 Task: Find connections with filter location Bādāmi with filter topic #property with filter profile language Spanish with filter current company Merkle Sokrati with filter school Mata Gujri College, Fatehgarh Sahib with filter industry Rubber Products Manufacturing with filter service category Personal Injury Law with filter keywords title Scrum Master
Action: Mouse moved to (583, 73)
Screenshot: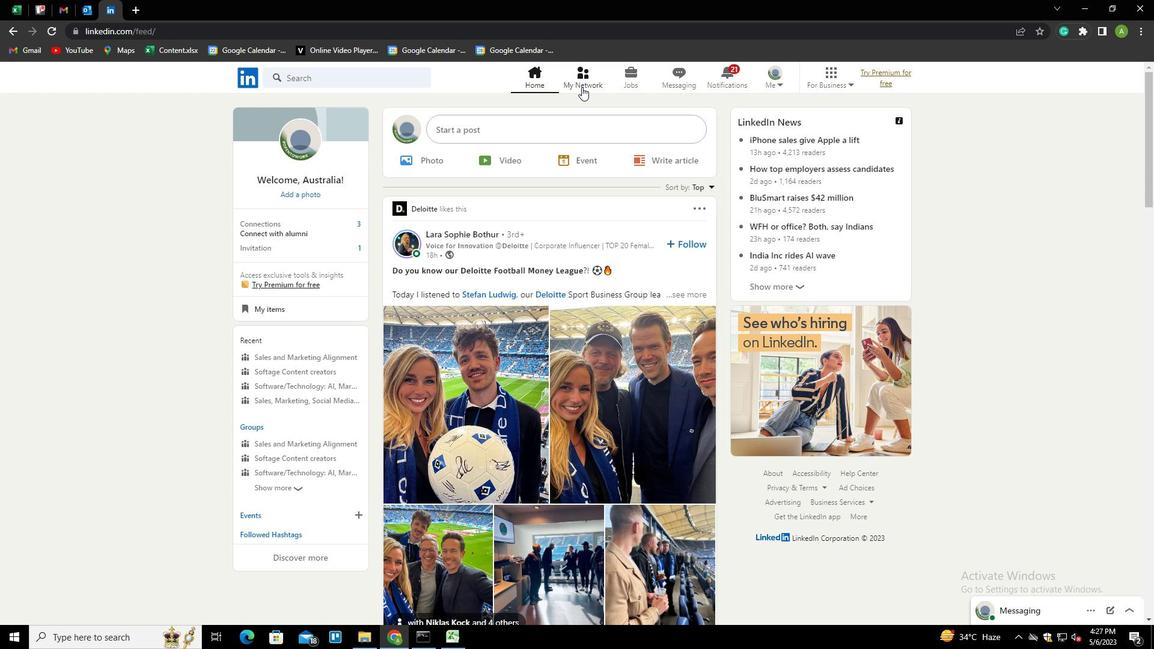 
Action: Mouse pressed left at (583, 73)
Screenshot: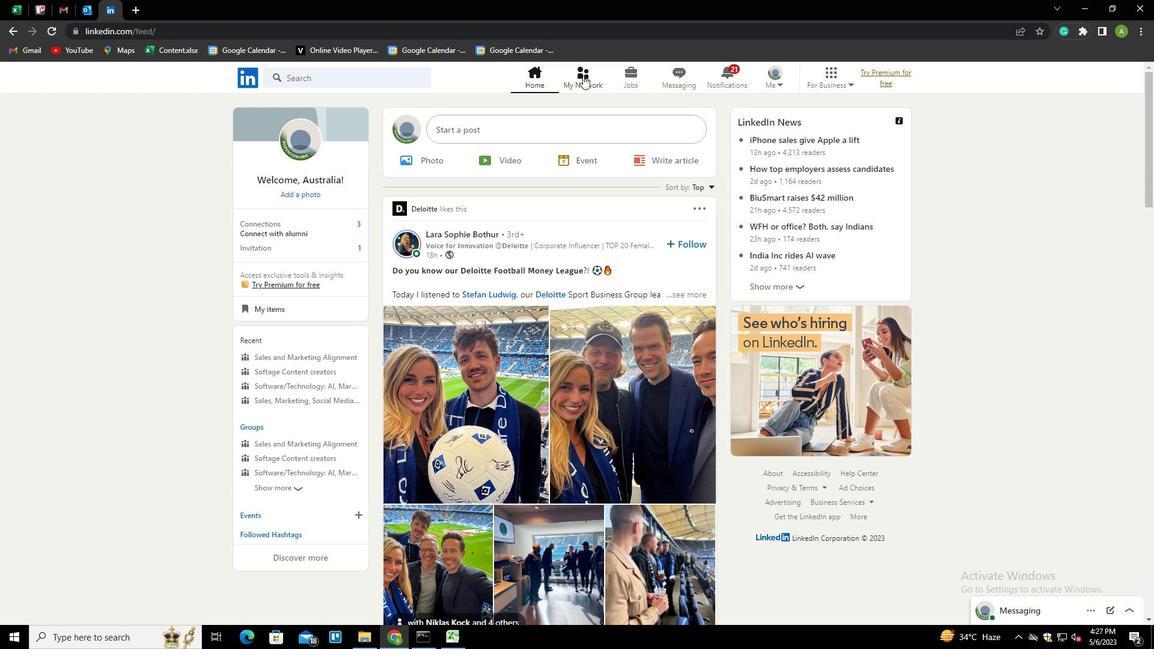 
Action: Mouse moved to (305, 141)
Screenshot: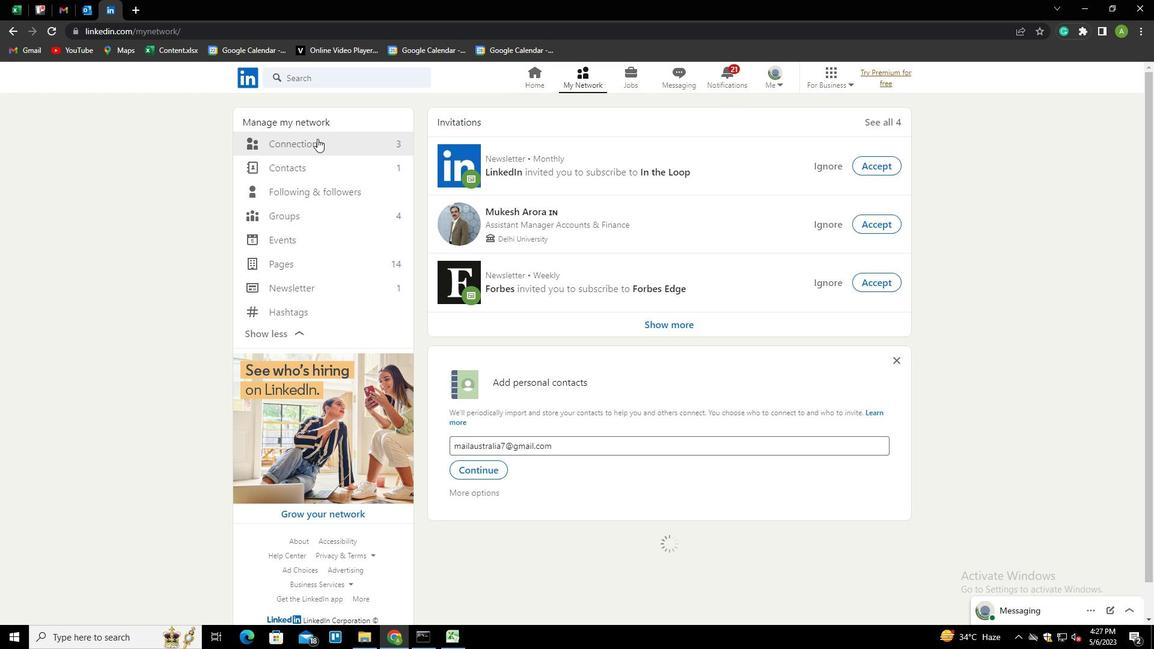 
Action: Mouse pressed left at (305, 141)
Screenshot: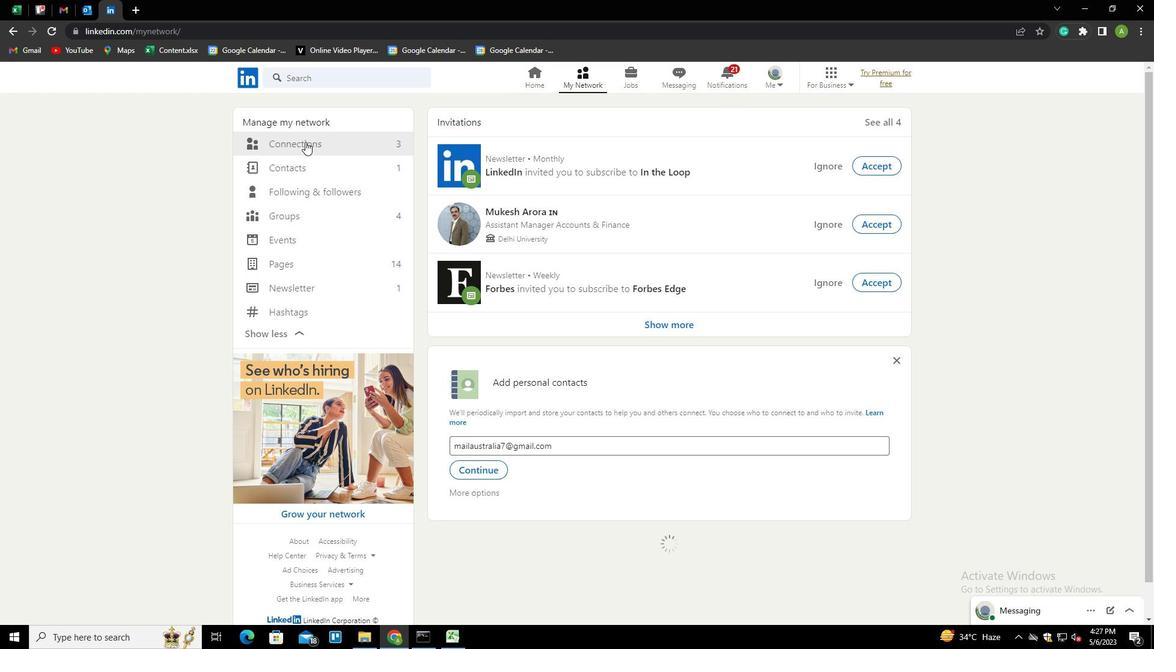 
Action: Mouse moved to (641, 144)
Screenshot: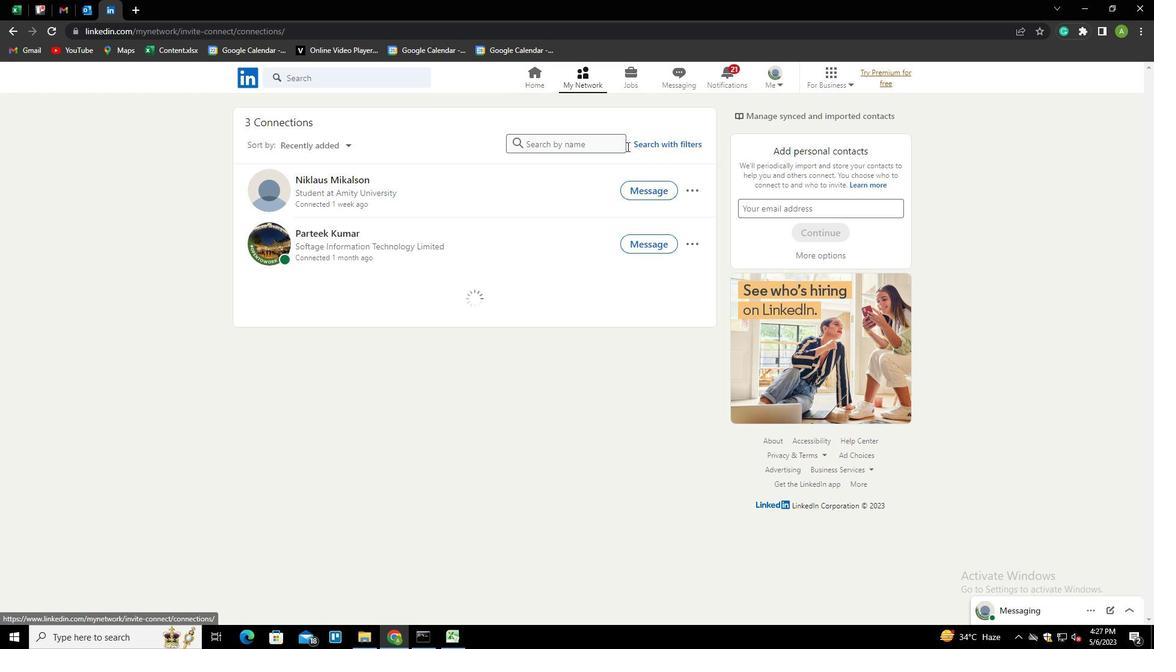 
Action: Mouse pressed left at (641, 144)
Screenshot: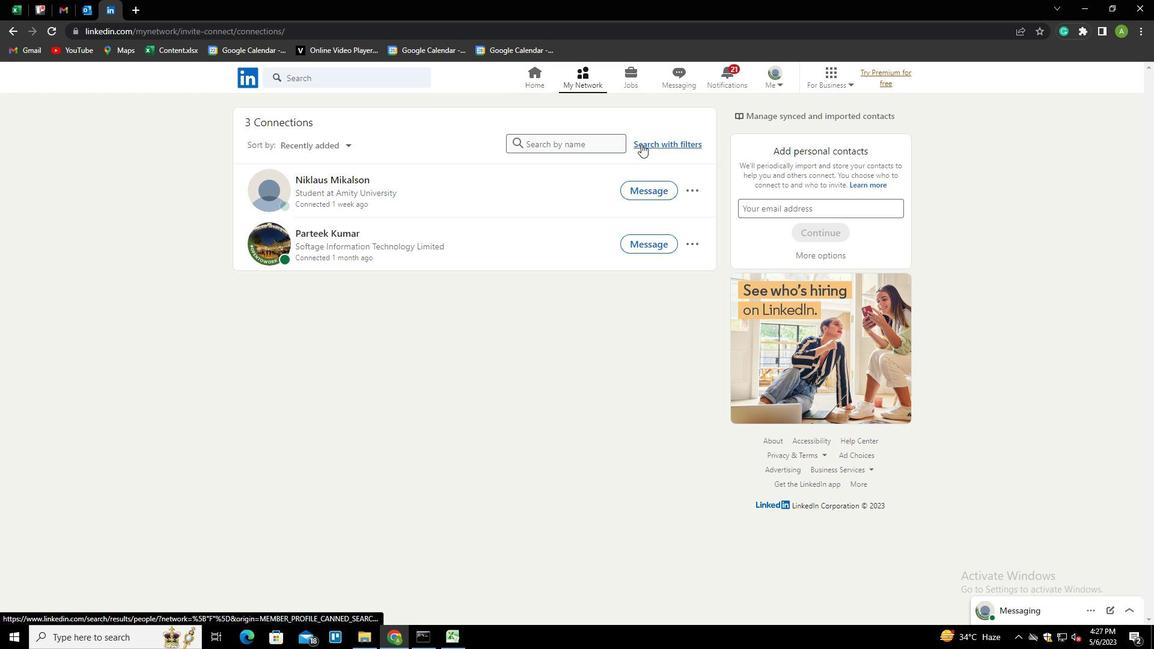 
Action: Mouse moved to (612, 108)
Screenshot: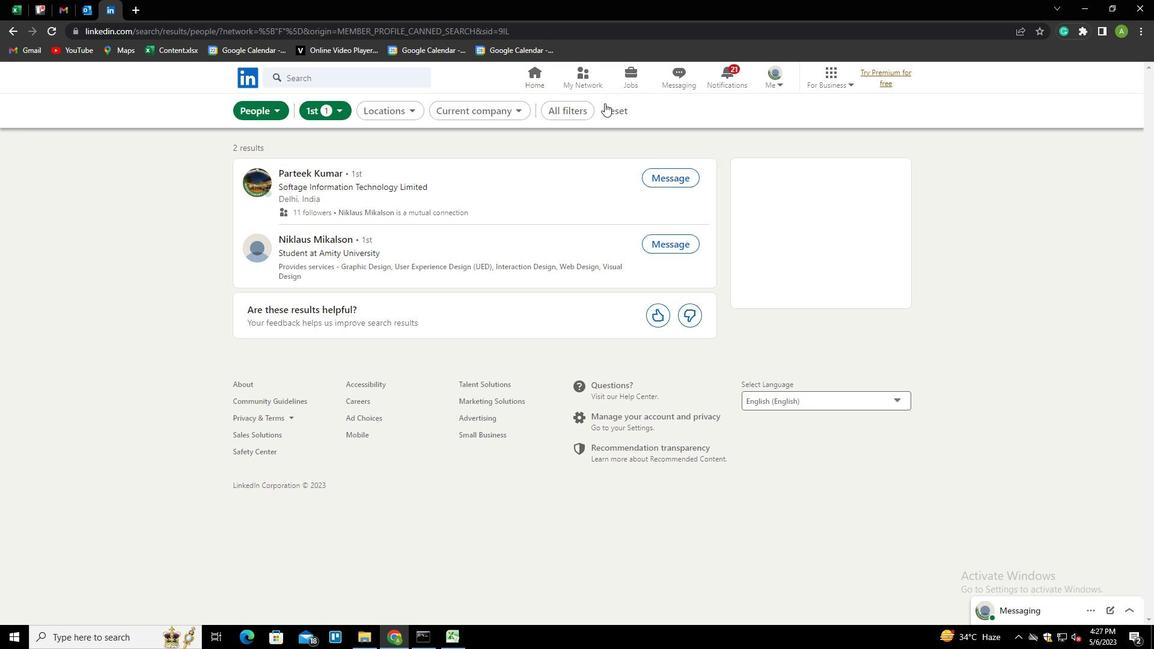
Action: Mouse pressed left at (612, 108)
Screenshot: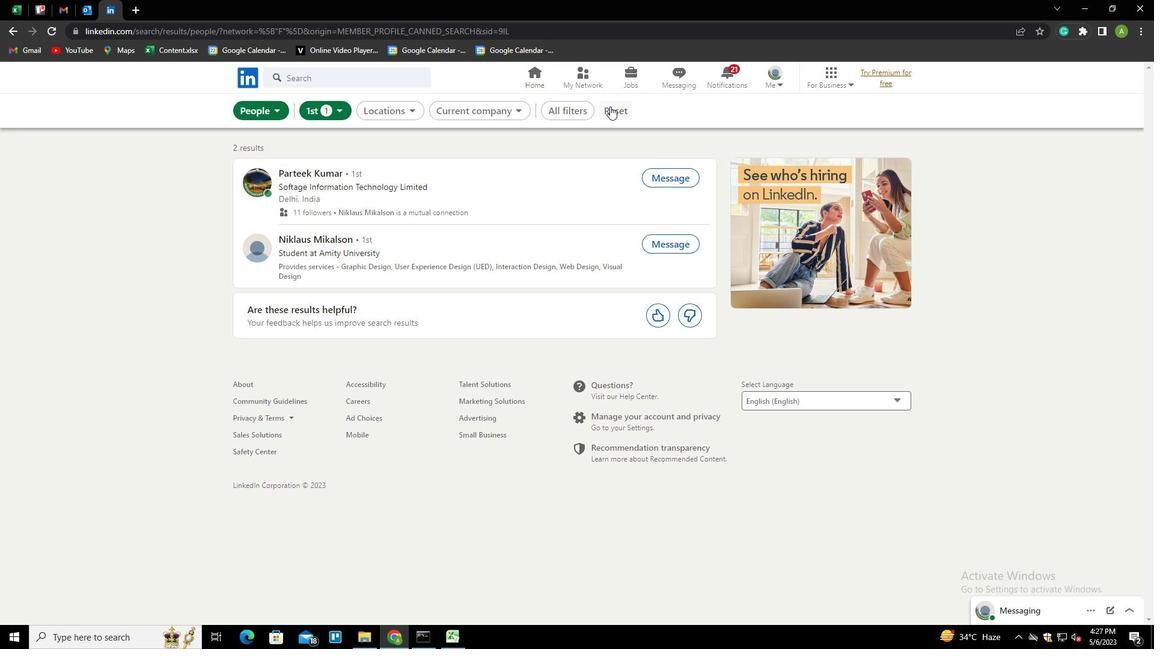 
Action: Mouse moved to (598, 107)
Screenshot: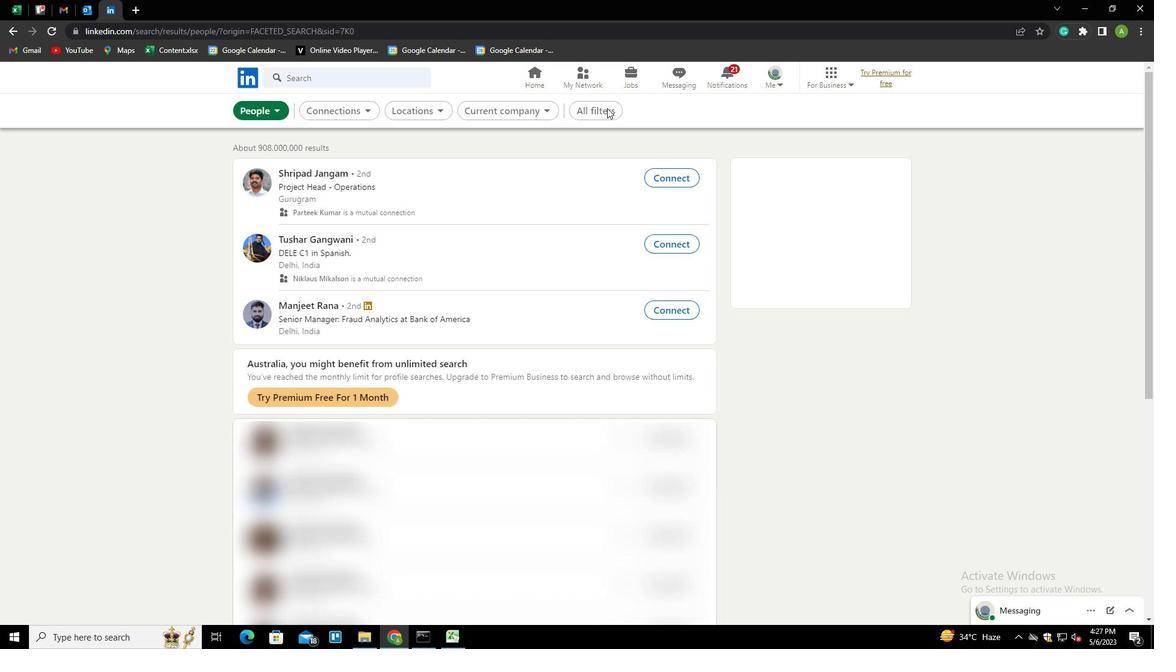 
Action: Mouse pressed left at (598, 107)
Screenshot: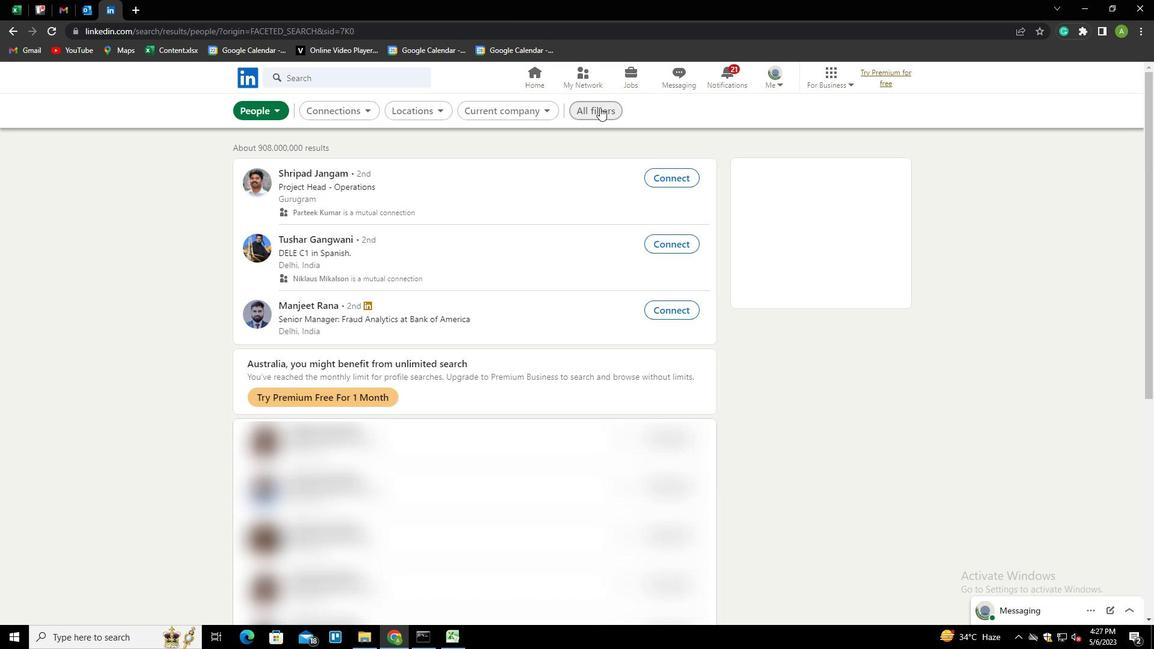 
Action: Mouse moved to (1022, 360)
Screenshot: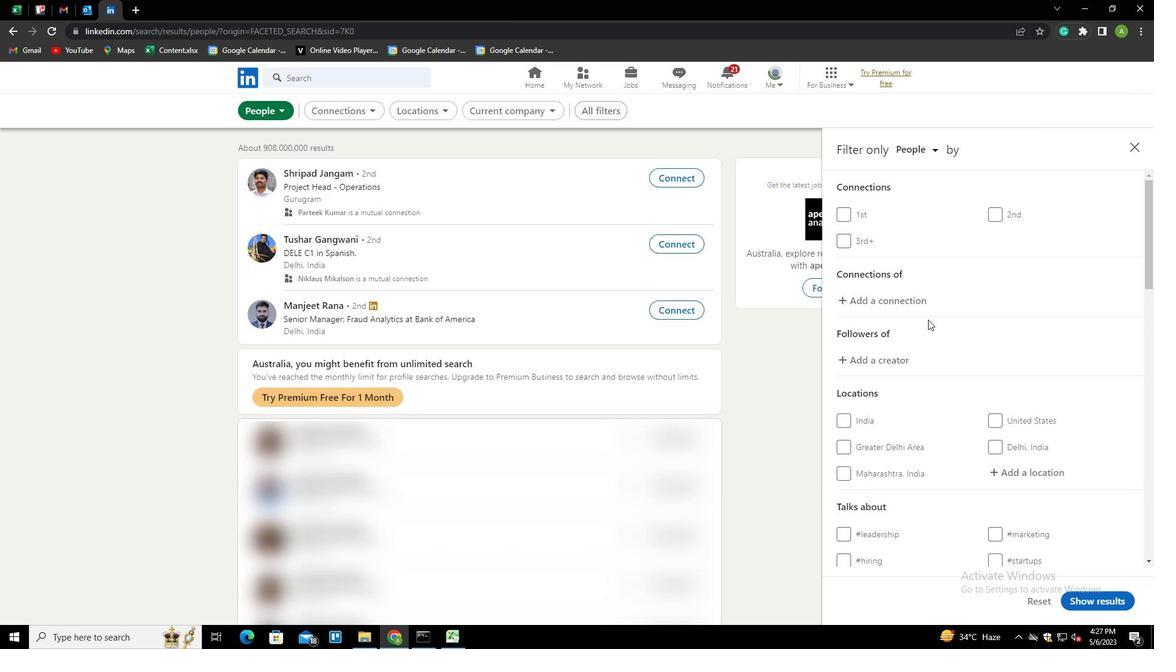 
Action: Mouse scrolled (1022, 359) with delta (0, 0)
Screenshot: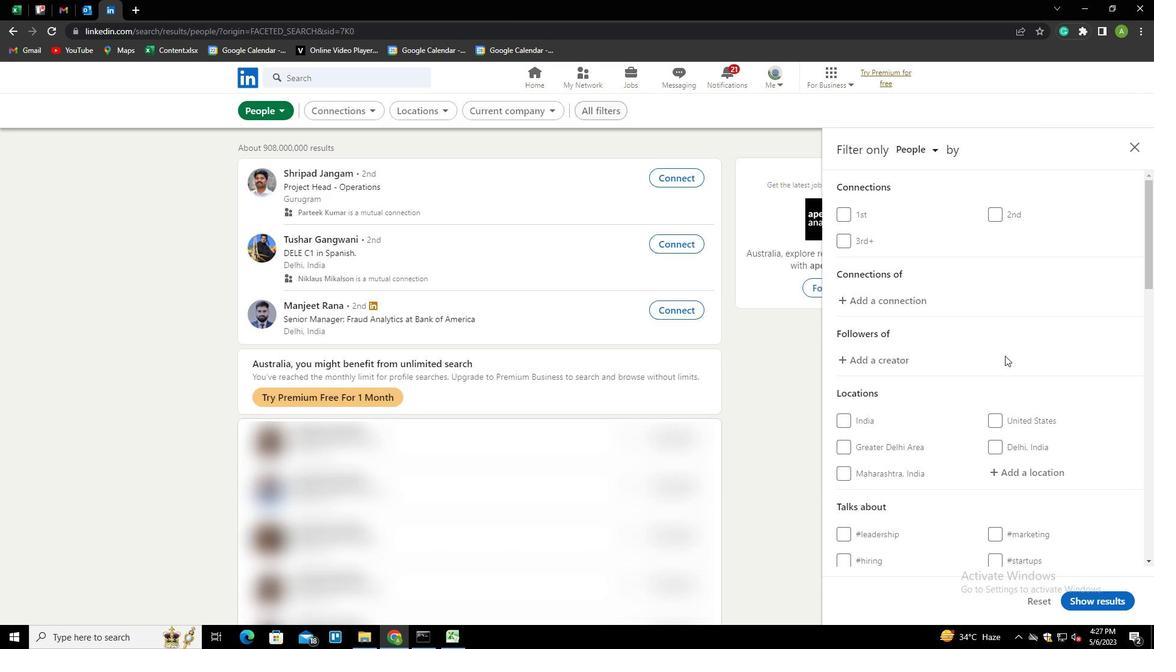 
Action: Mouse scrolled (1022, 359) with delta (0, 0)
Screenshot: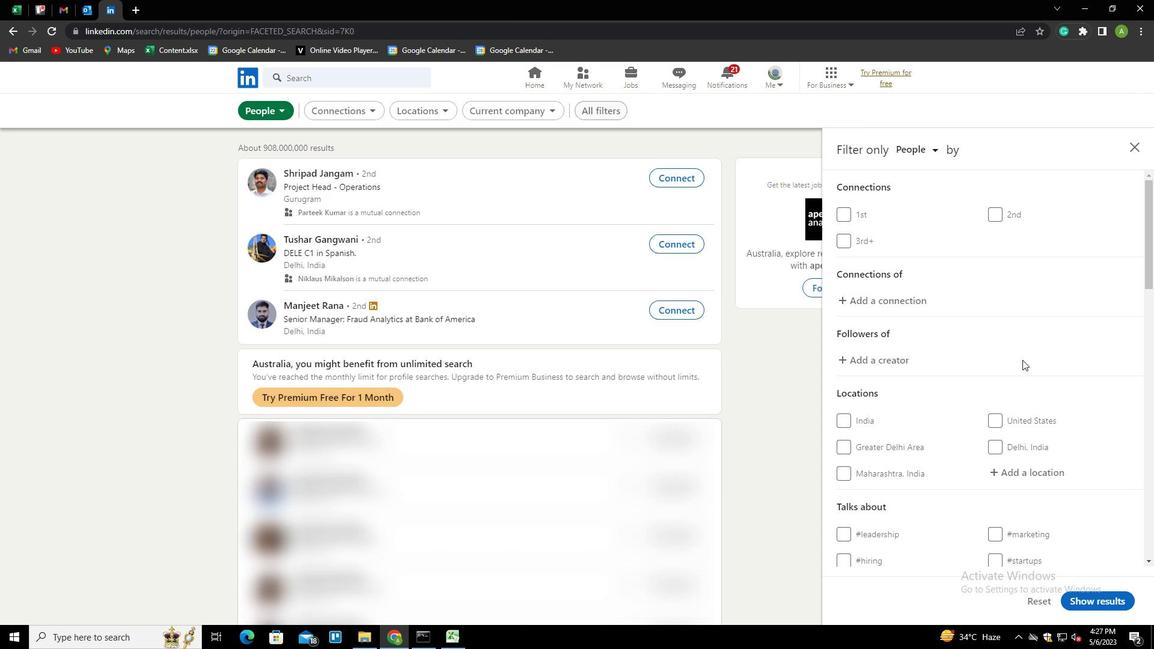 
Action: Mouse moved to (1018, 353)
Screenshot: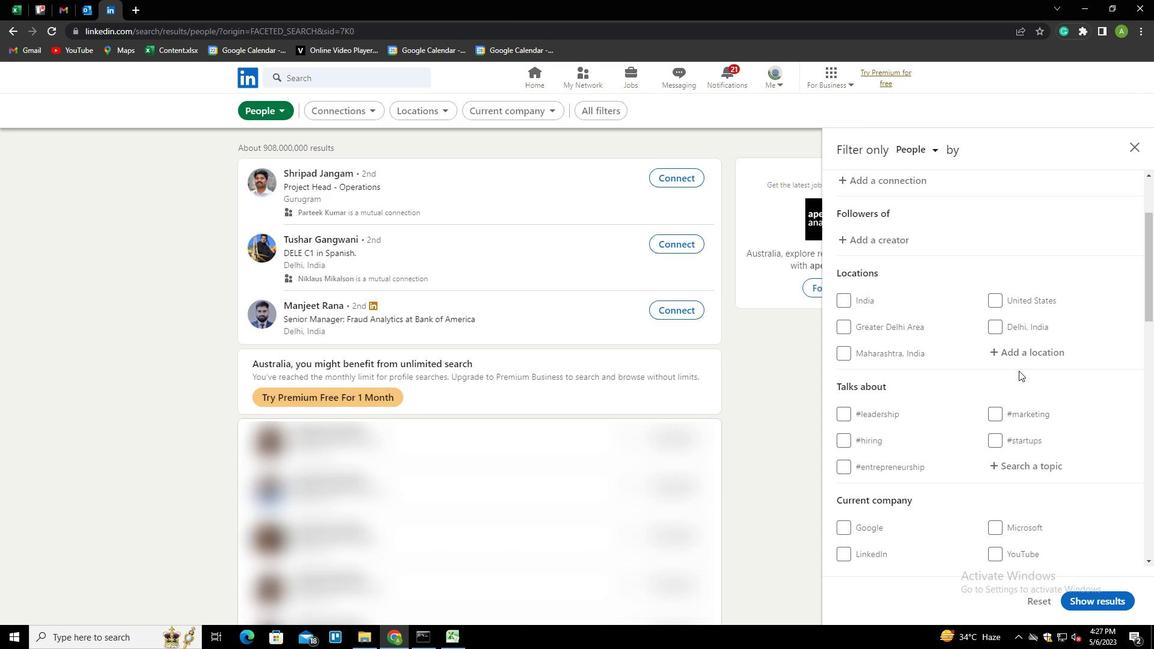 
Action: Mouse pressed left at (1018, 353)
Screenshot: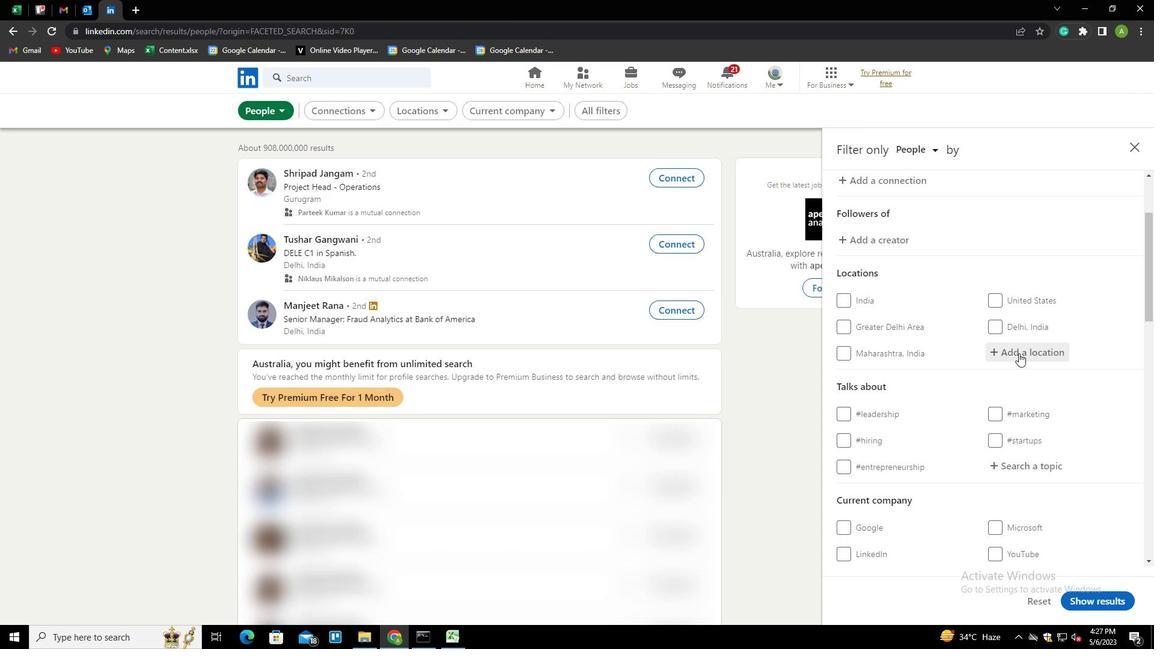 
Action: Mouse moved to (1022, 351)
Screenshot: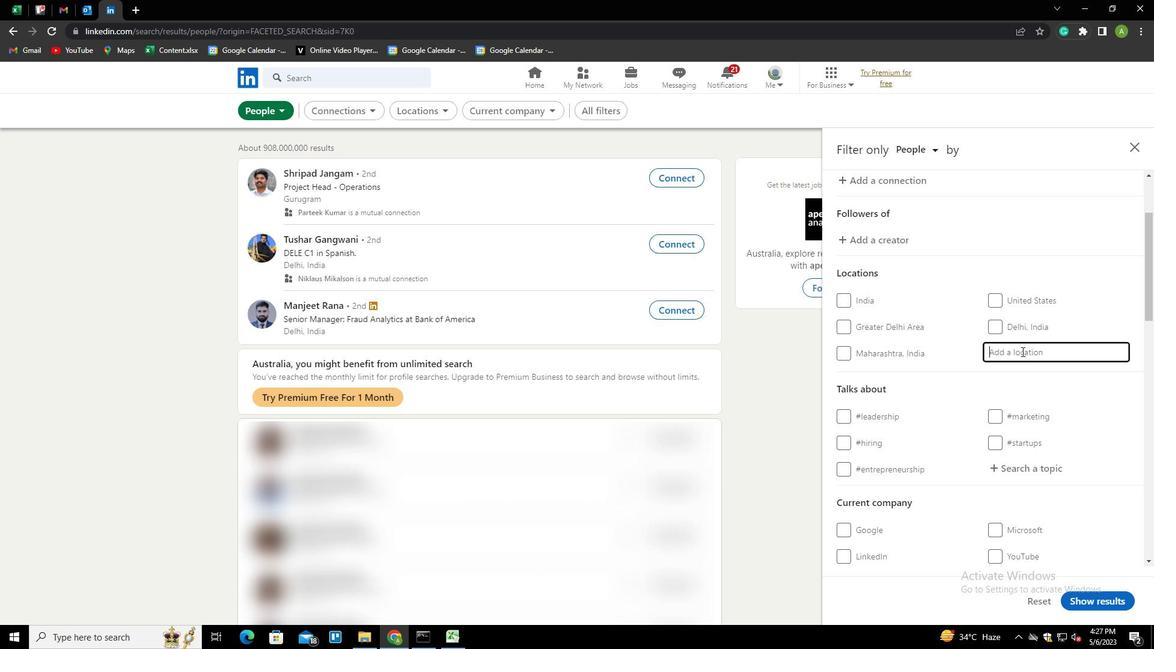 
Action: Key pressed <Key.shift><Key.shift><Key.shift><Key.shift><Key.shift><Key.shift><Key.shift><Key.shift><Key.shift><Key.shift><Key.shift><Key.shift><Key.shift><Key.shift><Key.shift><Key.shift><Key.shift><Key.shift><Key.shift><Key.shift><Key.shift><Key.shift><Key.shift><Key.shift><Key.shift><Key.shift><Key.shift><Key.shift><Key.shift><Key.shift><Key.shift>BADAMI<Key.down><Key.enter>
Screenshot: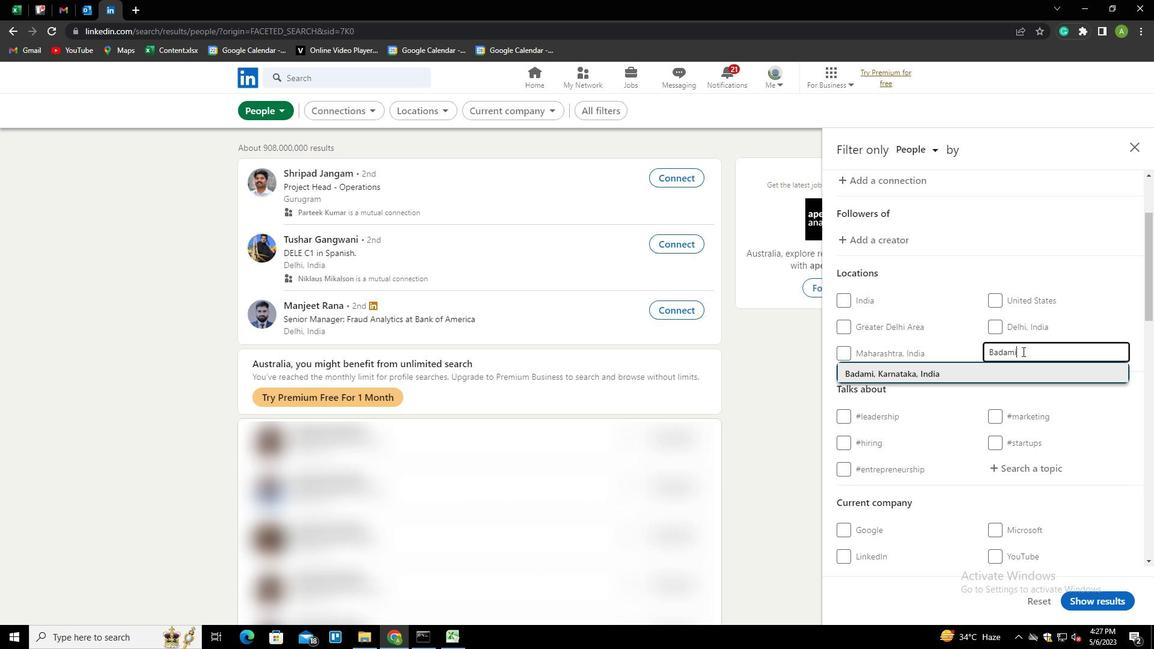 
Action: Mouse moved to (1015, 350)
Screenshot: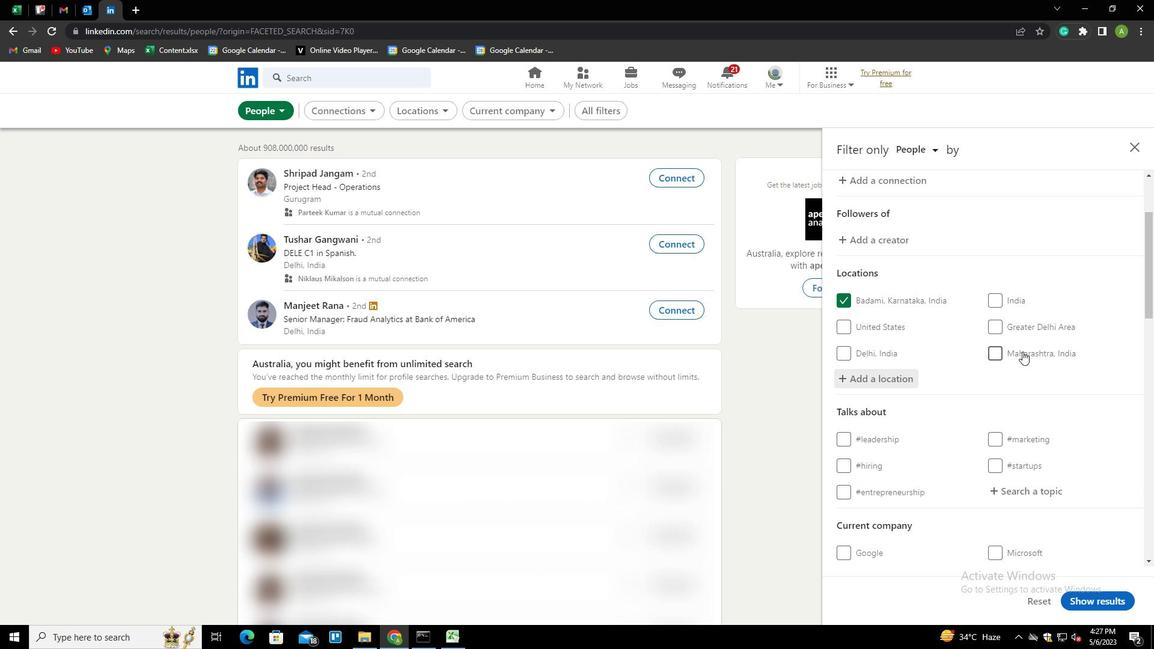 
Action: Mouse scrolled (1015, 349) with delta (0, 0)
Screenshot: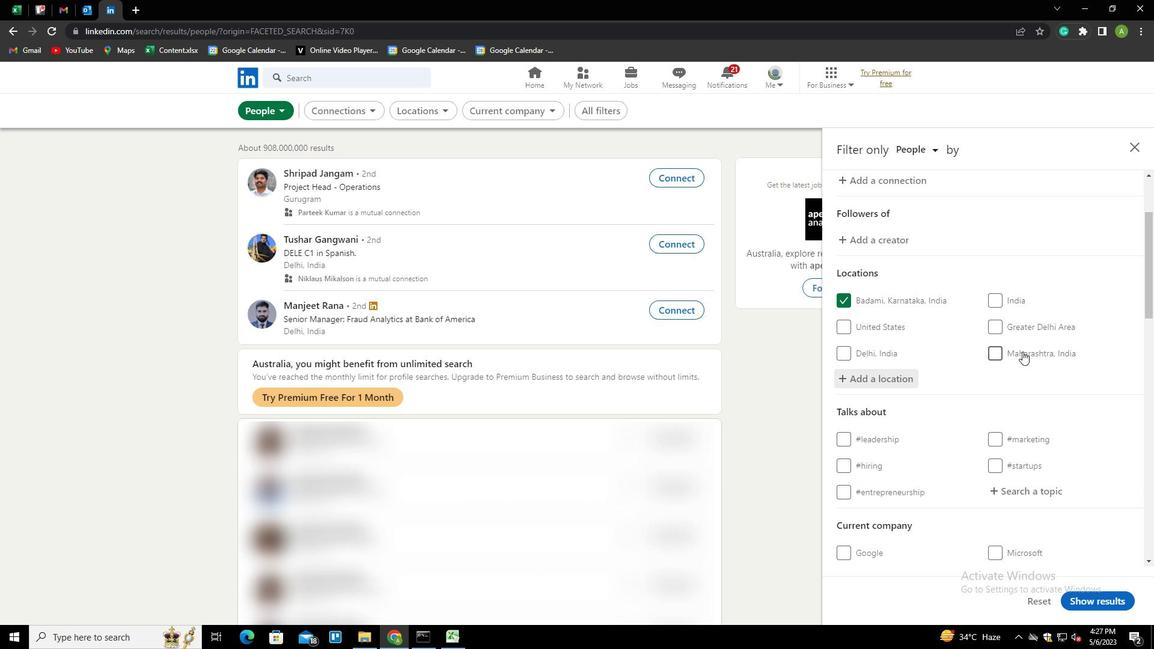 
Action: Mouse scrolled (1015, 349) with delta (0, 0)
Screenshot: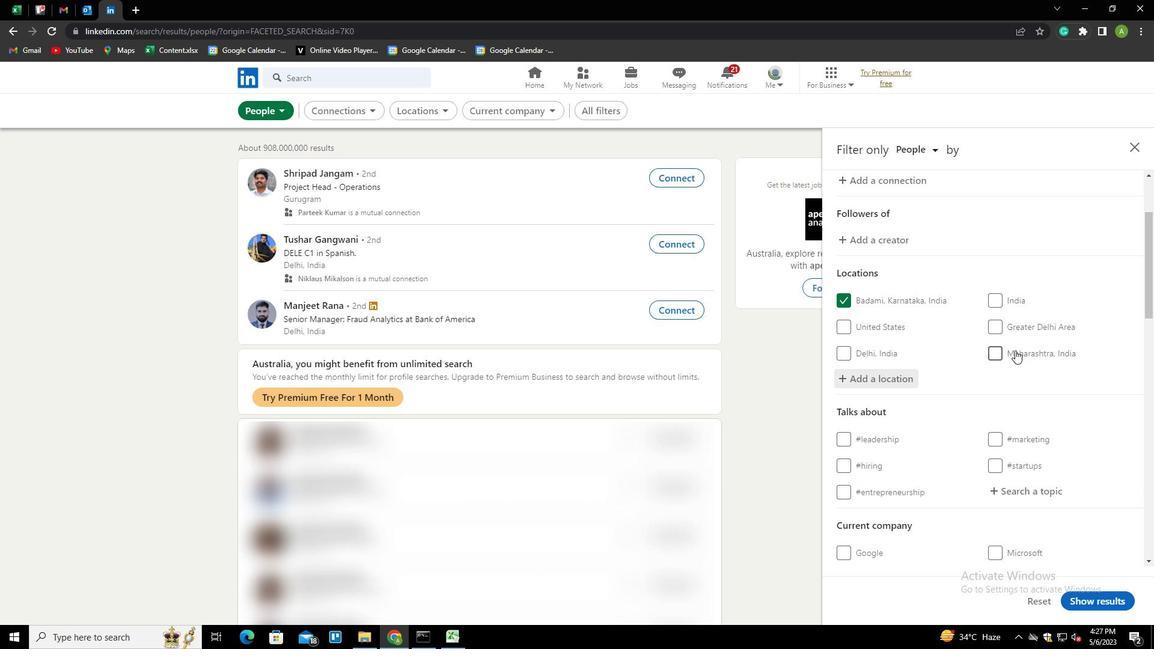 
Action: Mouse scrolled (1015, 349) with delta (0, 0)
Screenshot: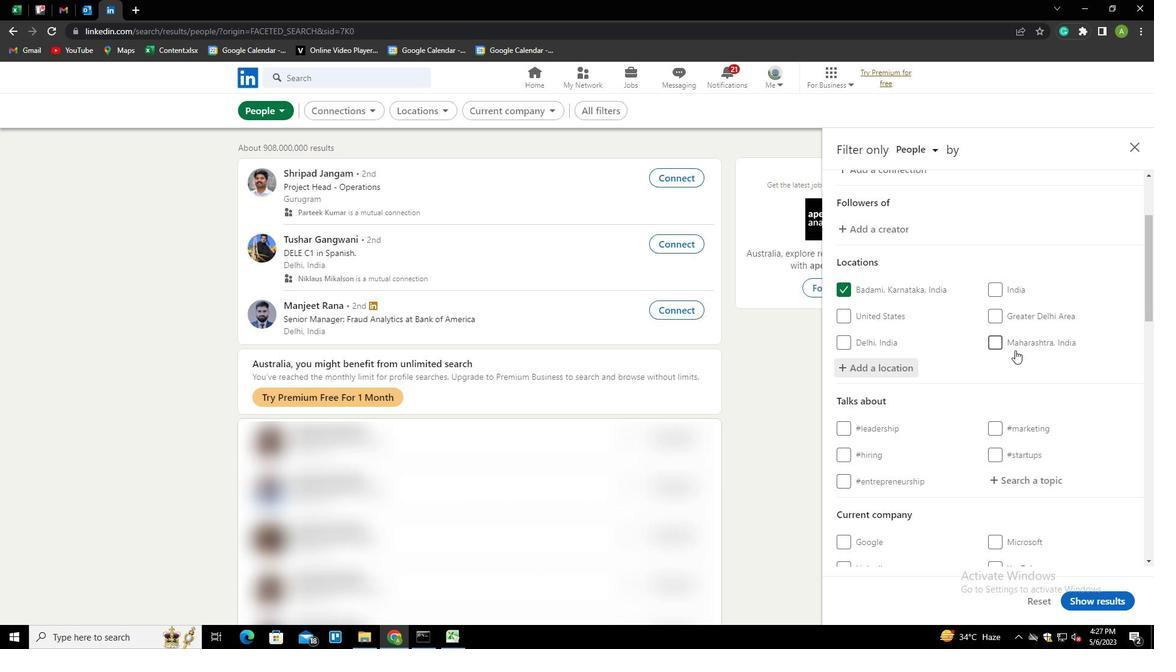 
Action: Mouse moved to (1006, 290)
Screenshot: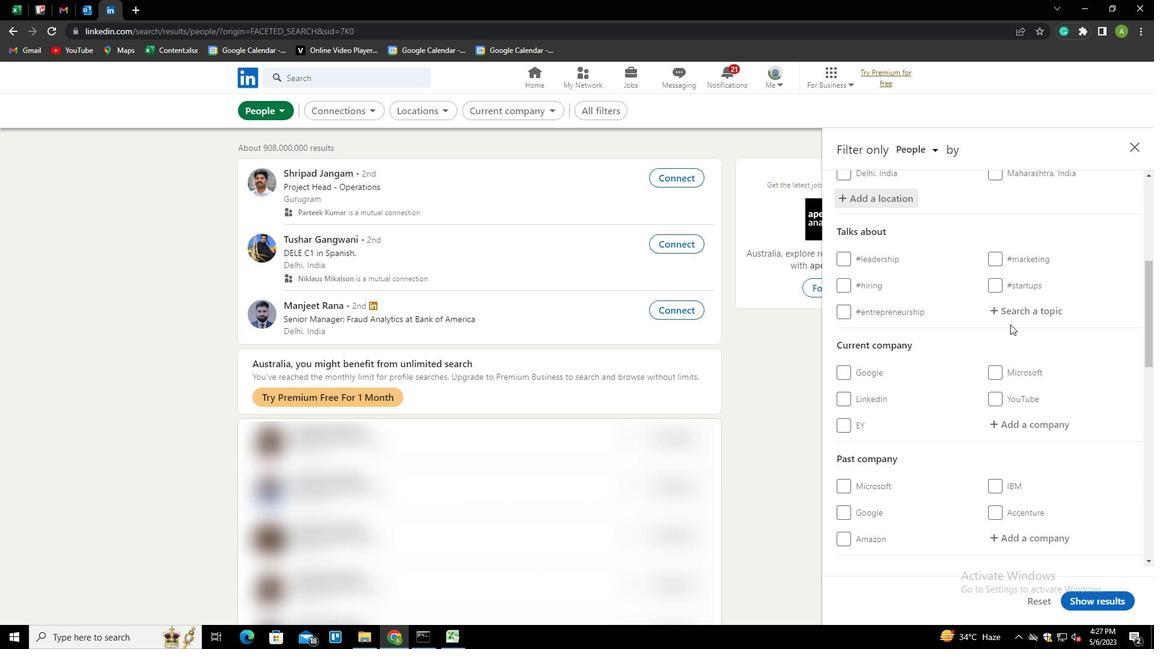 
Action: Mouse pressed left at (1006, 290)
Screenshot: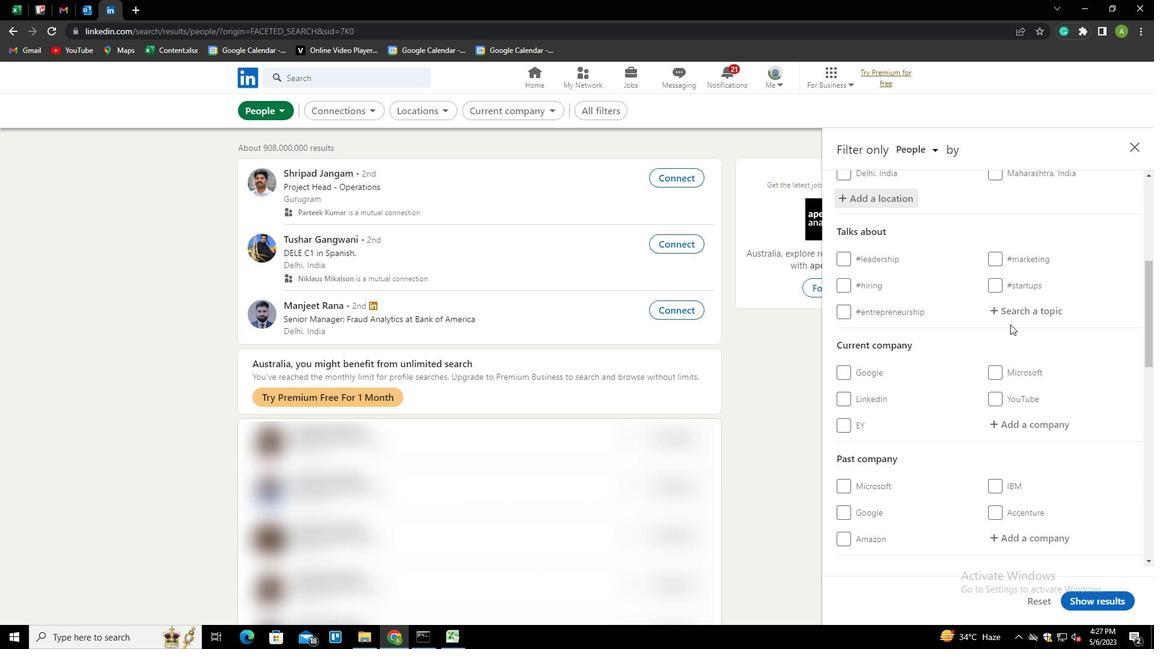 
Action: Mouse moved to (1006, 307)
Screenshot: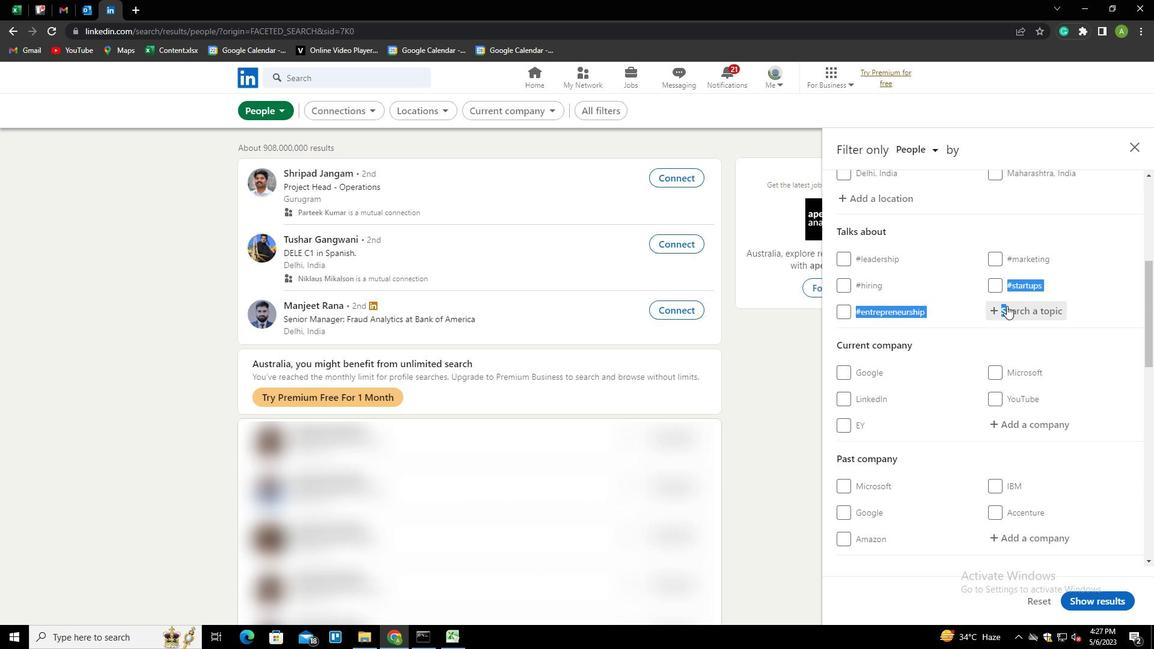 
Action: Mouse pressed left at (1006, 307)
Screenshot: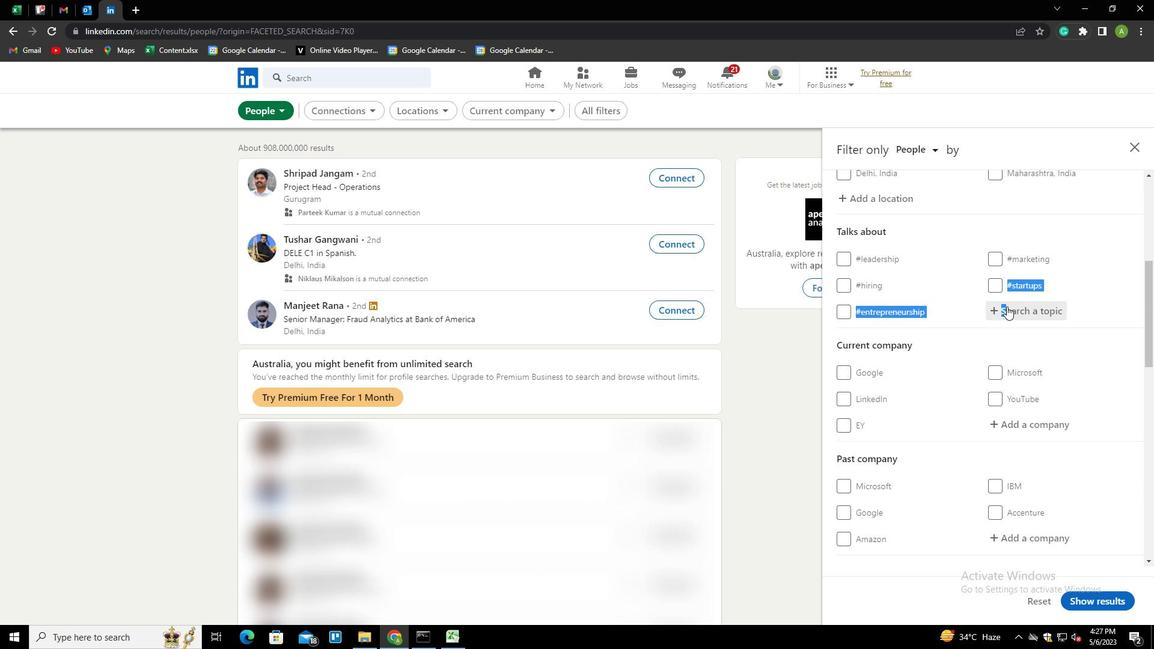 
Action: Mouse moved to (1022, 307)
Screenshot: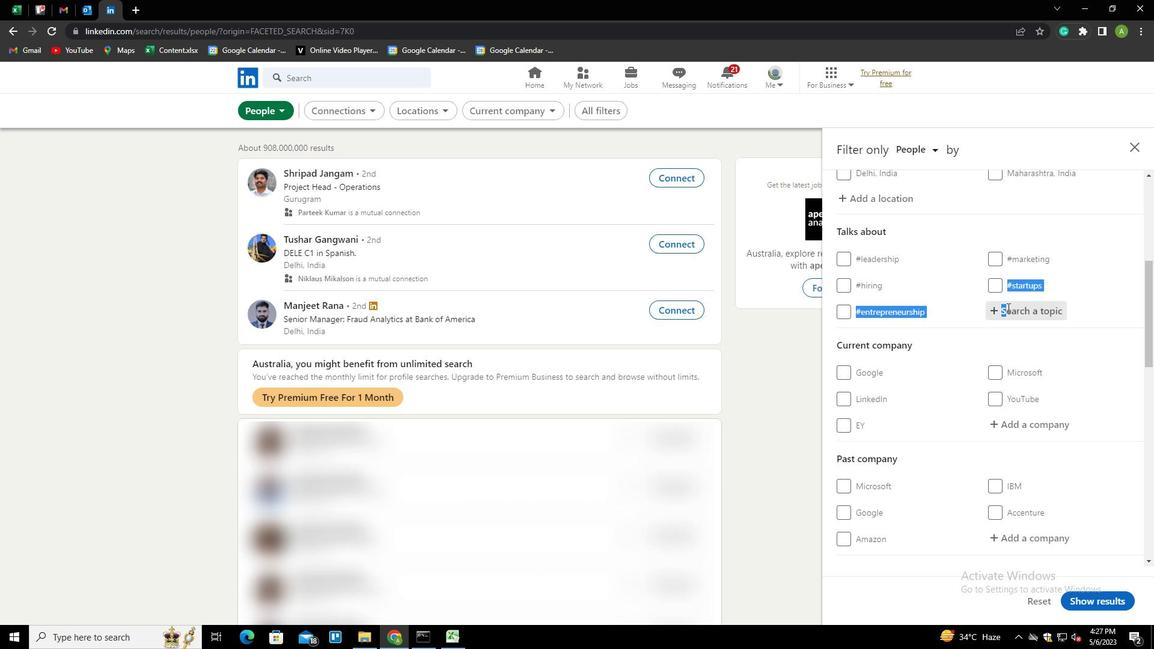 
Action: Key pressed PROPERTY<Key.down><Key.enter>
Screenshot: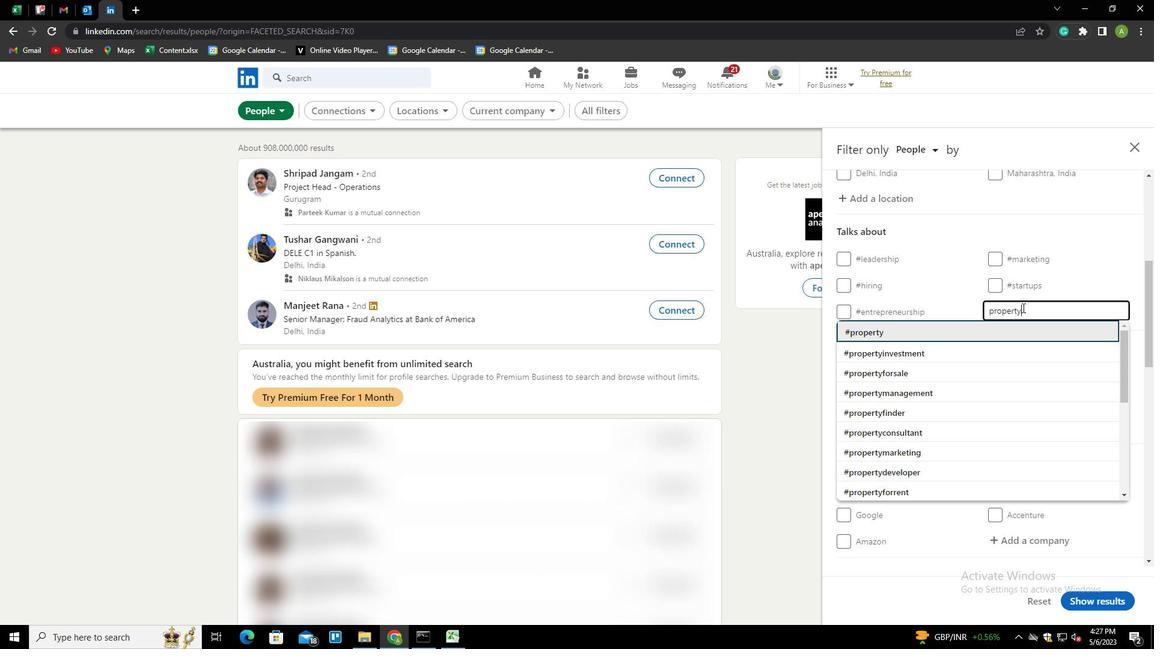 
Action: Mouse scrolled (1022, 307) with delta (0, 0)
Screenshot: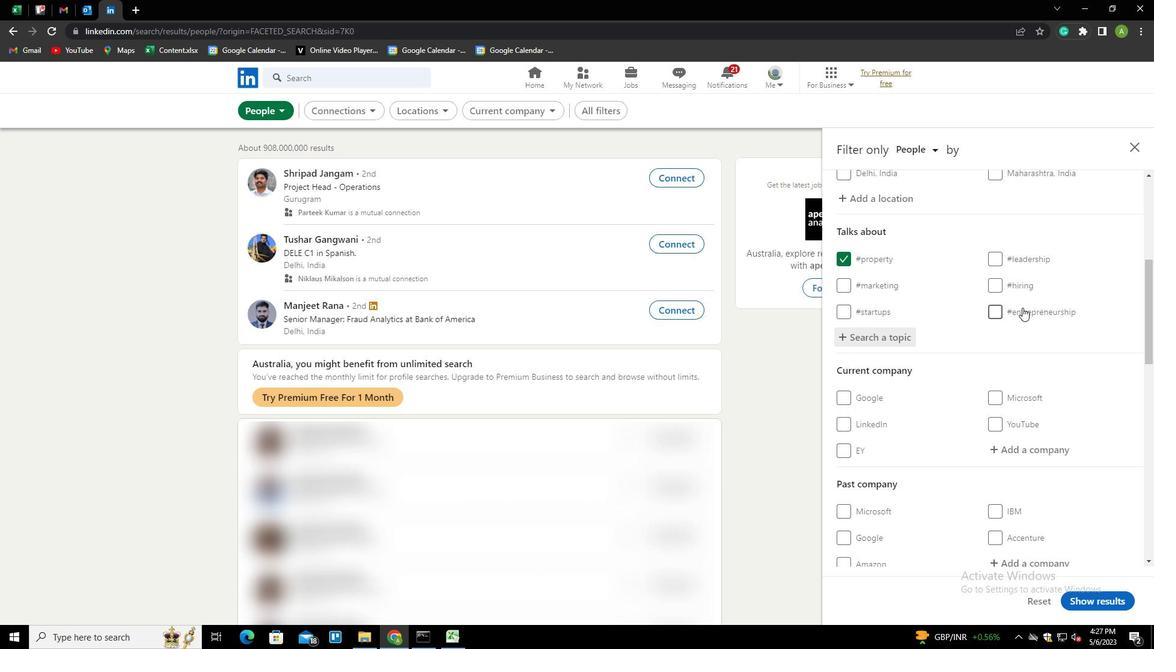 
Action: Mouse scrolled (1022, 307) with delta (0, 0)
Screenshot: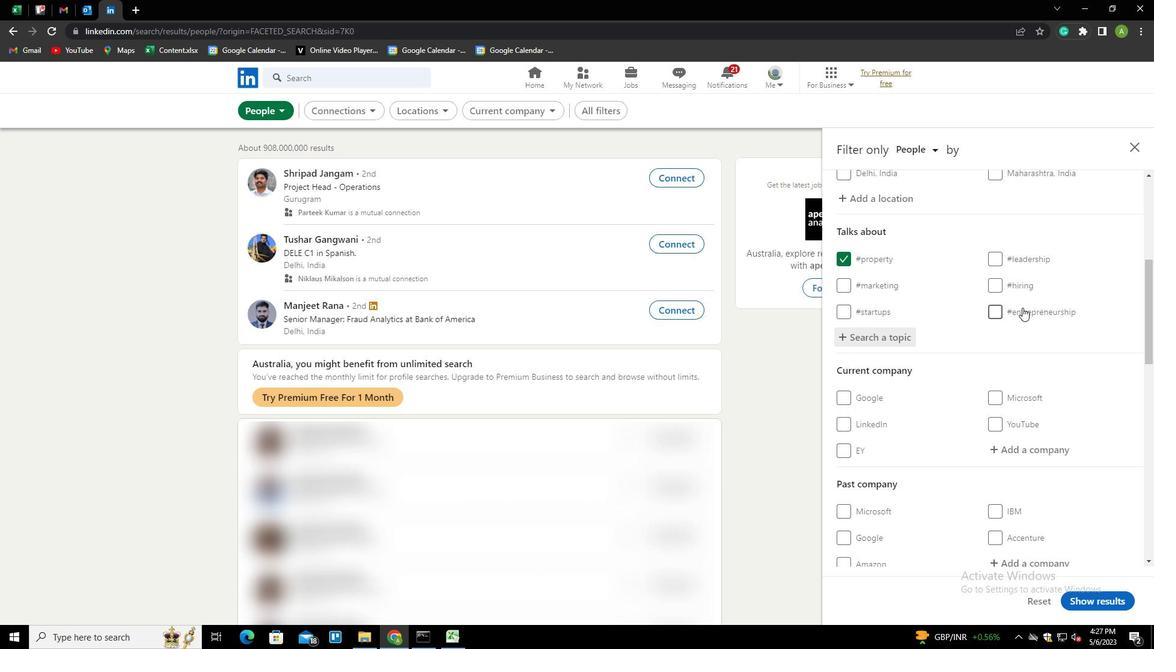 
Action: Mouse moved to (1022, 310)
Screenshot: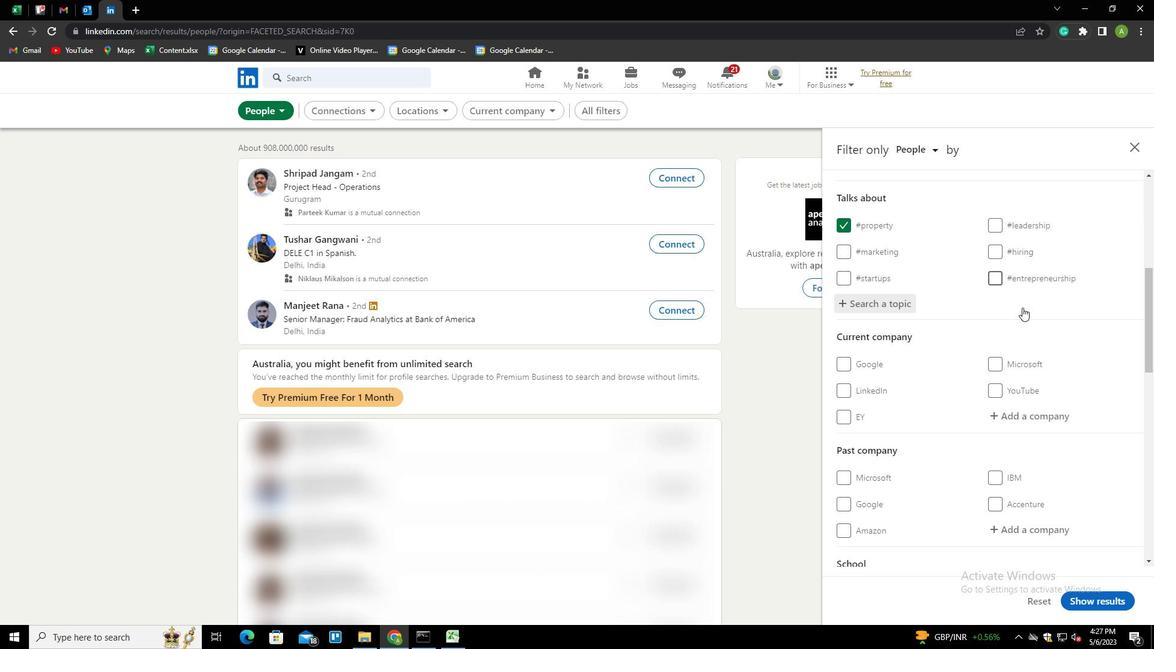 
Action: Mouse scrolled (1022, 309) with delta (0, 0)
Screenshot: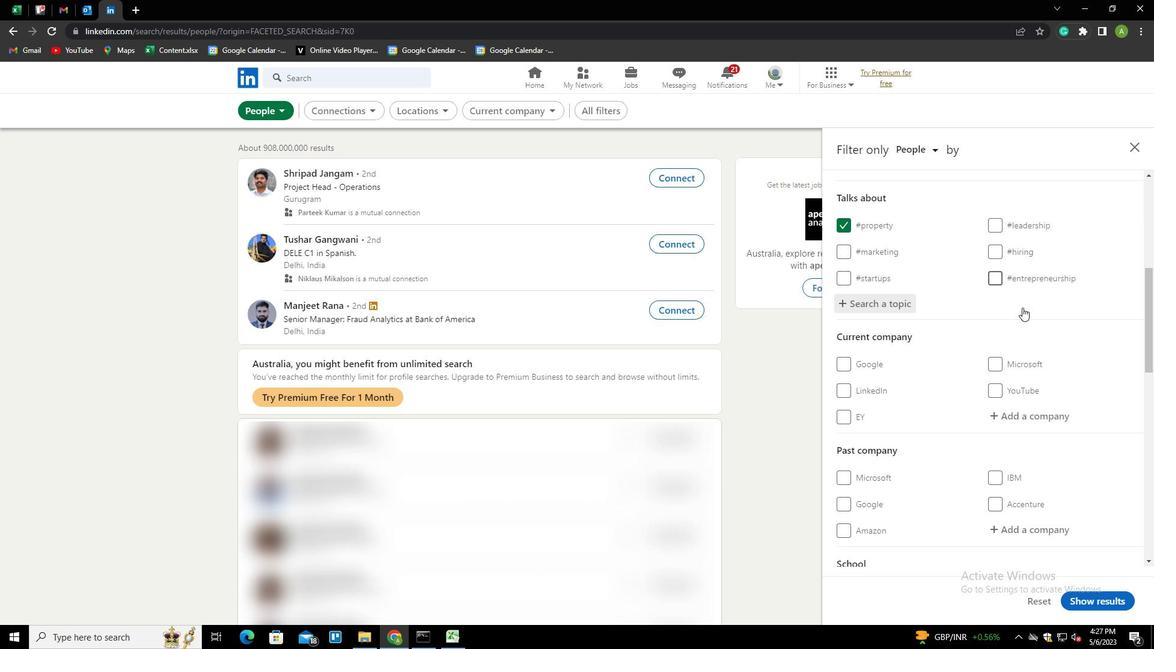 
Action: Mouse moved to (1022, 310)
Screenshot: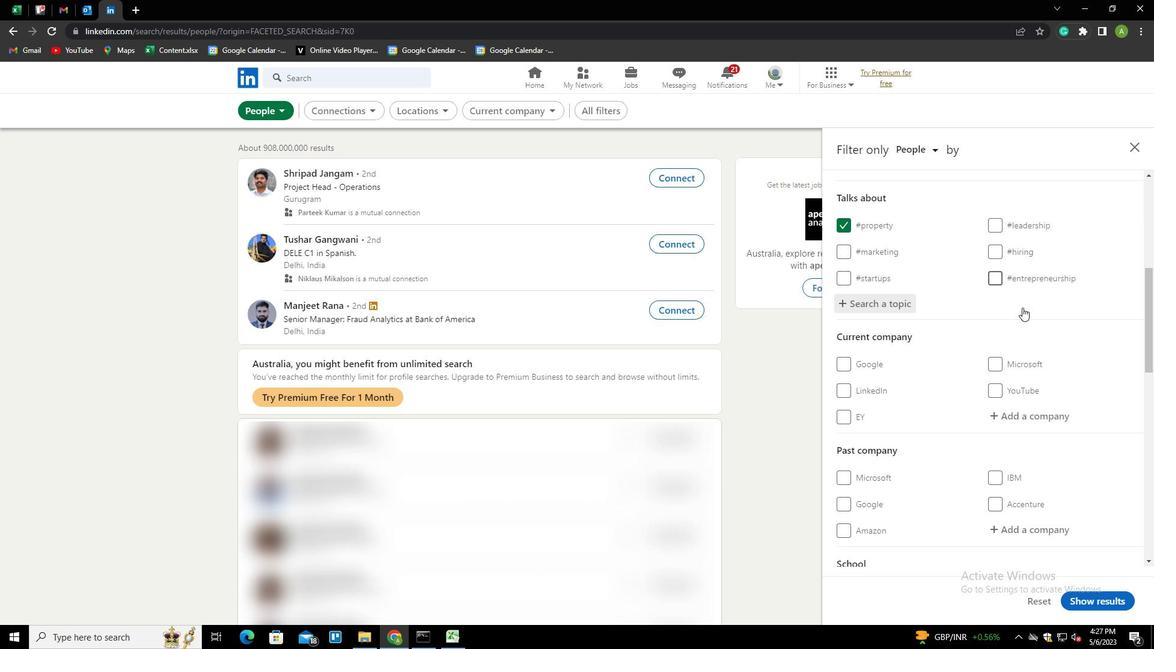 
Action: Mouse scrolled (1022, 309) with delta (0, 0)
Screenshot: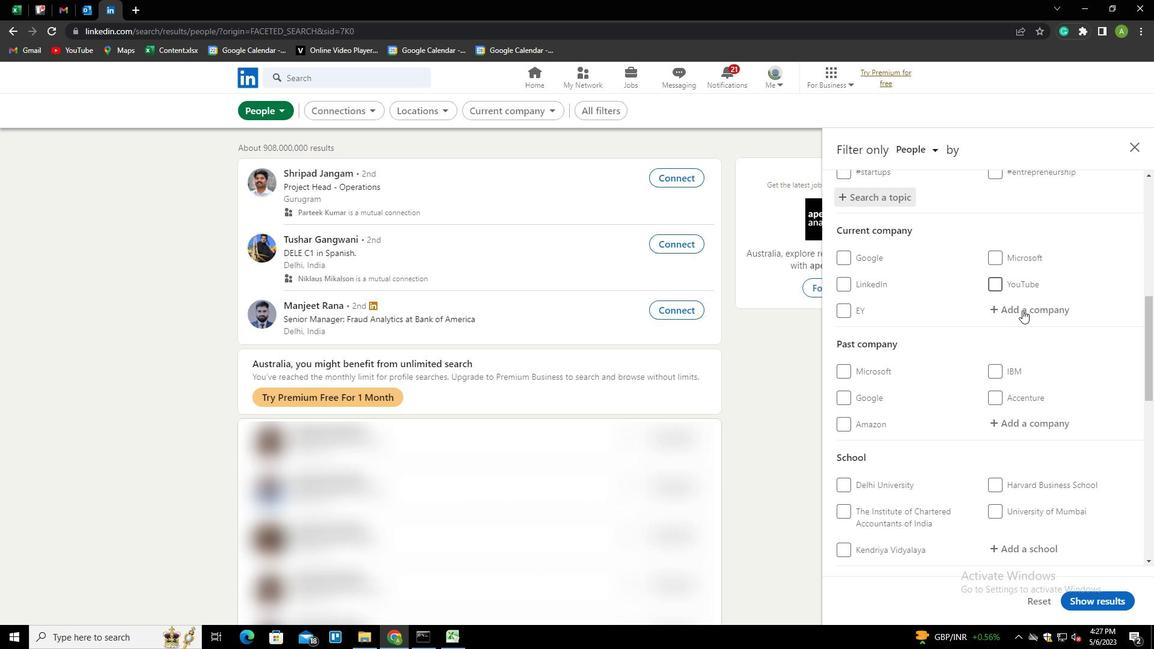 
Action: Mouse moved to (1020, 314)
Screenshot: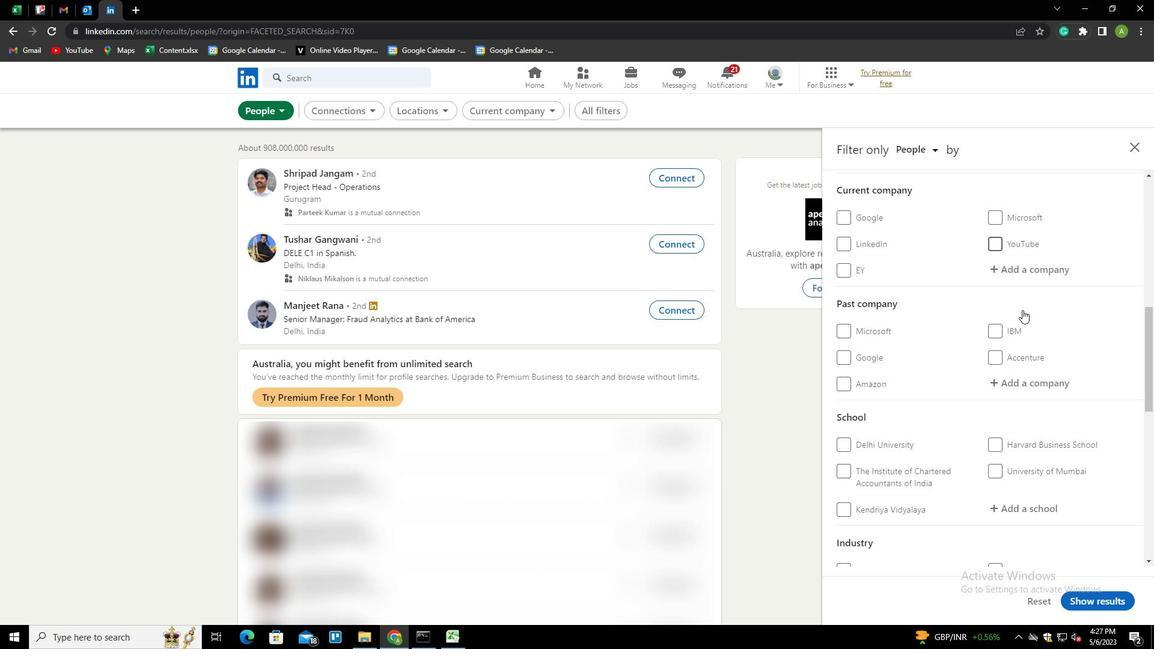 
Action: Mouse scrolled (1020, 313) with delta (0, 0)
Screenshot: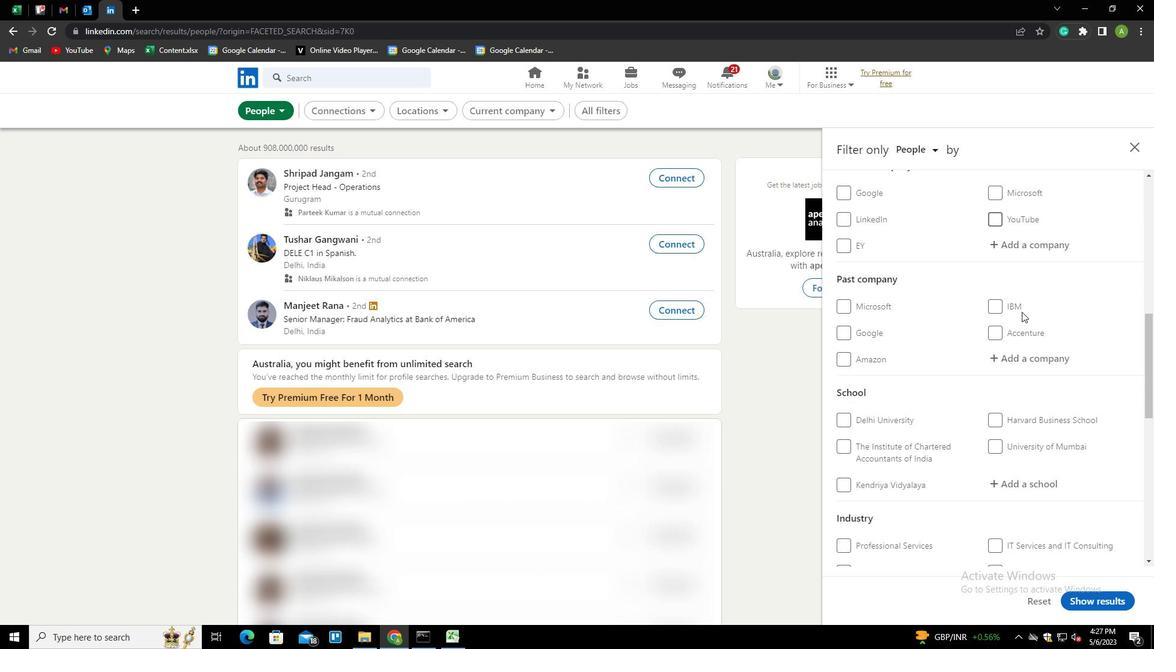 
Action: Mouse moved to (1020, 314)
Screenshot: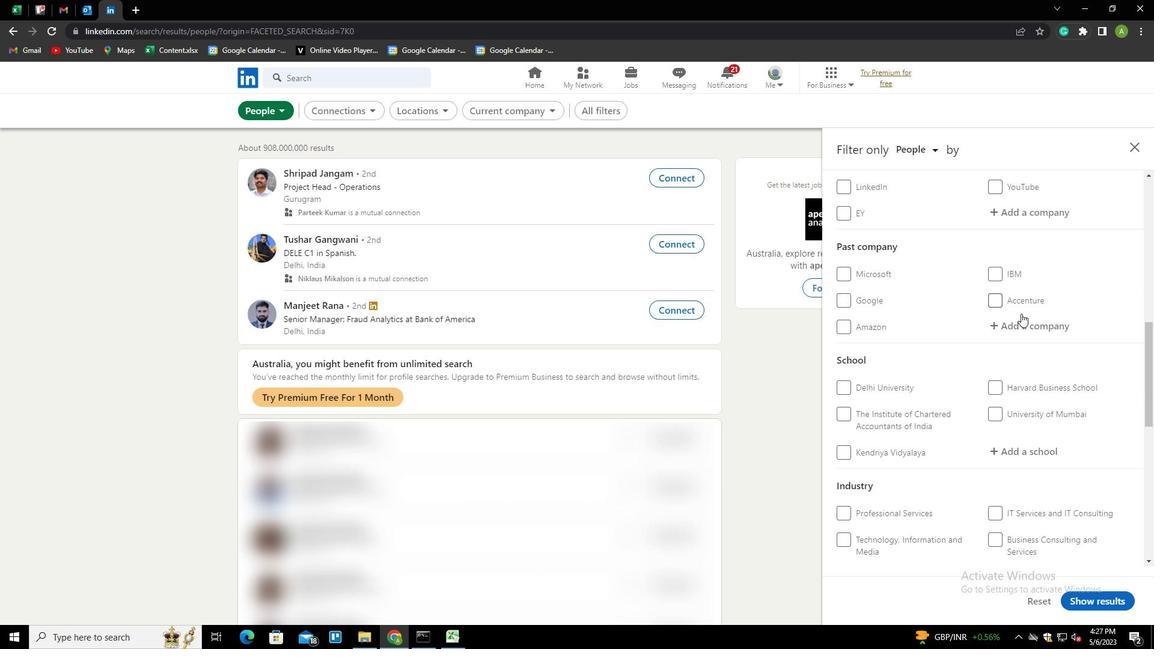 
Action: Mouse scrolled (1020, 313) with delta (0, 0)
Screenshot: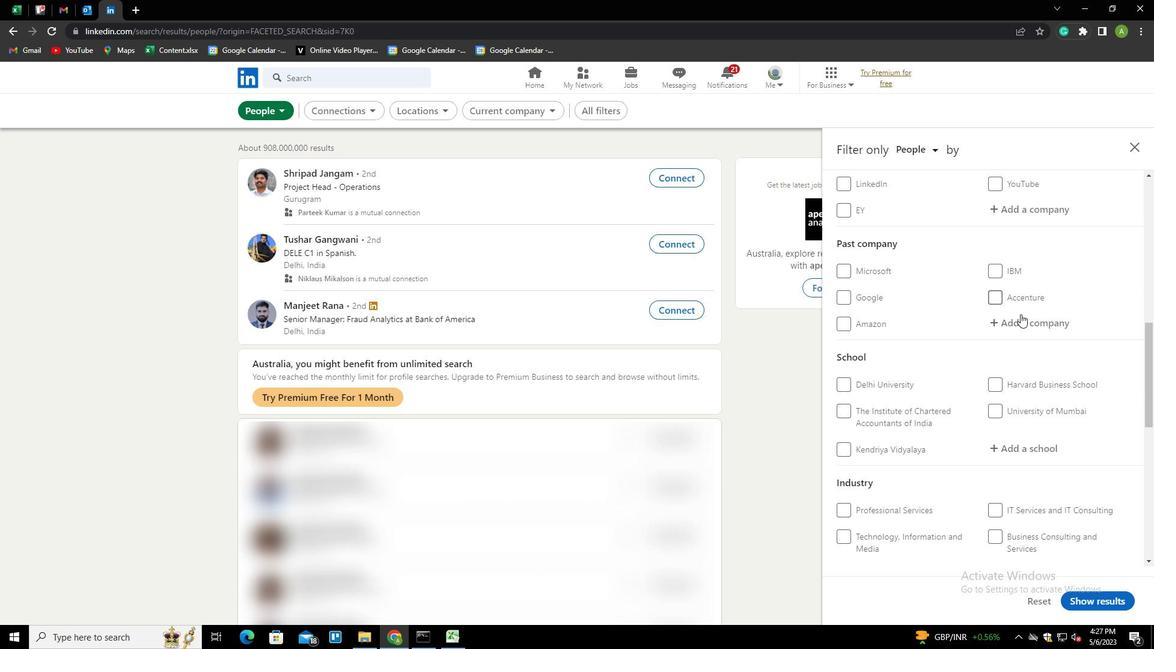 
Action: Mouse scrolled (1020, 313) with delta (0, 0)
Screenshot: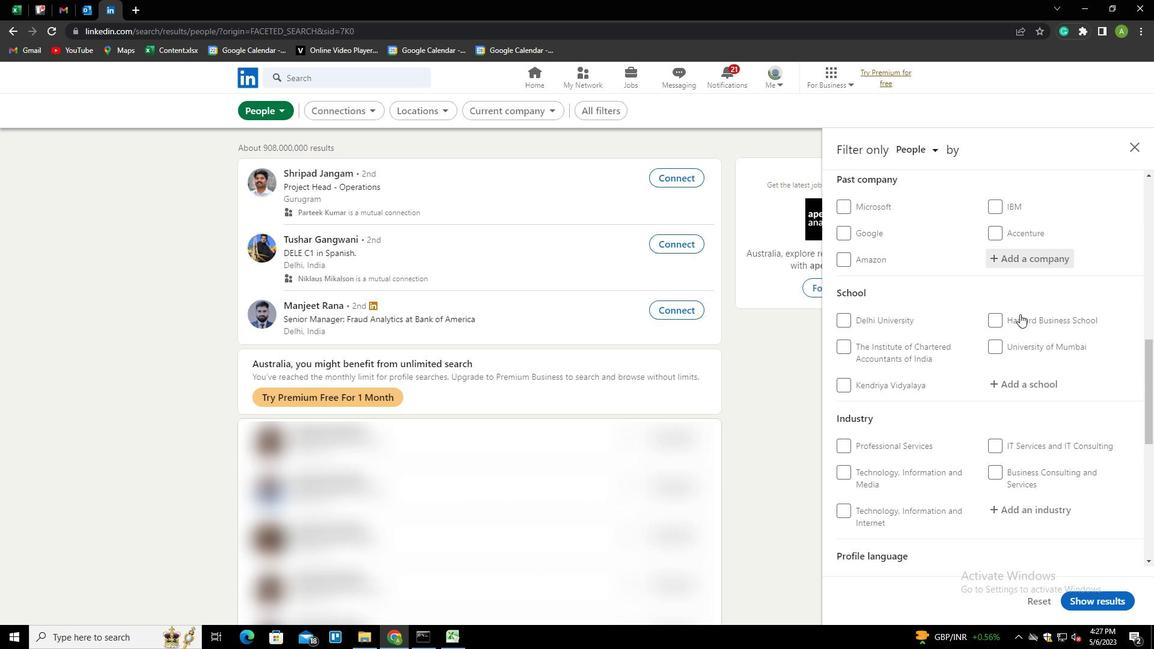 
Action: Mouse scrolled (1020, 313) with delta (0, 0)
Screenshot: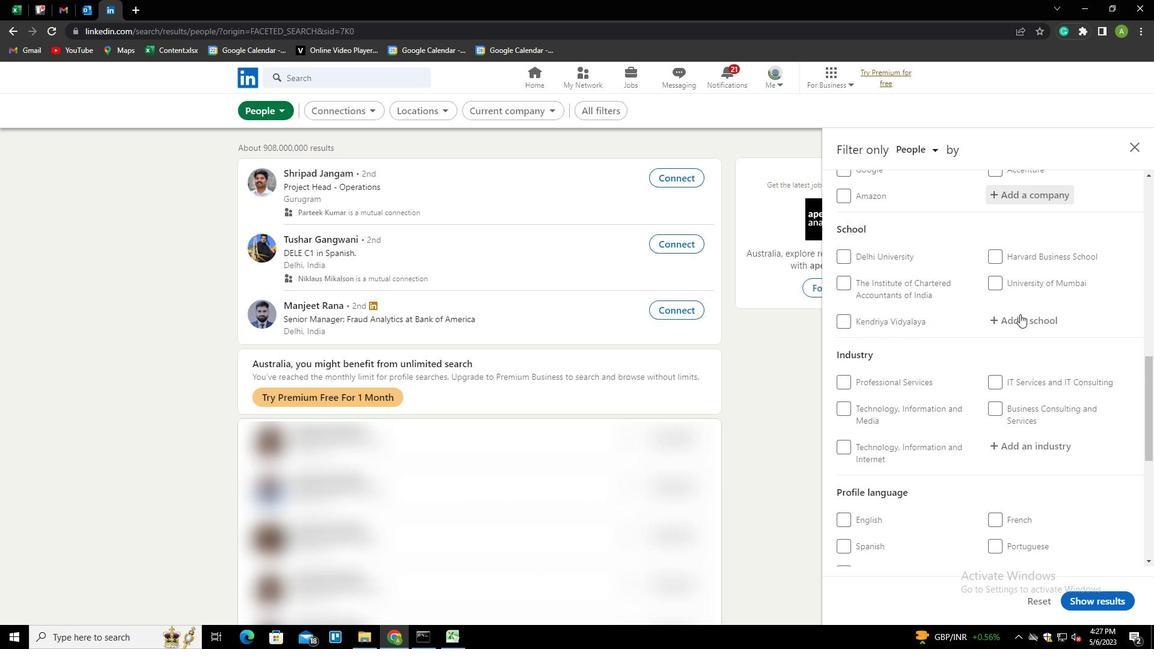 
Action: Mouse moved to (864, 433)
Screenshot: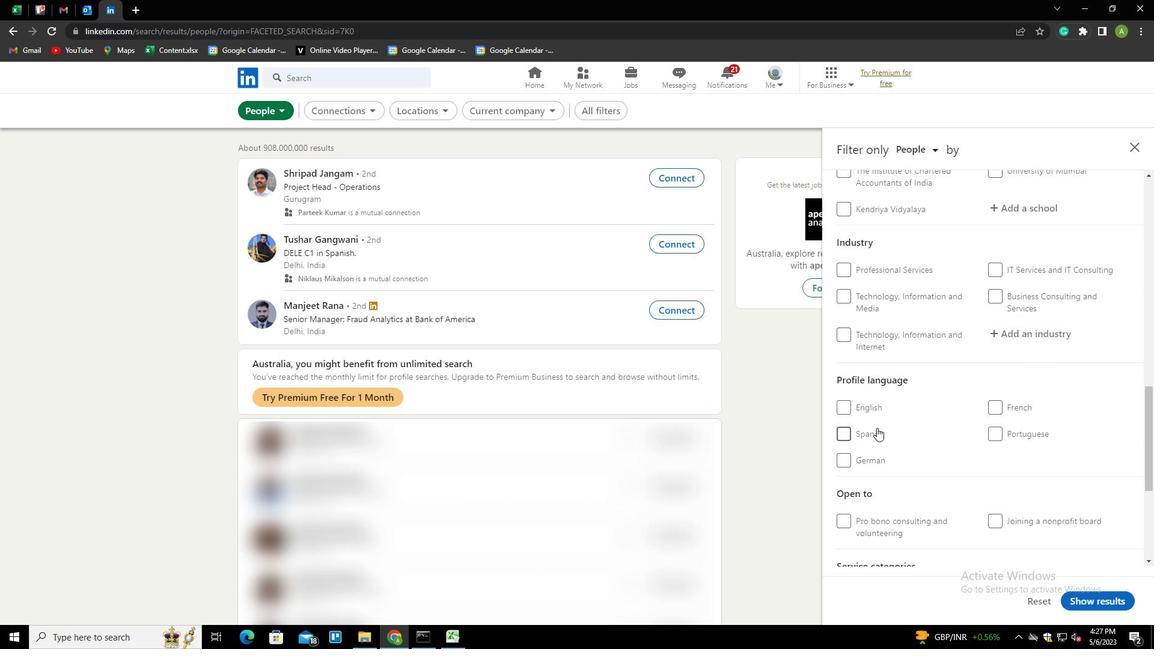 
Action: Mouse pressed left at (864, 433)
Screenshot: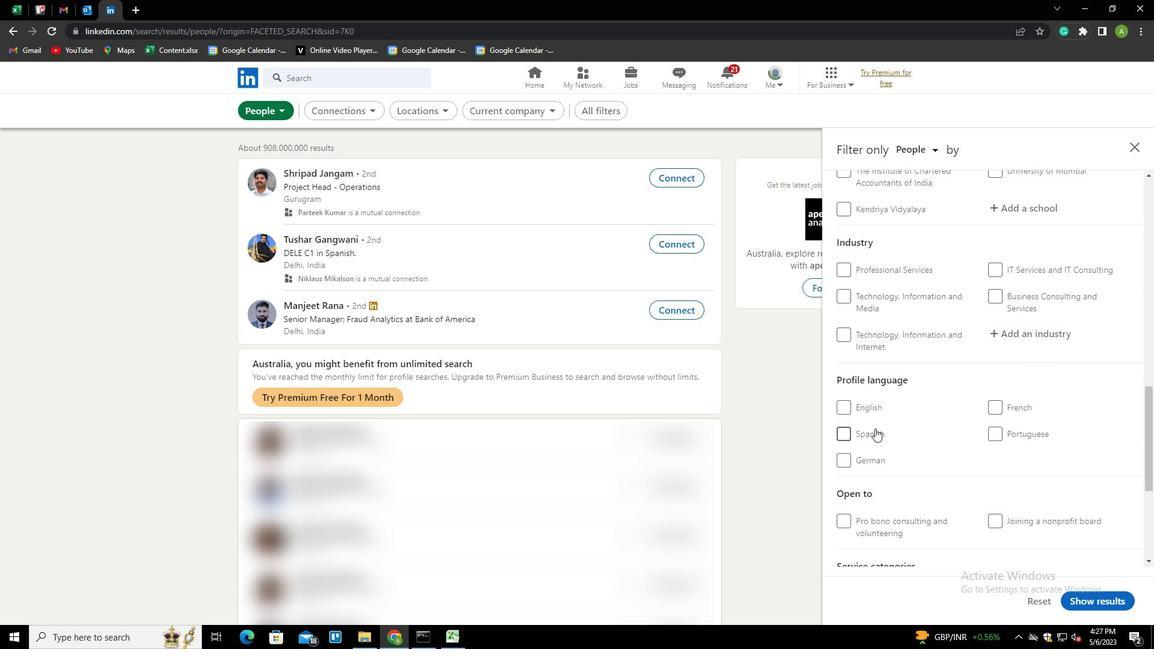 
Action: Mouse moved to (1016, 408)
Screenshot: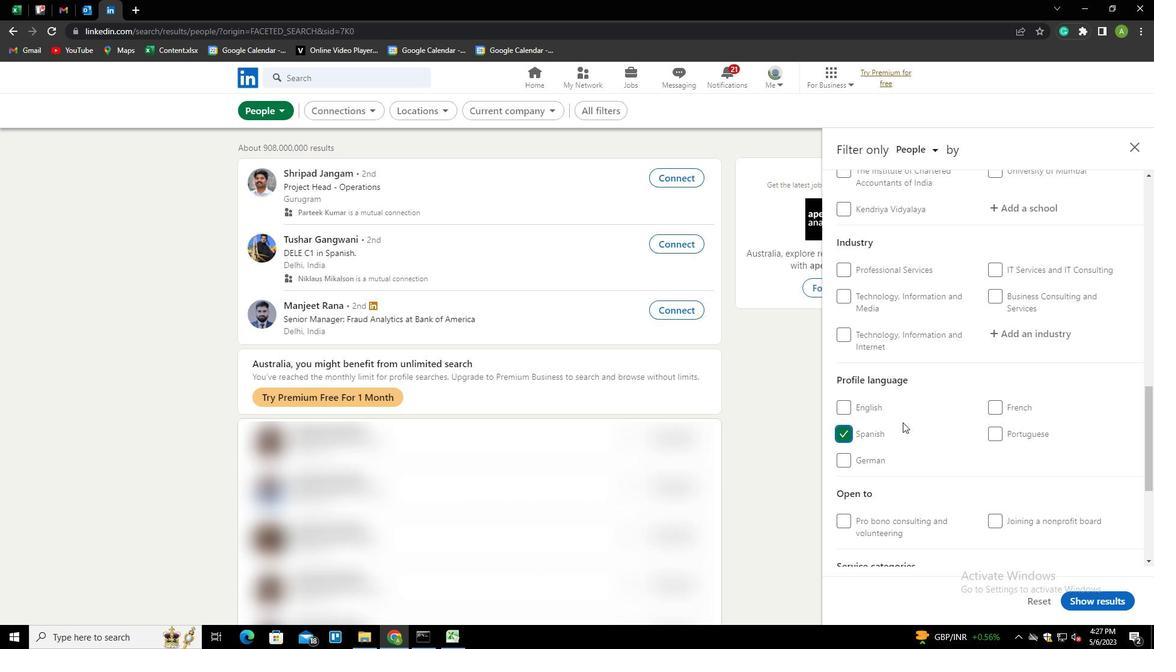 
Action: Mouse scrolled (1016, 409) with delta (0, 0)
Screenshot: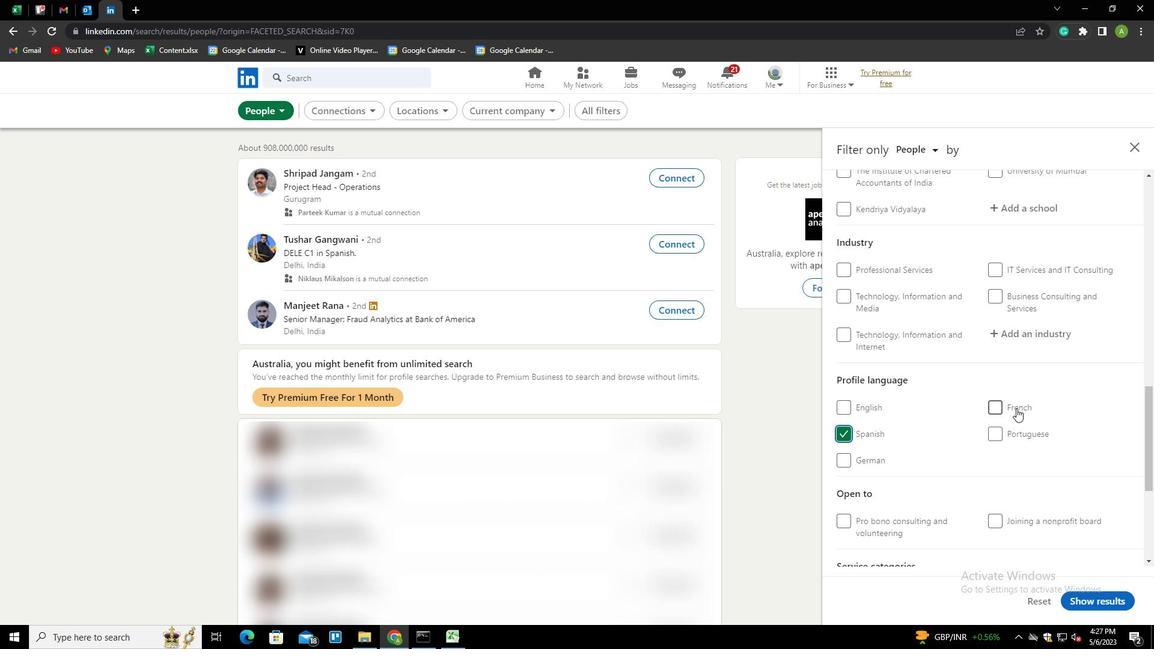 
Action: Mouse scrolled (1016, 409) with delta (0, 0)
Screenshot: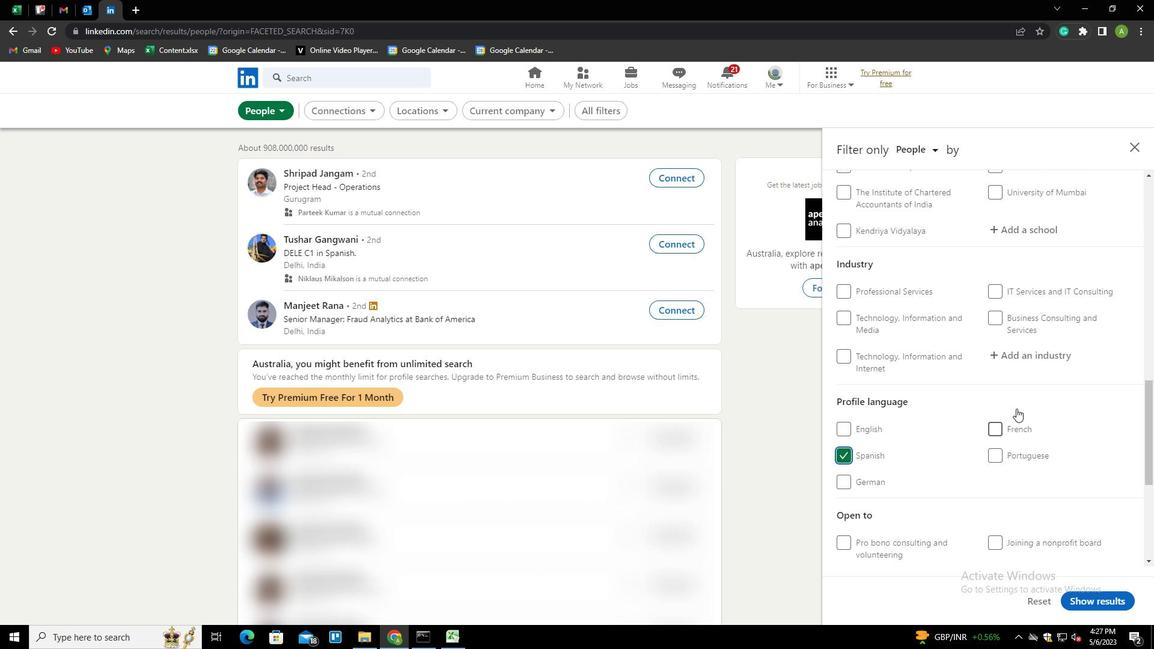 
Action: Mouse scrolled (1016, 409) with delta (0, 0)
Screenshot: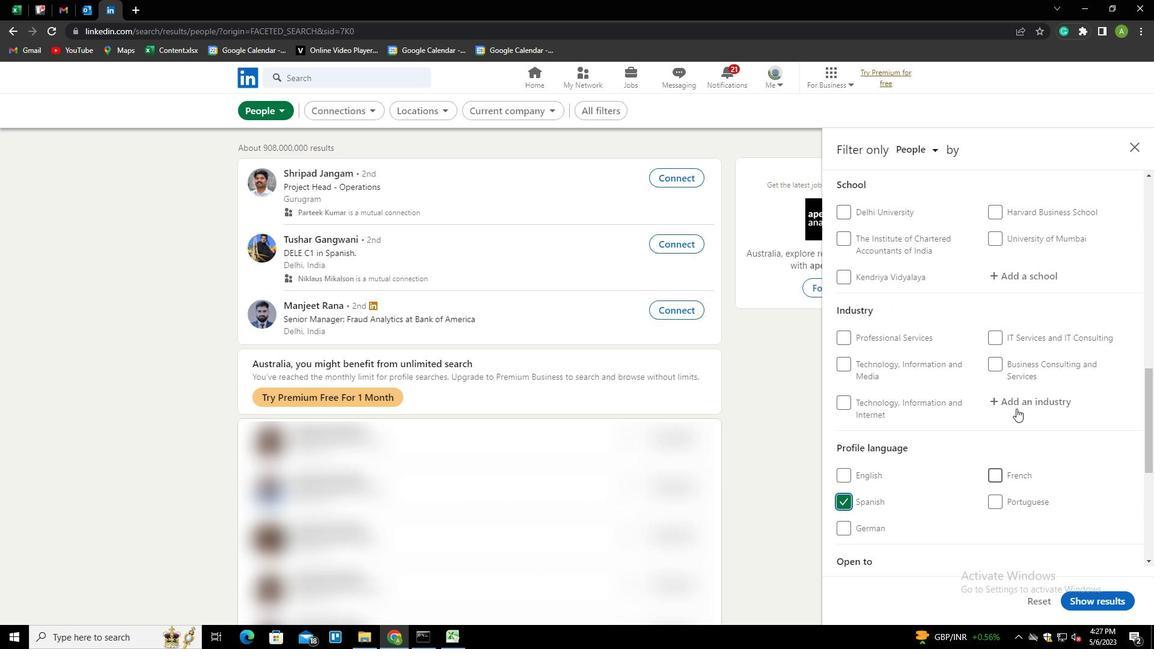 
Action: Mouse scrolled (1016, 409) with delta (0, 0)
Screenshot: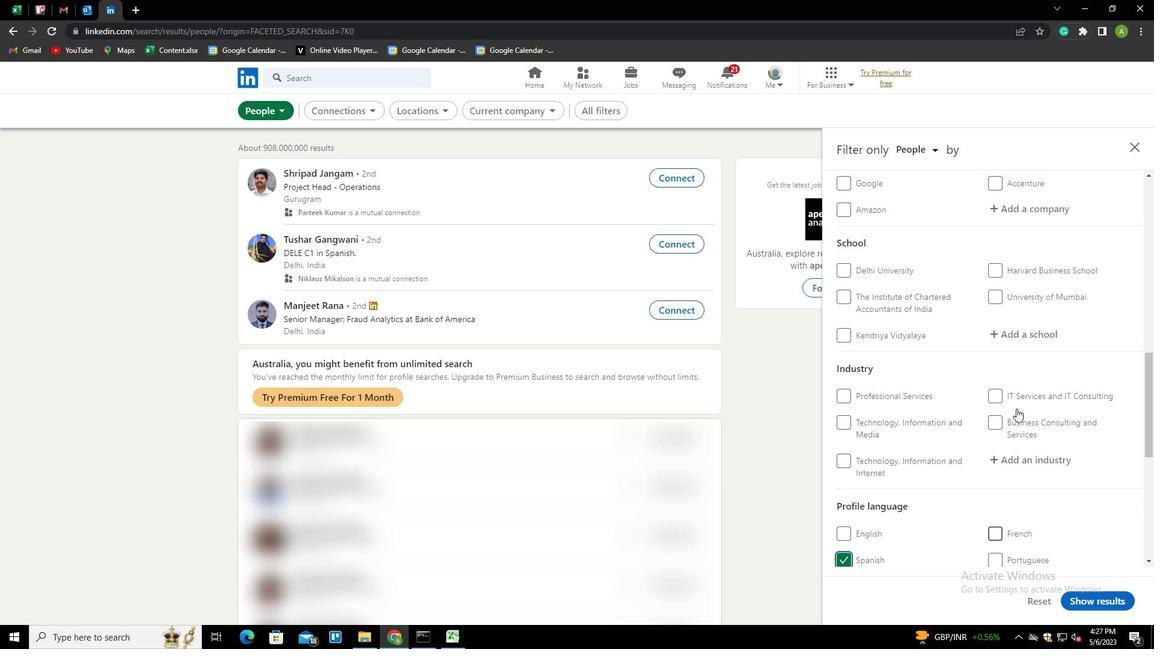 
Action: Mouse scrolled (1016, 409) with delta (0, 0)
Screenshot: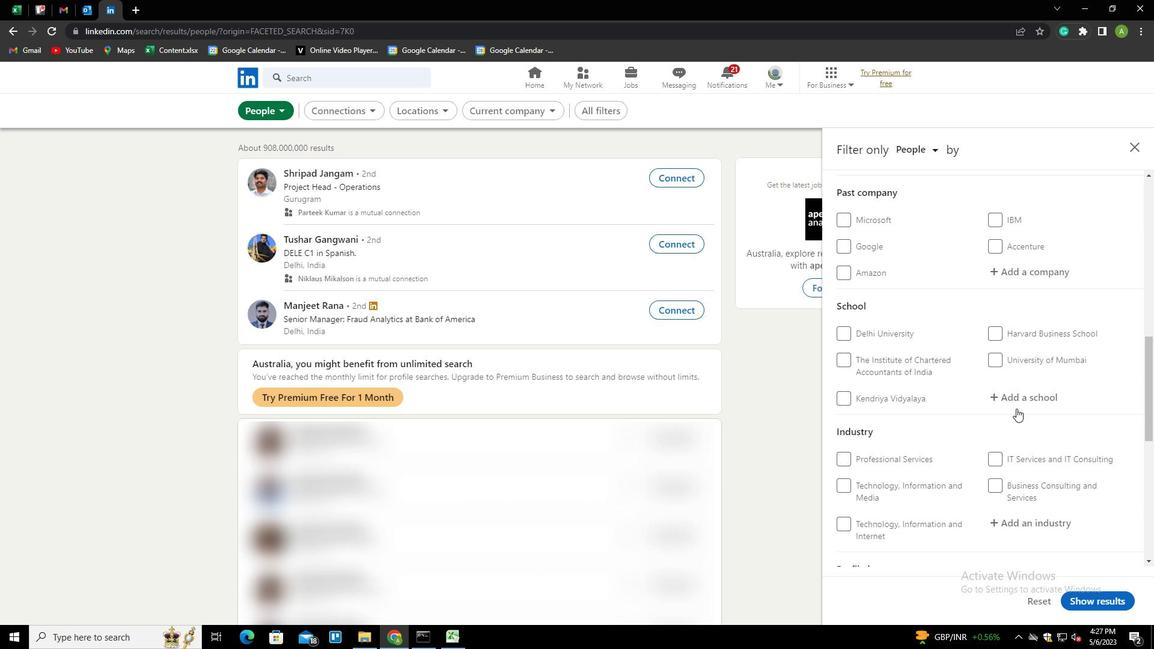 
Action: Mouse scrolled (1016, 409) with delta (0, 0)
Screenshot: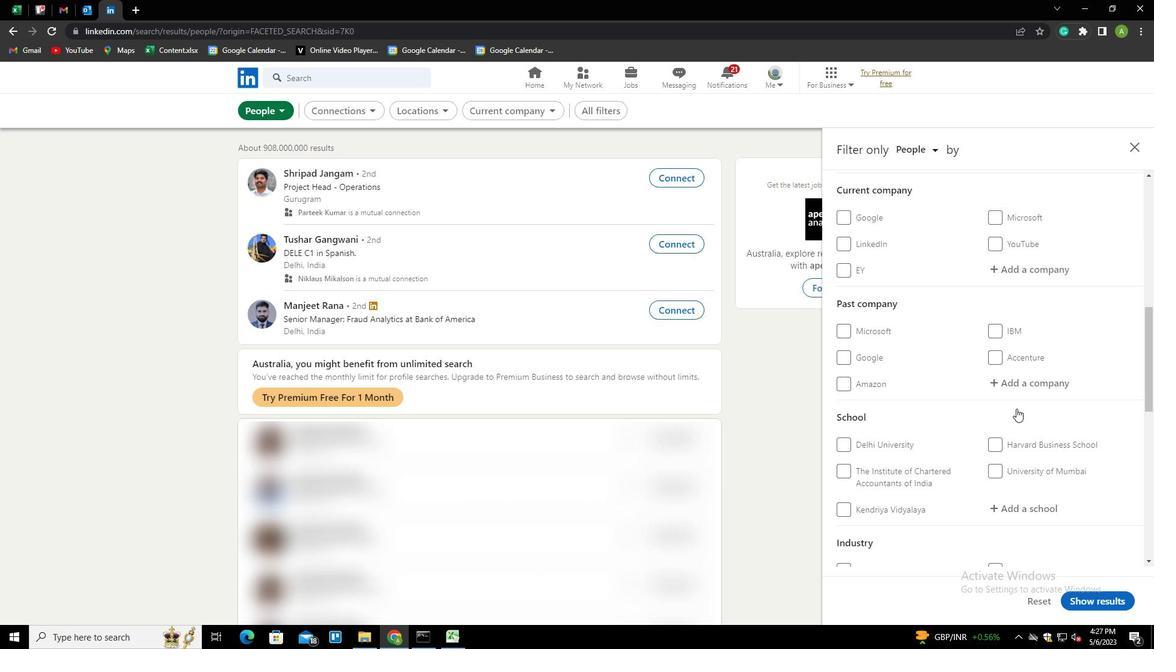 
Action: Mouse scrolled (1016, 409) with delta (0, 0)
Screenshot: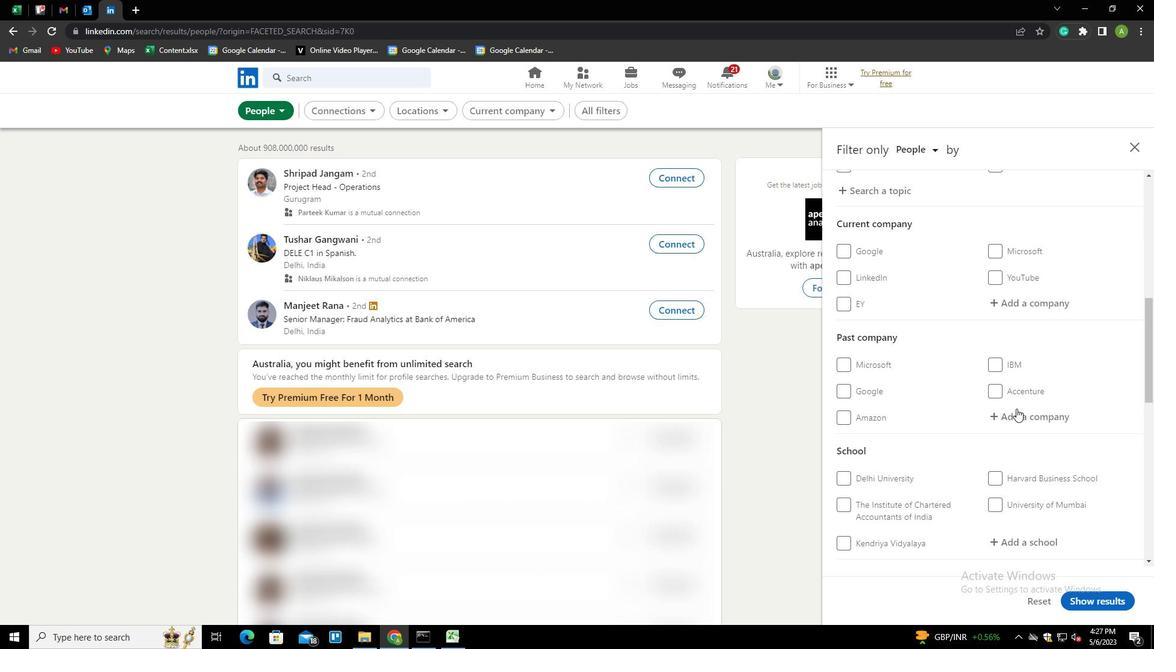 
Action: Mouse moved to (1018, 390)
Screenshot: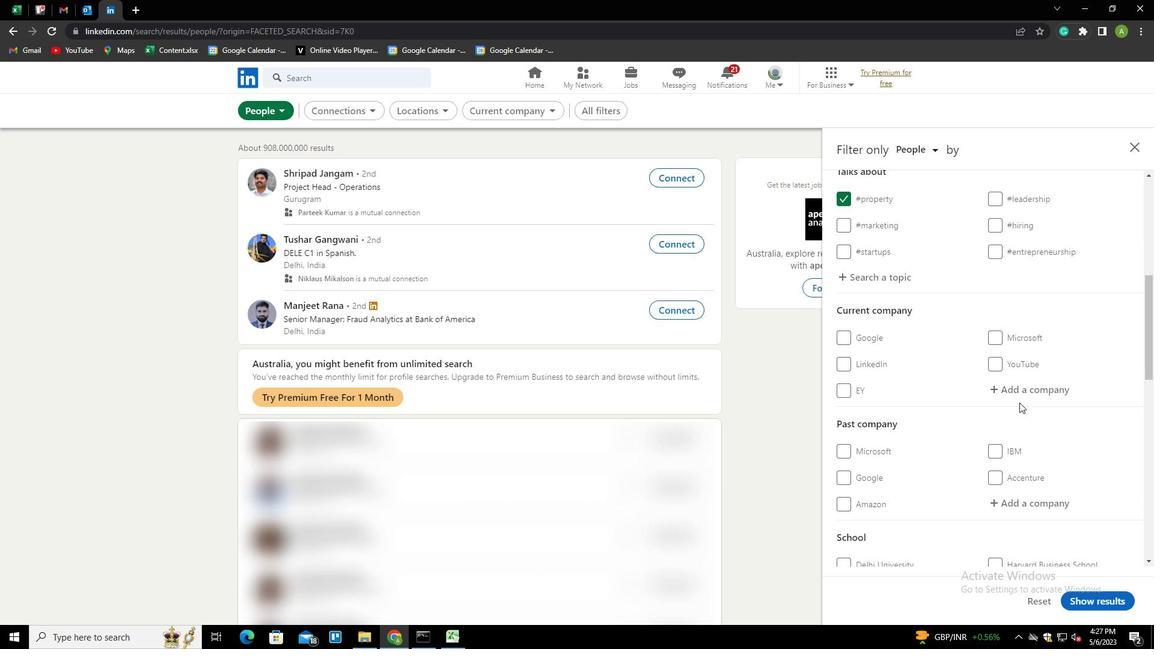 
Action: Mouse pressed left at (1018, 390)
Screenshot: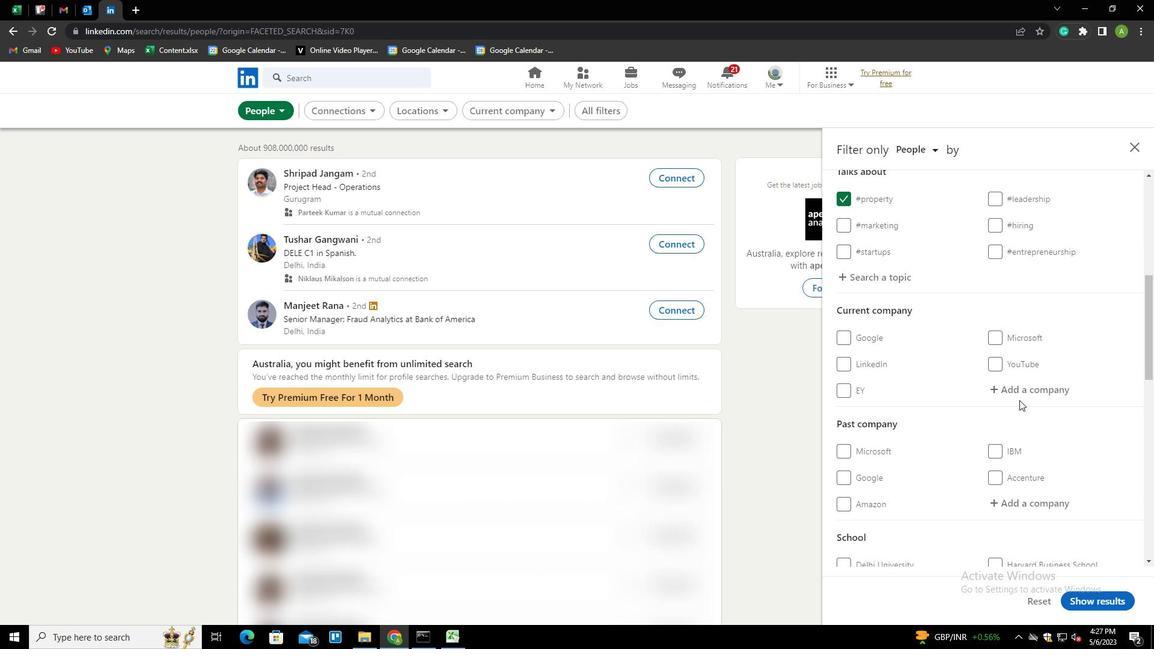 
Action: Mouse moved to (1017, 390)
Screenshot: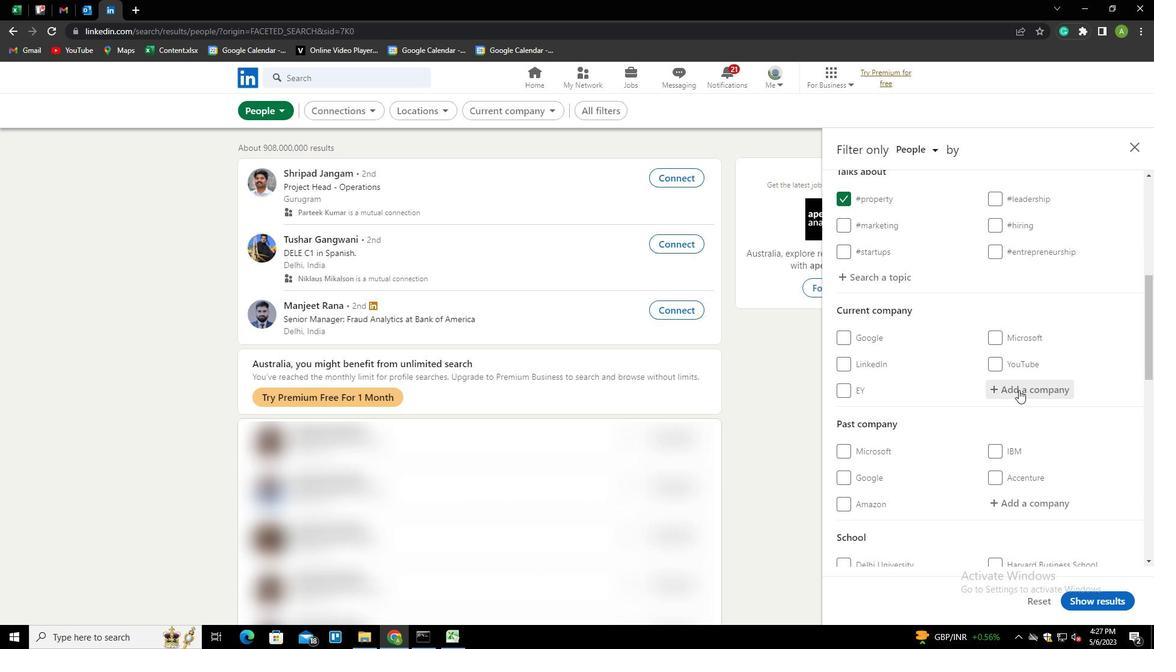 
Action: Key pressed <Key.shift>MERKLE<Key.space><Key.shift>SOKRATI<Key.down><Key.enter>
Screenshot: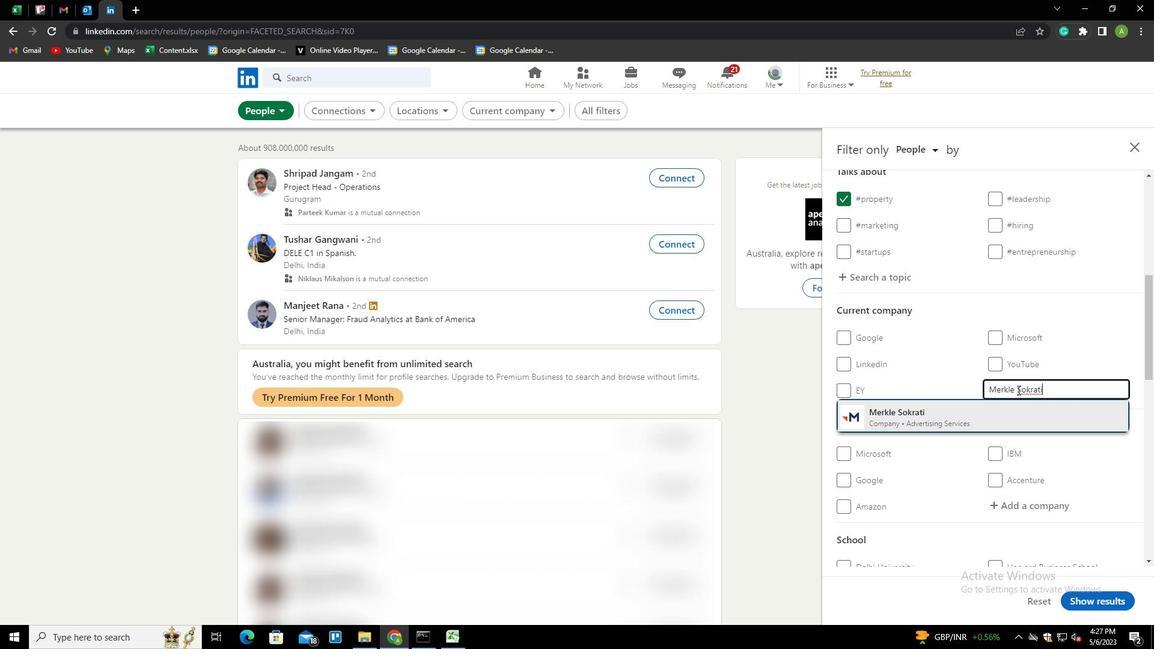
Action: Mouse scrolled (1017, 389) with delta (0, 0)
Screenshot: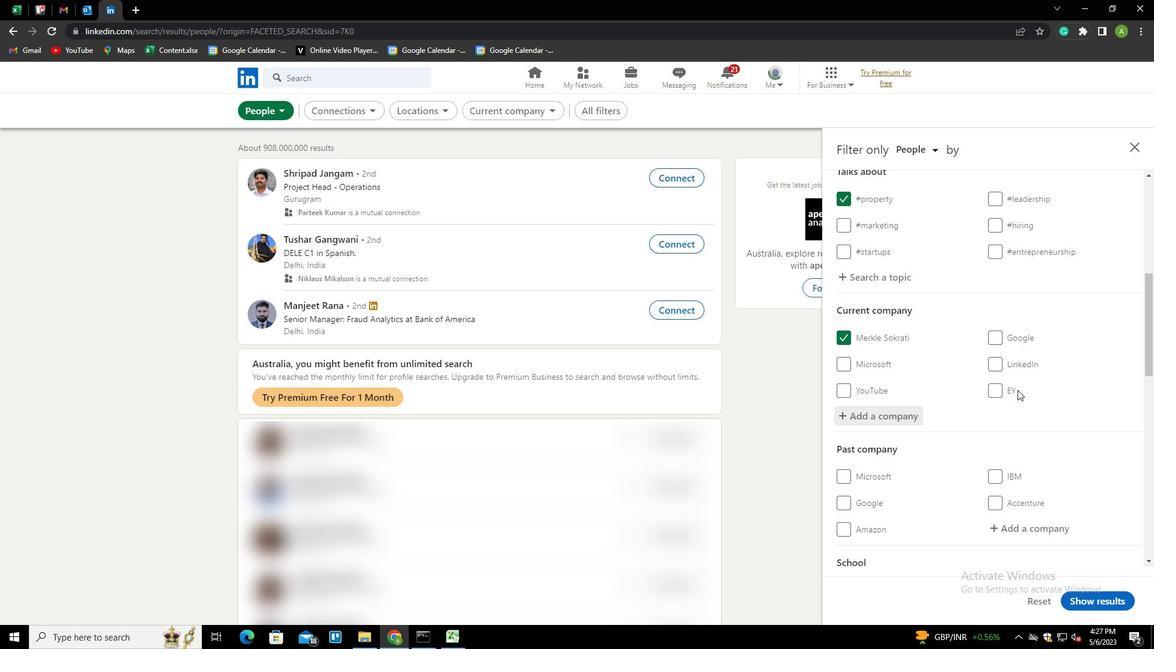 
Action: Mouse moved to (1018, 392)
Screenshot: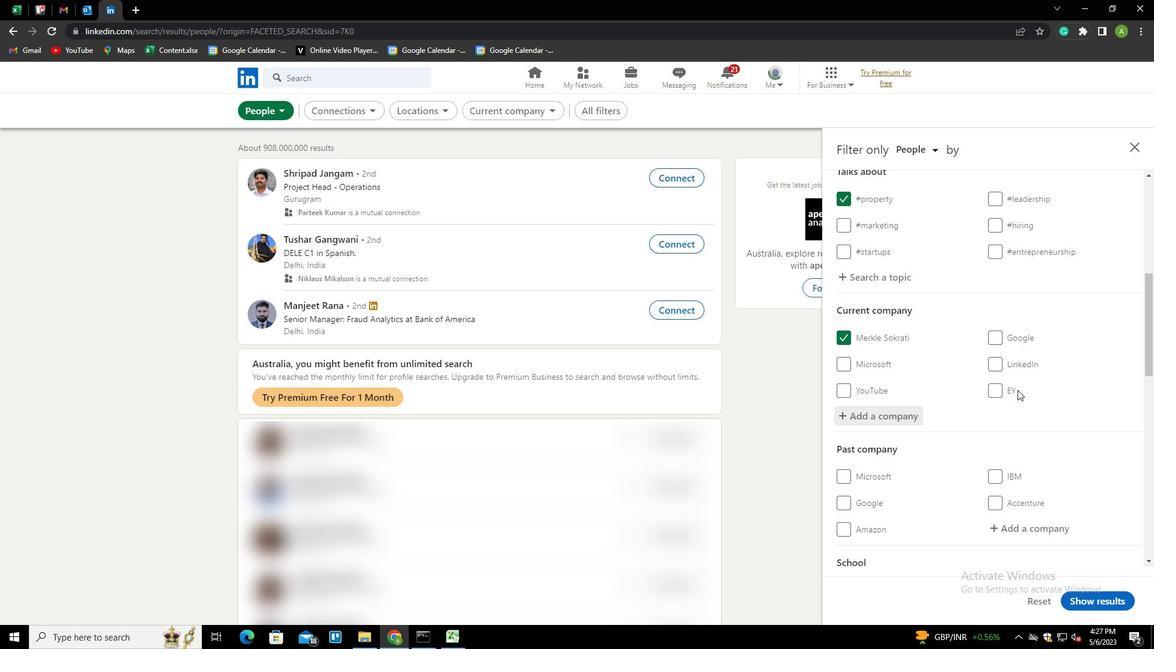 
Action: Mouse scrolled (1018, 391) with delta (0, 0)
Screenshot: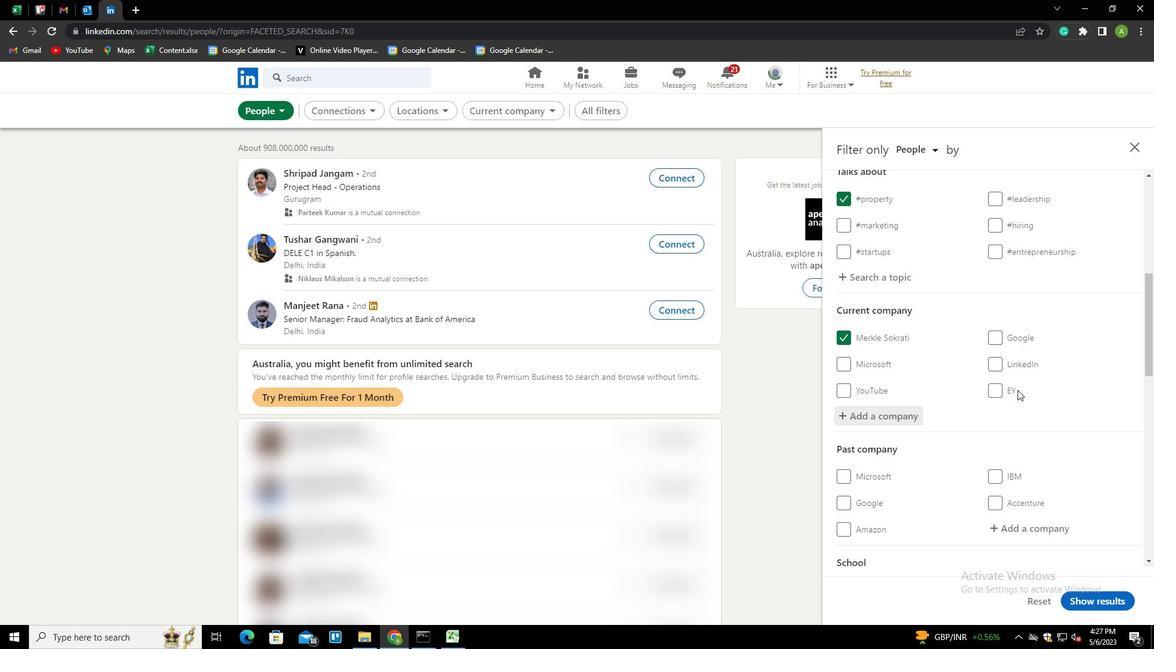 
Action: Mouse scrolled (1018, 391) with delta (0, 0)
Screenshot: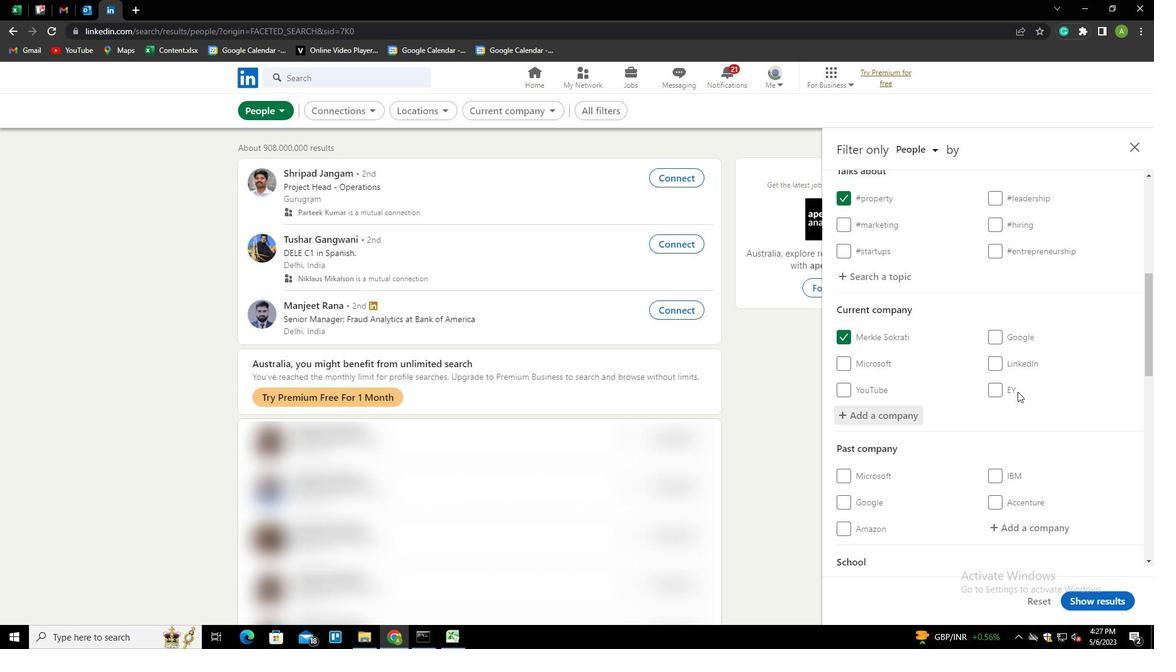 
Action: Mouse moved to (1018, 393)
Screenshot: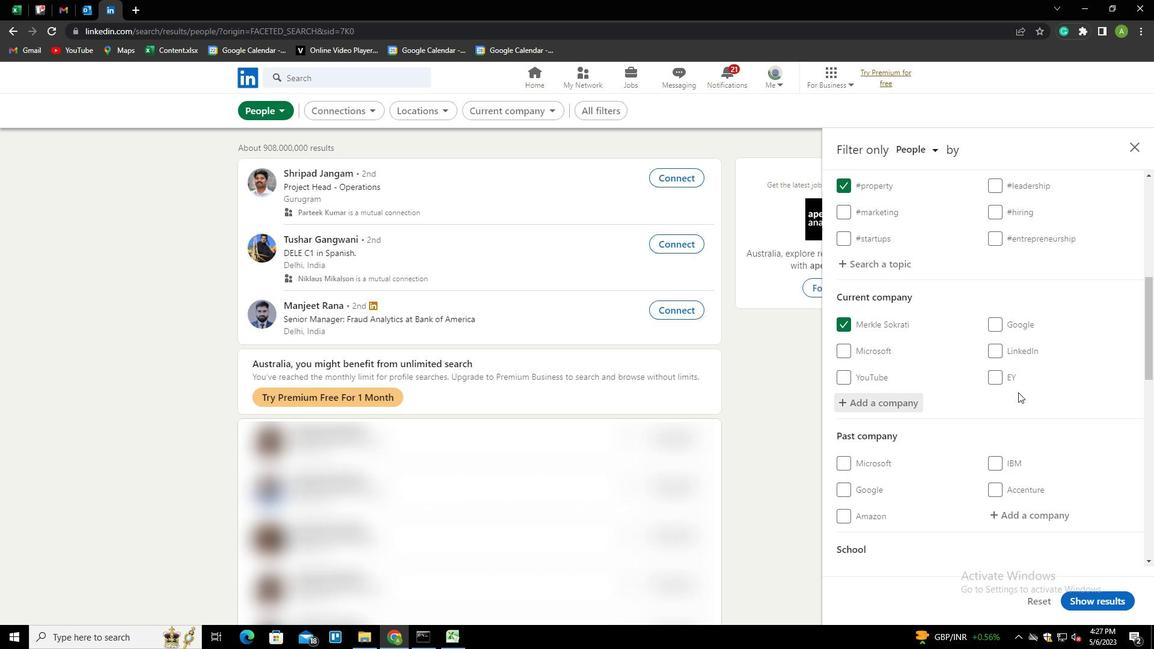 
Action: Mouse scrolled (1018, 393) with delta (0, 0)
Screenshot: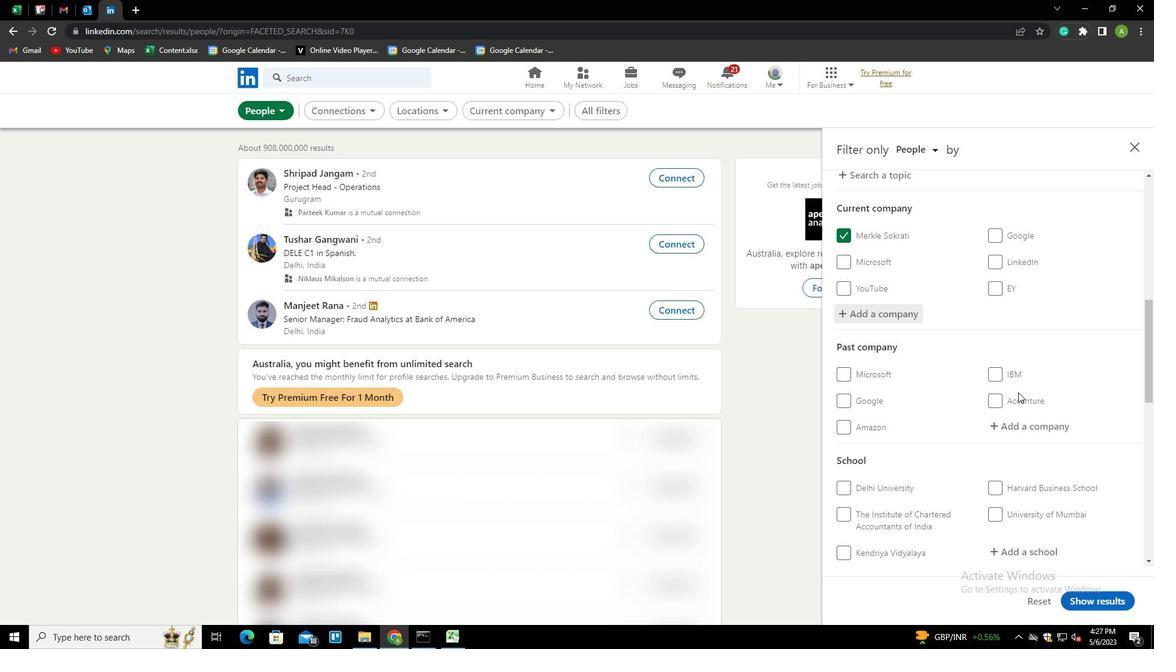 
Action: Mouse moved to (1020, 410)
Screenshot: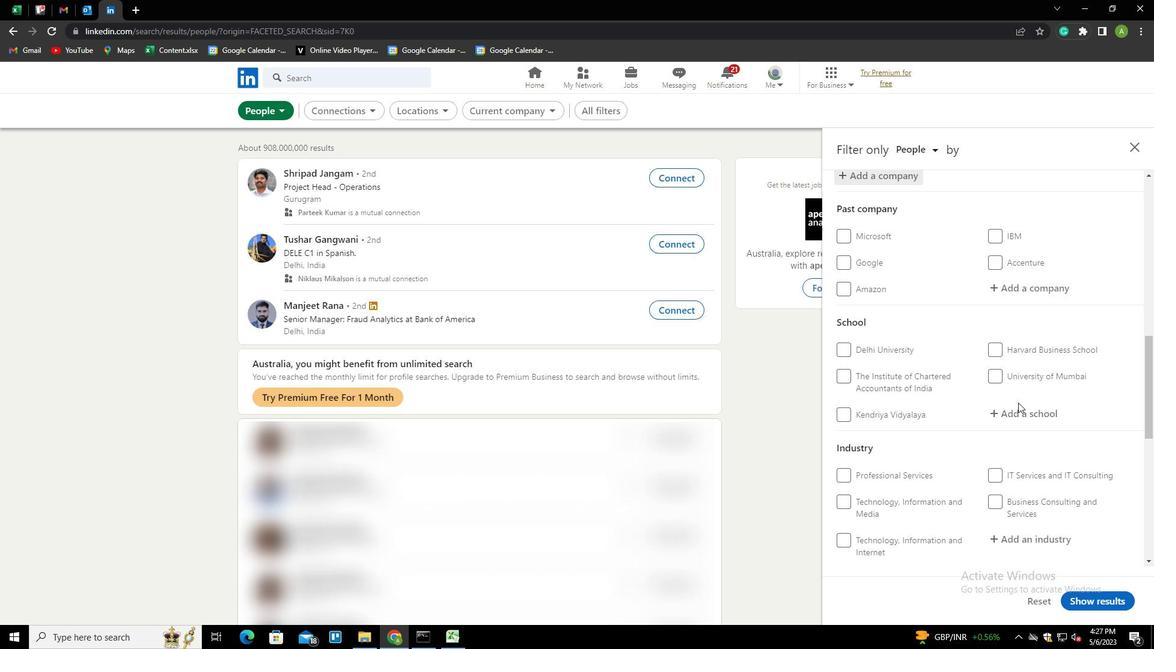 
Action: Mouse pressed left at (1020, 410)
Screenshot: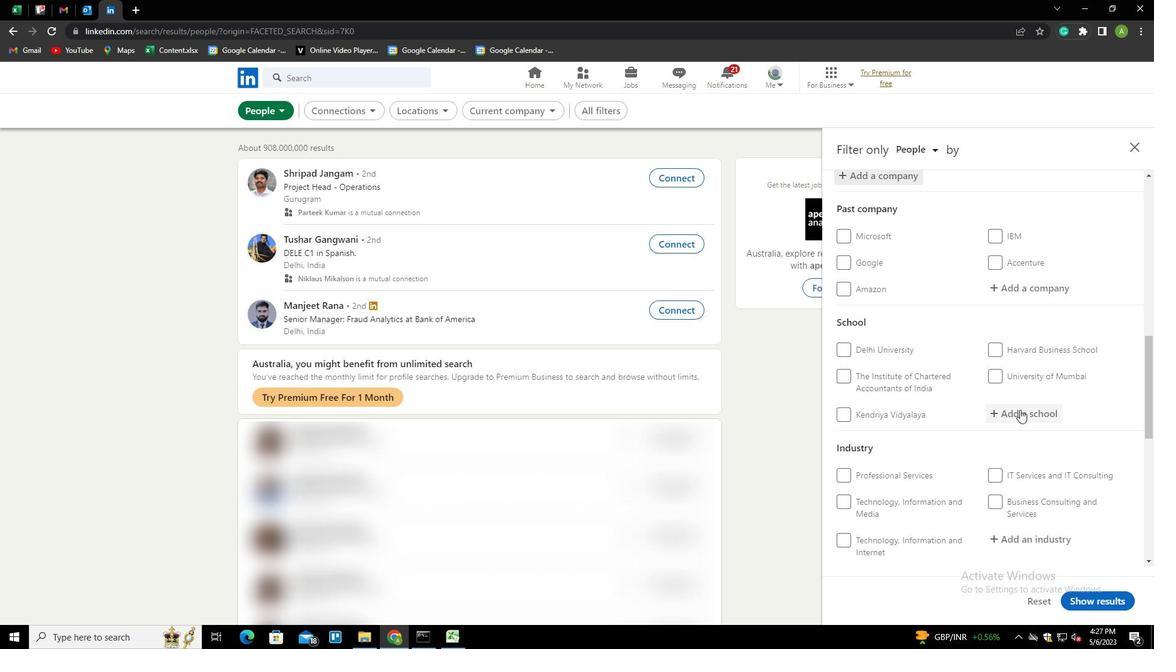 
Action: Mouse moved to (1020, 411)
Screenshot: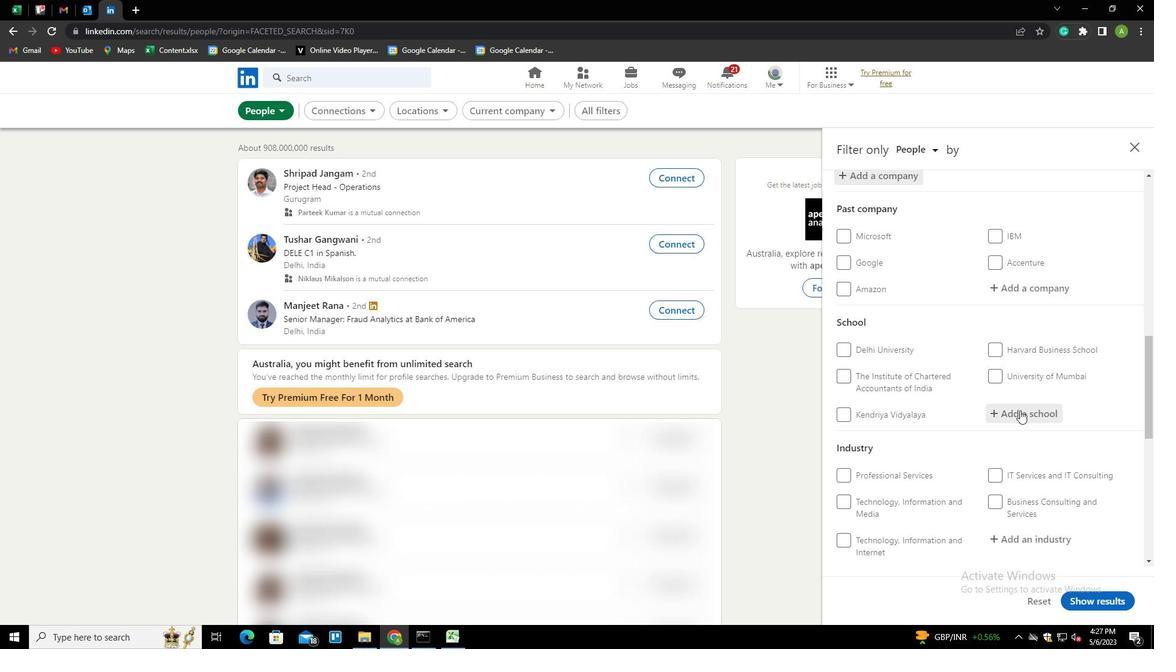 
Action: Key pressed <Key.shift>MATA<Key.space><Key.shift>GUJRI<Key.space><Key.shift>COLLEGE,<Key.space><Key.shift>GA<Key.backspace><Key.backspace><Key.shift>FATEHGARH<Key.space><Key.shift>SAHIB<Key.down><Key.enter>
Screenshot: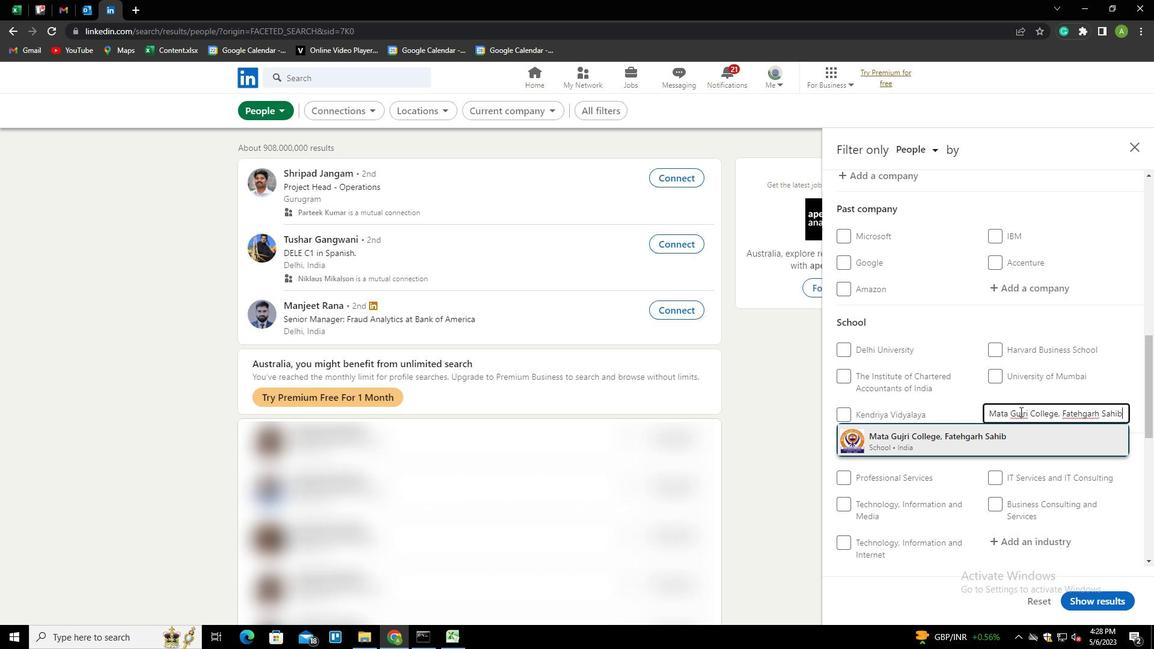 
Action: Mouse moved to (1020, 411)
Screenshot: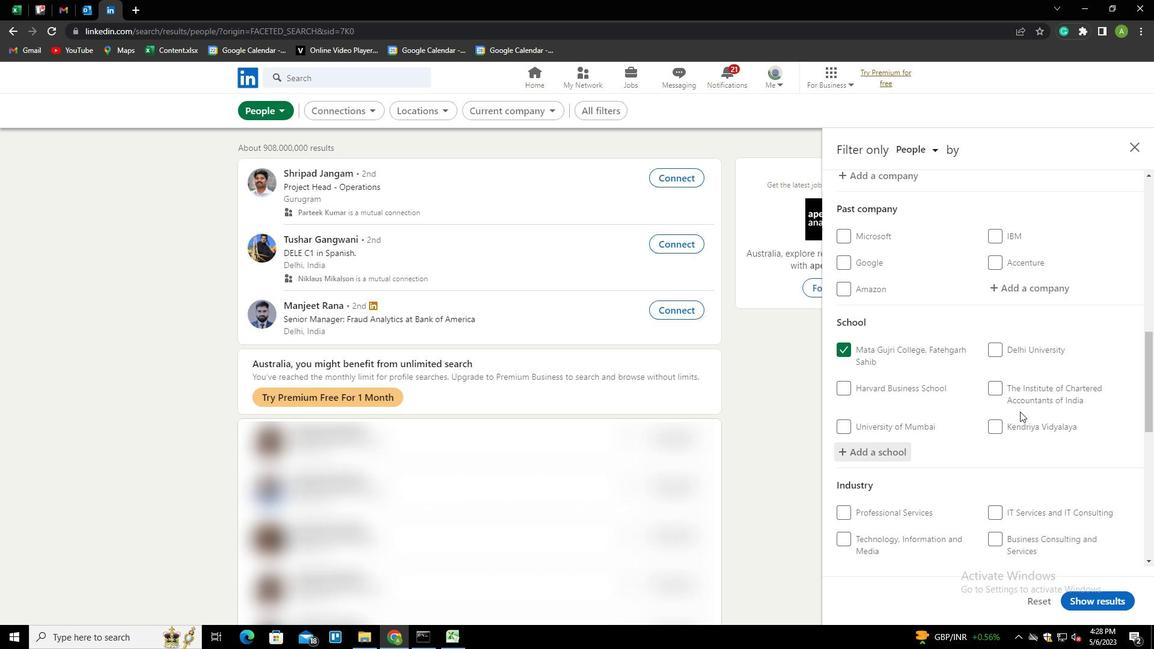 
Action: Mouse scrolled (1020, 411) with delta (0, 0)
Screenshot: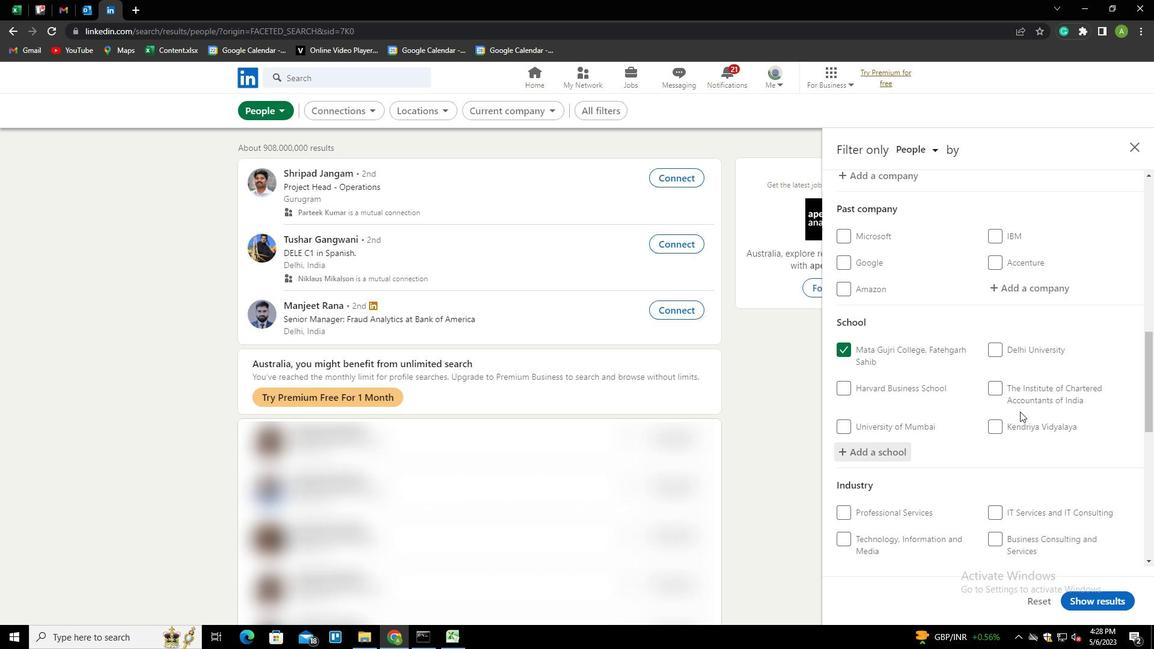 
Action: Mouse moved to (1020, 412)
Screenshot: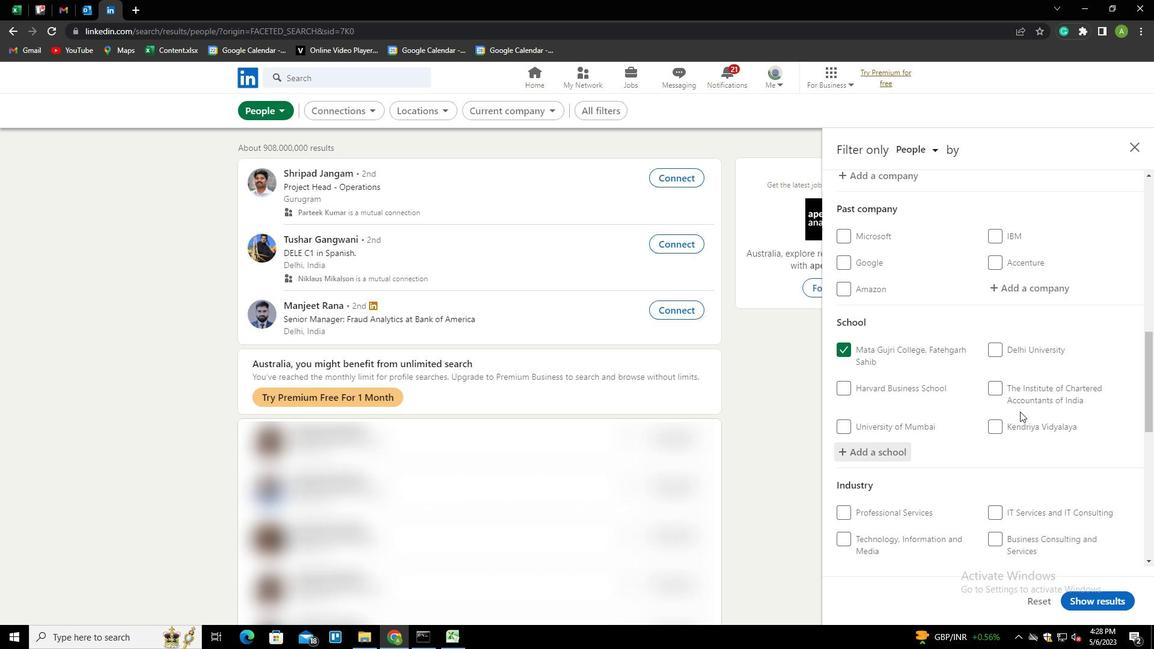 
Action: Mouse scrolled (1020, 411) with delta (0, 0)
Screenshot: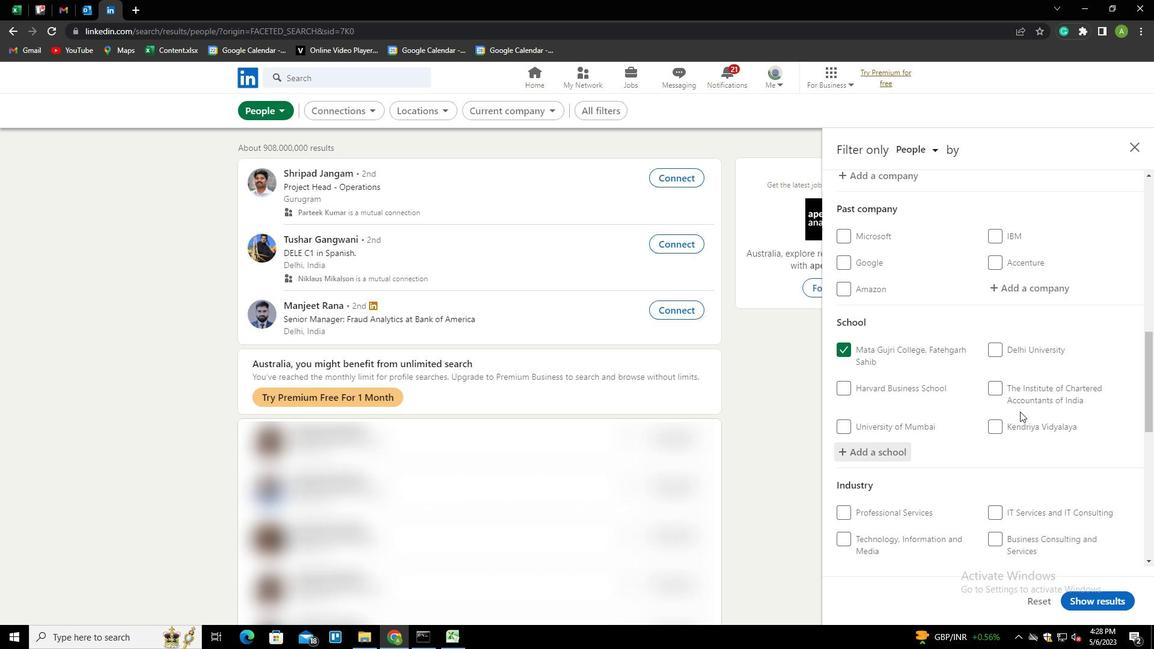 
Action: Mouse moved to (1018, 417)
Screenshot: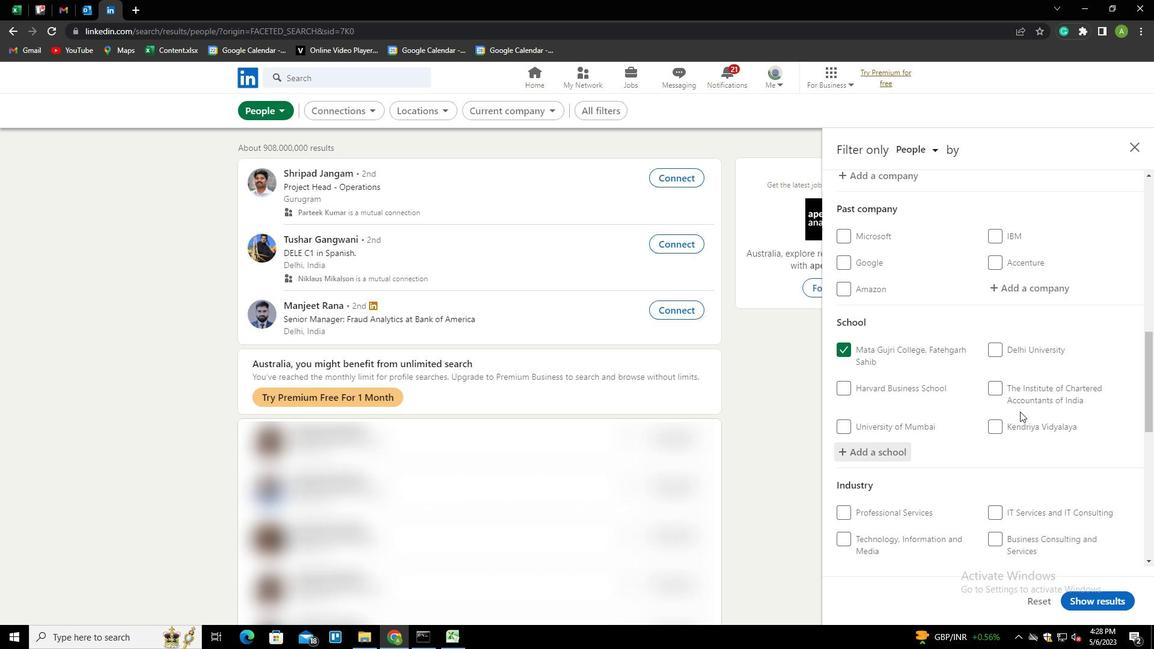 
Action: Mouse scrolled (1018, 417) with delta (0, 0)
Screenshot: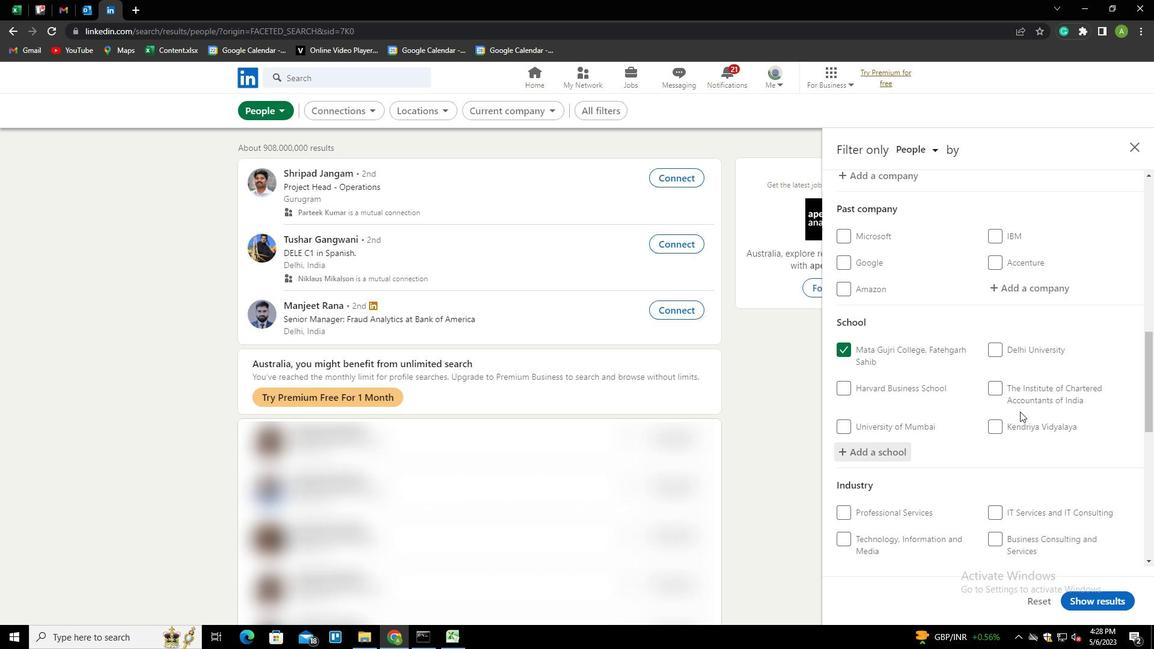
Action: Mouse moved to (1017, 418)
Screenshot: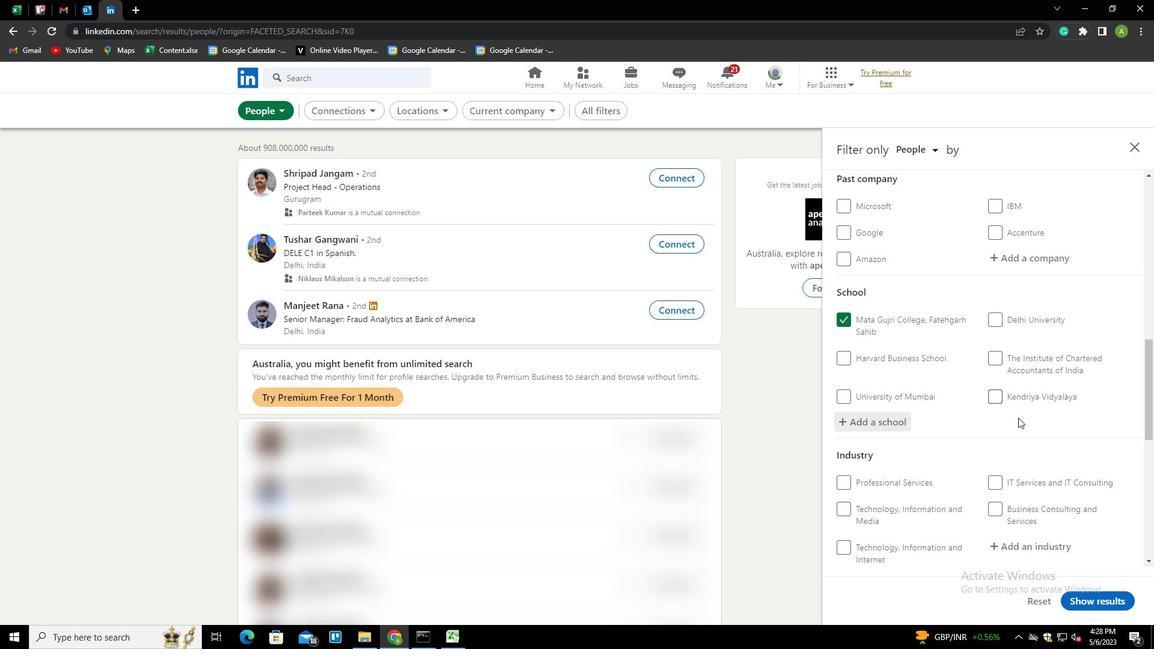 
Action: Mouse scrolled (1017, 417) with delta (0, 0)
Screenshot: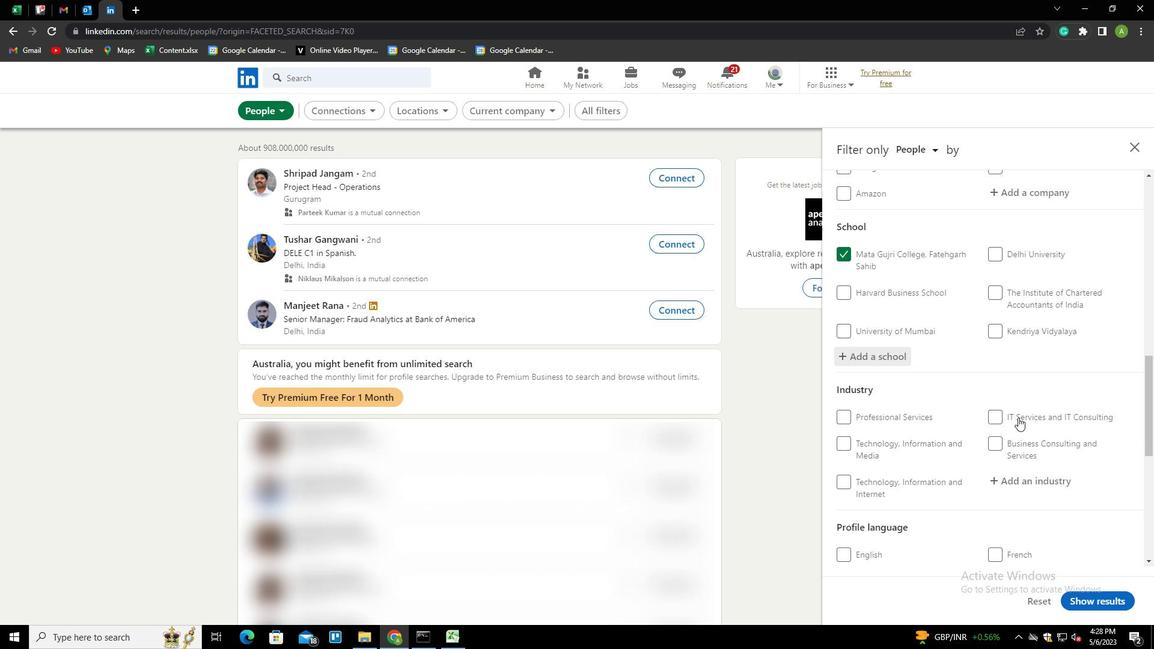 
Action: Mouse moved to (1019, 330)
Screenshot: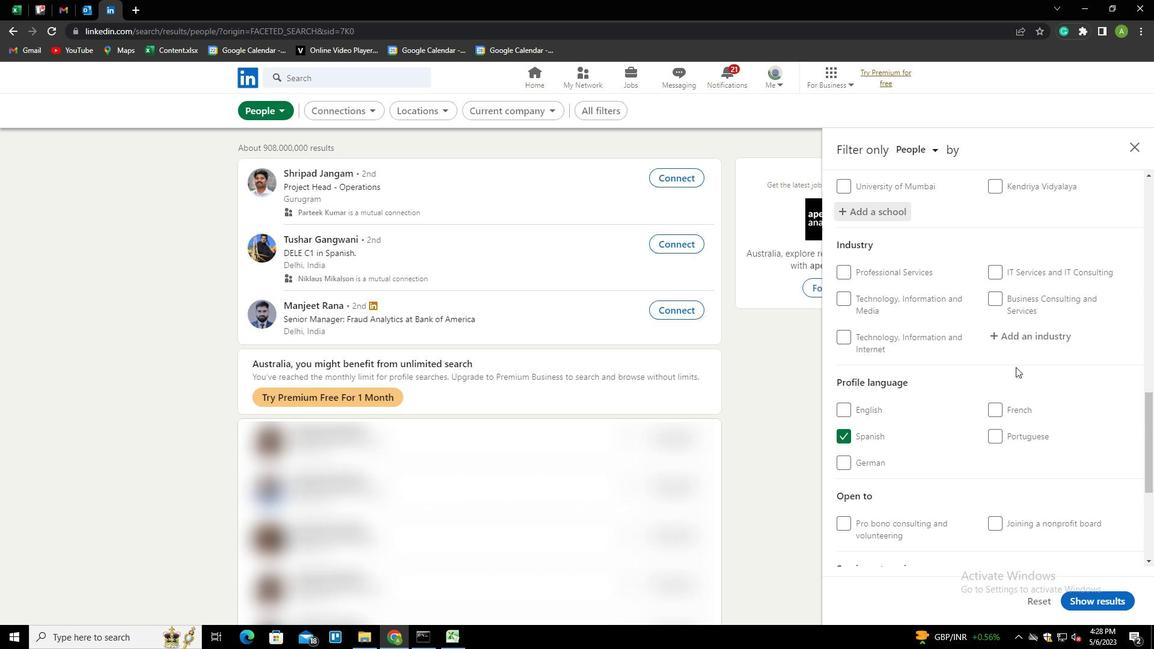 
Action: Mouse pressed left at (1019, 330)
Screenshot: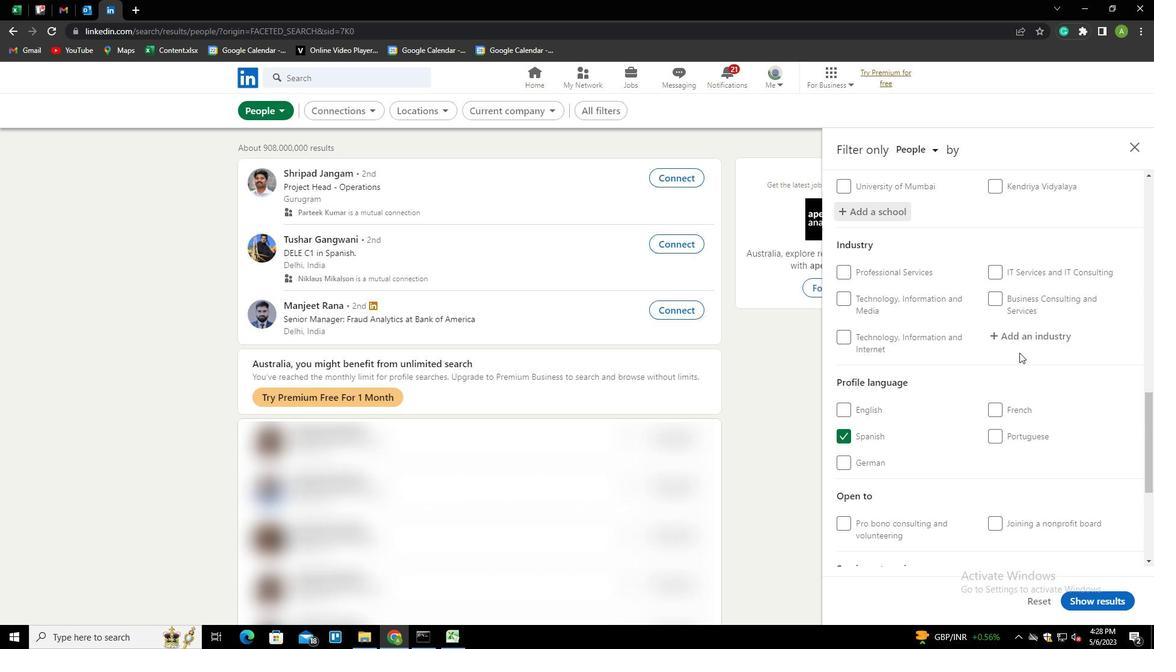 
Action: Key pressed <Key.shift>
Screenshot: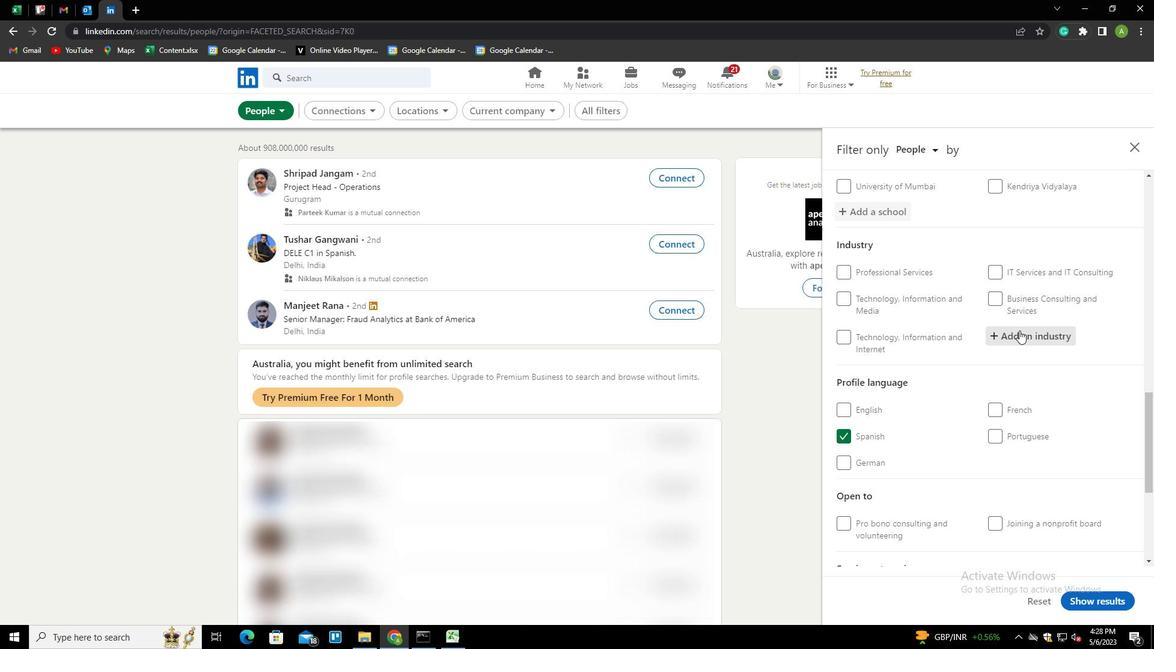 
Action: Mouse moved to (1018, 330)
Screenshot: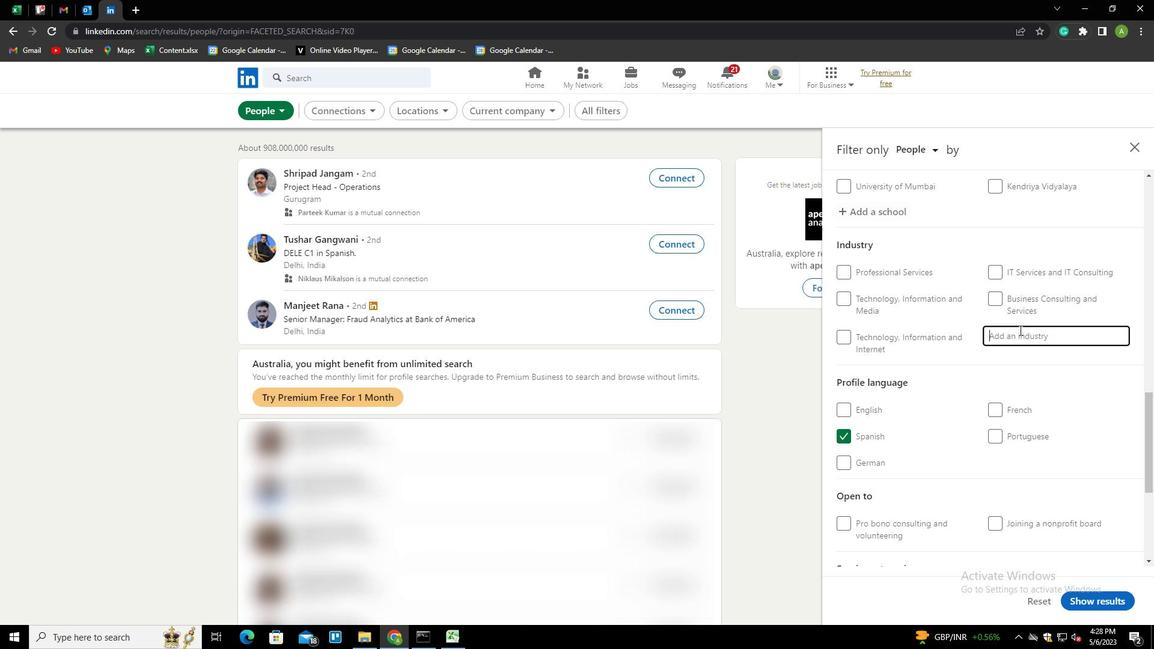 
Action: Key pressed R
Screenshot: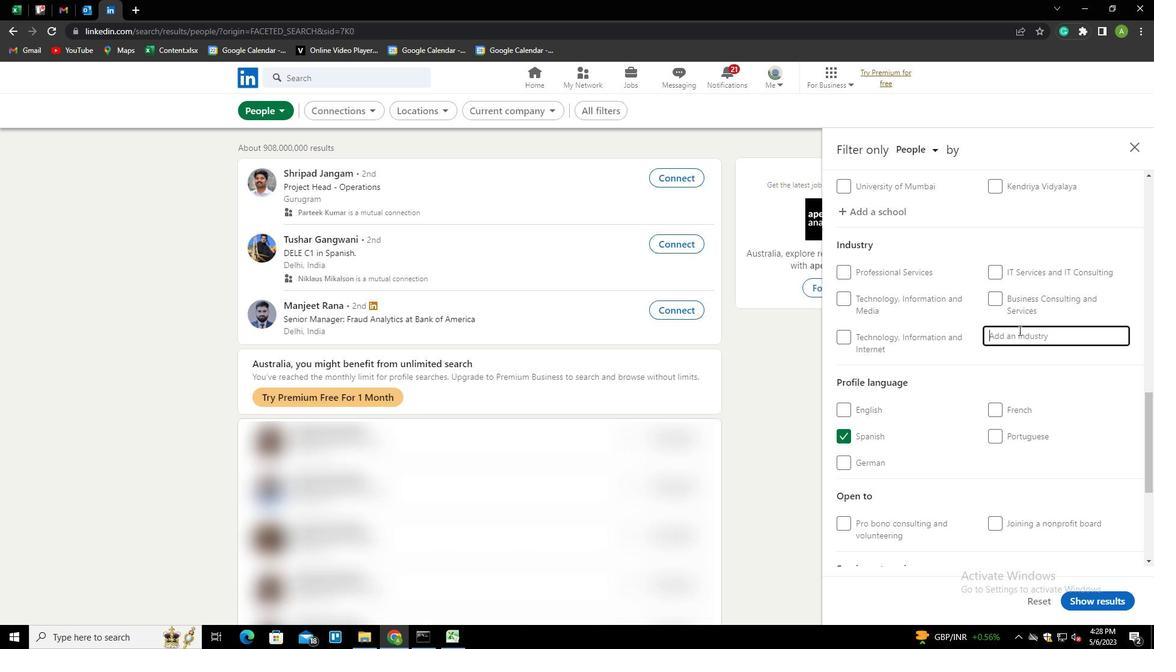 
Action: Mouse moved to (1018, 330)
Screenshot: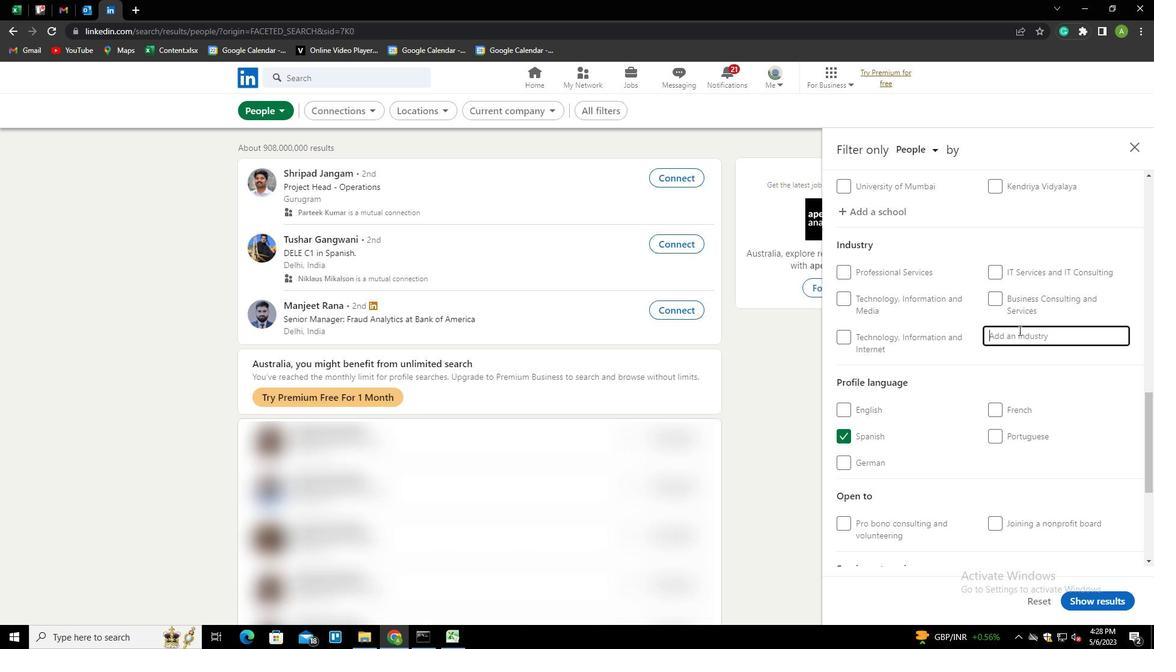 
Action: Key pressed UBBER<Key.space><Key.shift><Key.shift><Key.shift><Key.shift><Key.shift><Key.shift><Key.shift><Key.shift><Key.shift><Key.shift><Key.shift><Key.shift><Key.shift><Key.shift><Key.shift><Key.shift><Key.shift><Key.shift><Key.shift><Key.shift><Key.shift><Key.shift><Key.shift><Key.shift><Key.shift><Key.shift><Key.shift><Key.shift><Key.shift><Key.shift><Key.shift><Key.shift><Key.shift><Key.shift><Key.shift><Key.shift><Key.shift><Key.shift><Key.shift><Key.shift><Key.shift><Key.shift><Key.shift><Key.shift><Key.shift><Key.shift><Key.shift><Key.shift><Key.shift><Key.shift><Key.shift><Key.shift><Key.shift><Key.shift><Key.shift>T<Key.backspace><Key.shift>PRODUCTS<Key.space><Key.shift>MANUFACTURIN<Key.down><Key.enter>
Screenshot: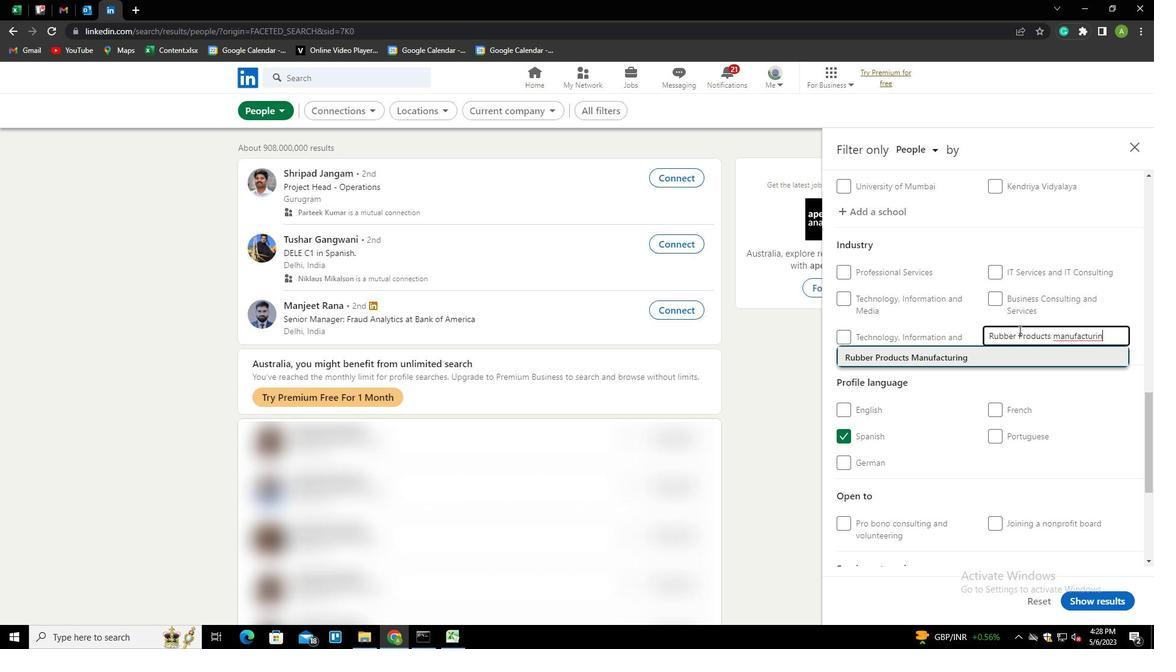 
Action: Mouse scrolled (1018, 329) with delta (0, 0)
Screenshot: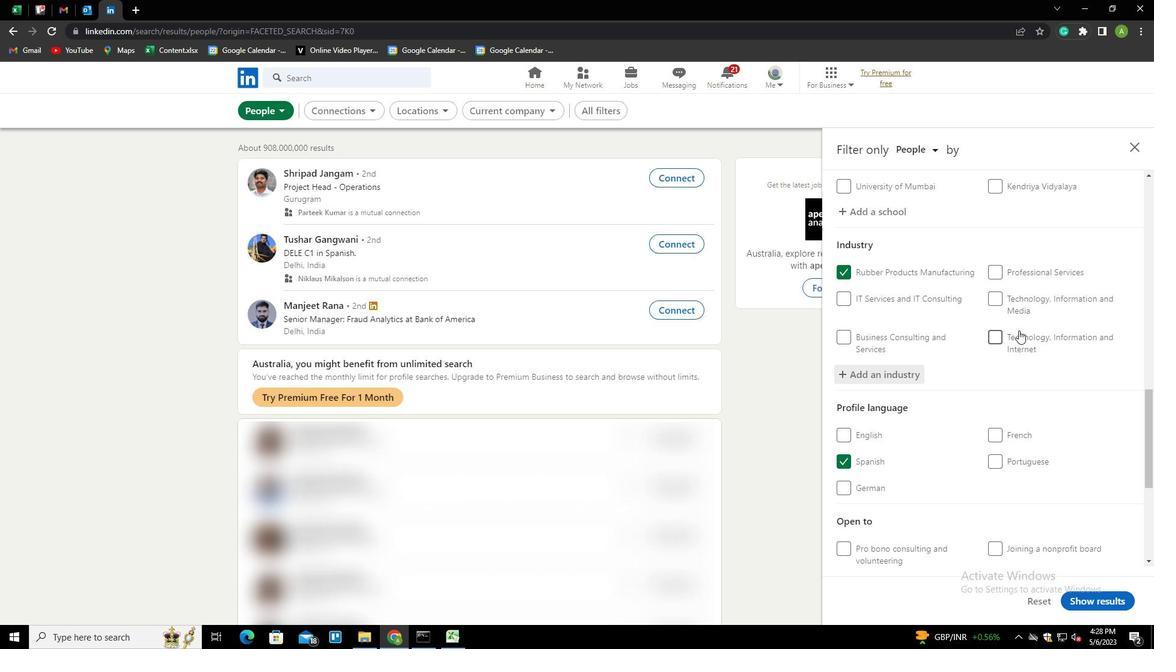 
Action: Mouse scrolled (1018, 329) with delta (0, 0)
Screenshot: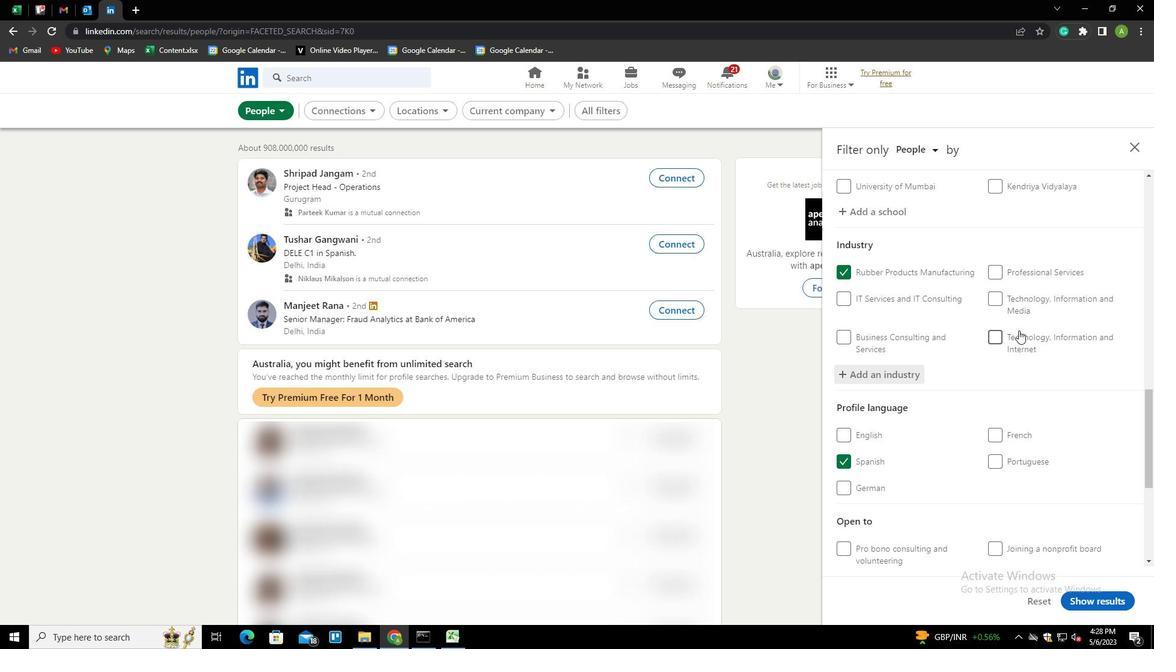 
Action: Mouse scrolled (1018, 329) with delta (0, 0)
Screenshot: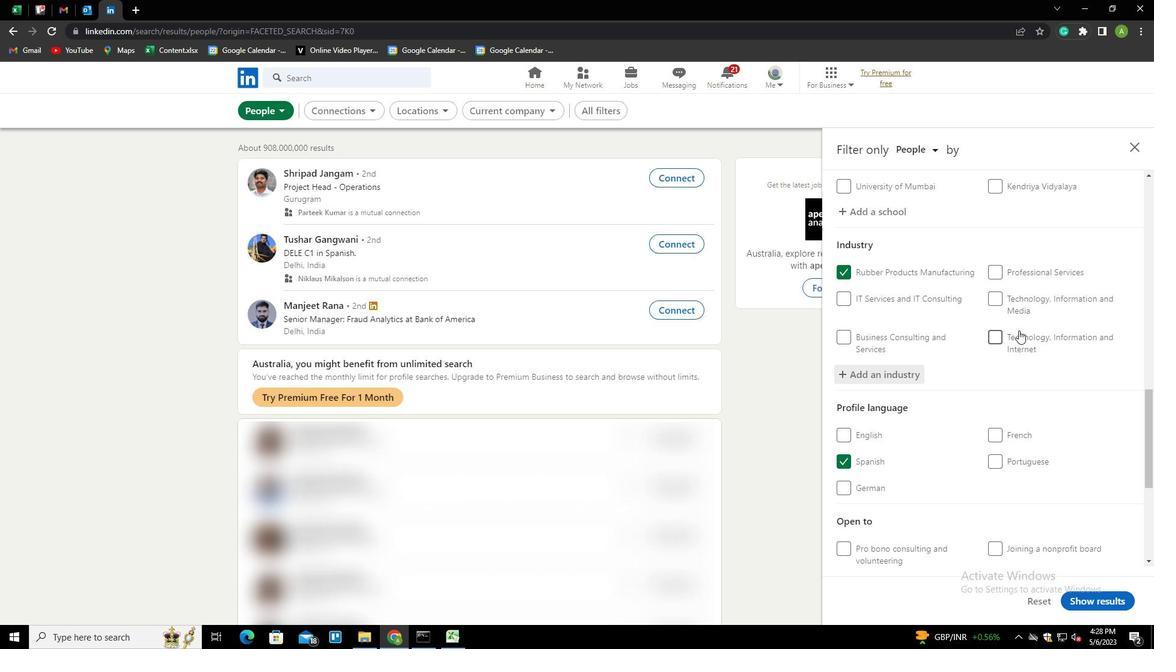 
Action: Mouse moved to (1017, 329)
Screenshot: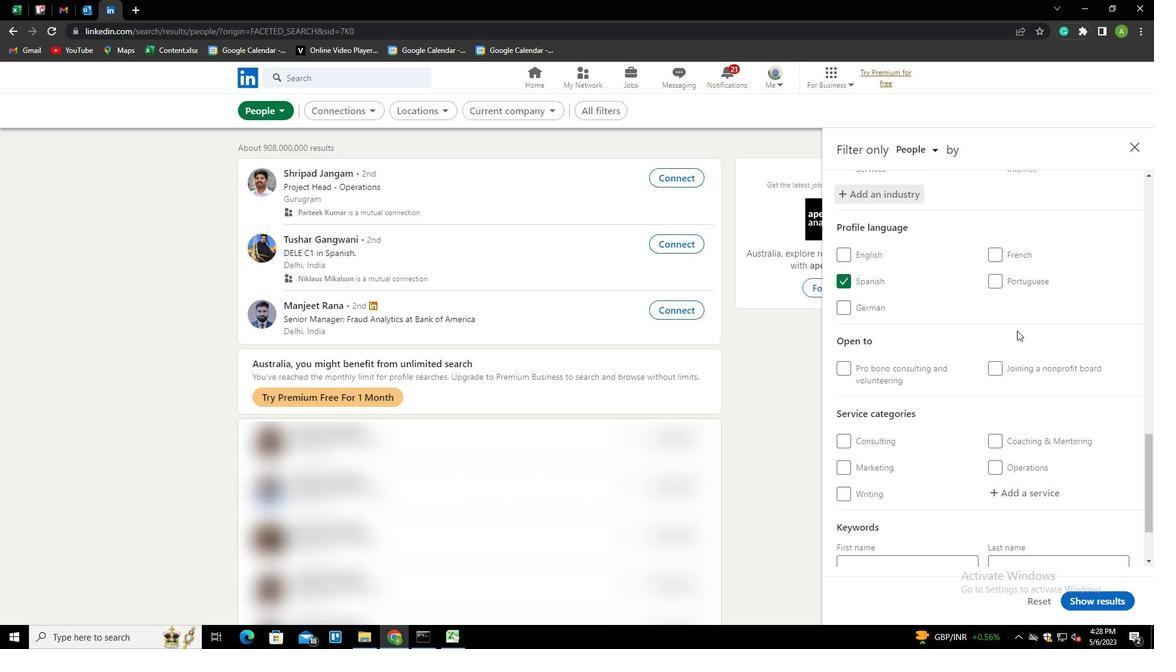 
Action: Mouse scrolled (1017, 329) with delta (0, 0)
Screenshot: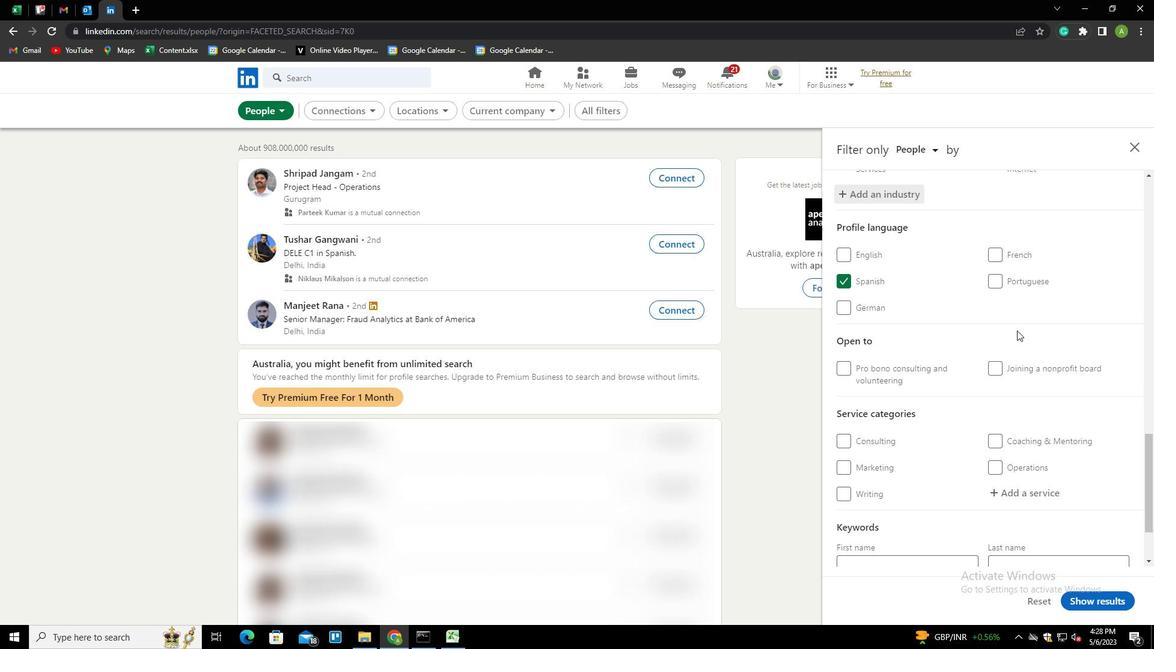 
Action: Mouse scrolled (1017, 329) with delta (0, 0)
Screenshot: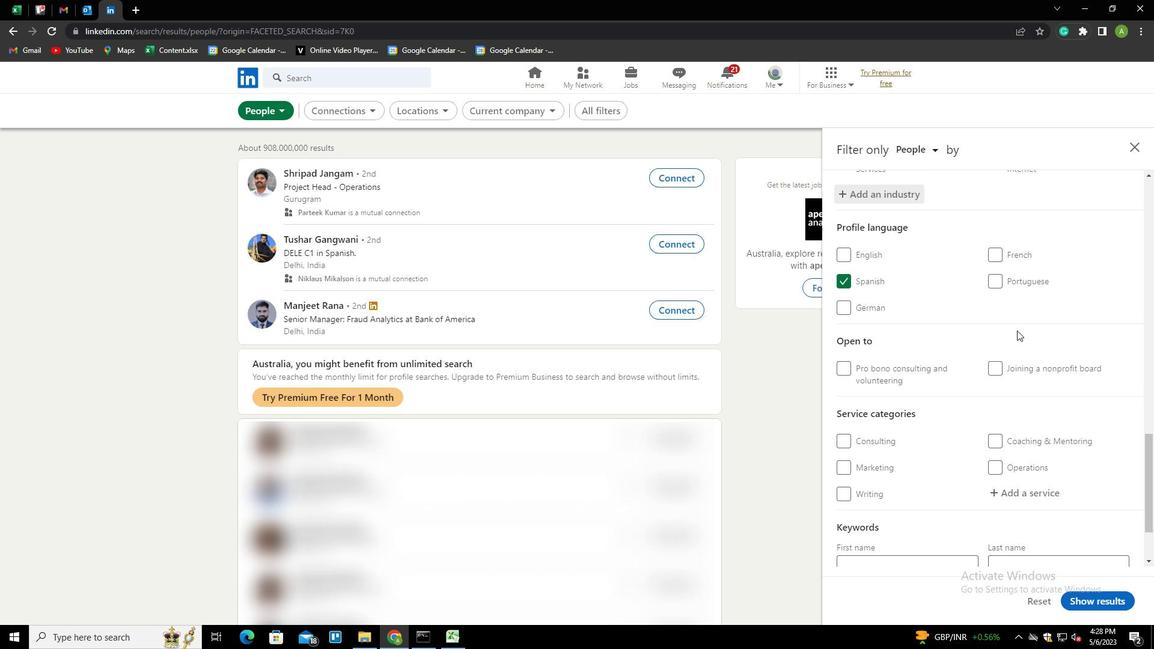 
Action: Mouse moved to (1029, 398)
Screenshot: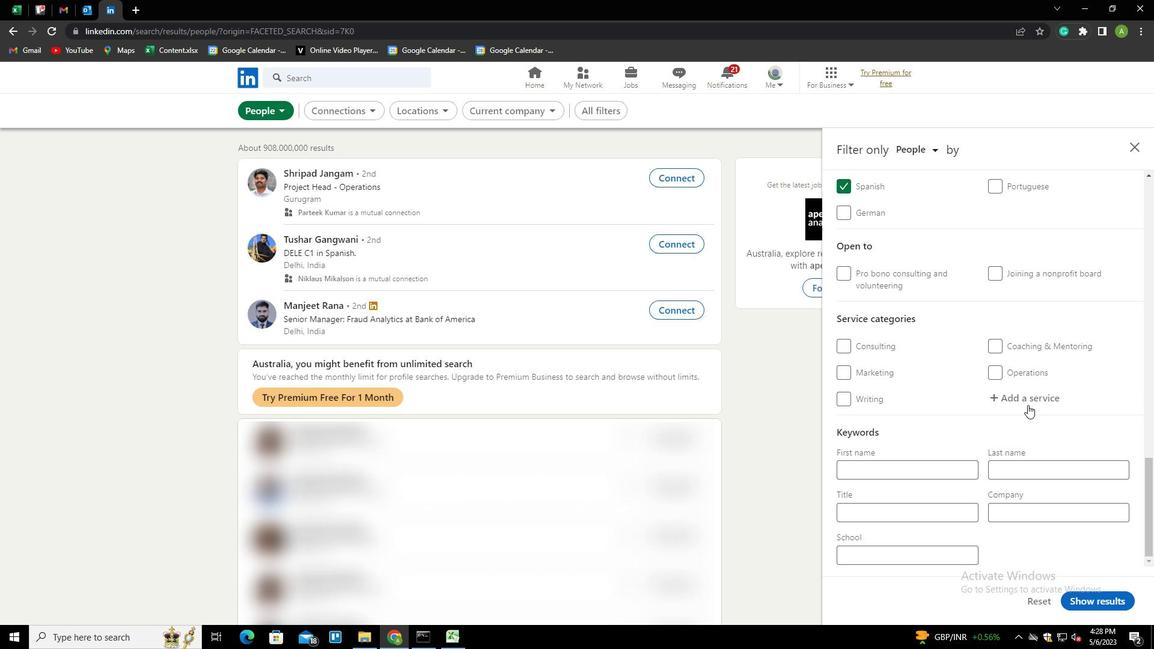 
Action: Mouse pressed left at (1029, 398)
Screenshot: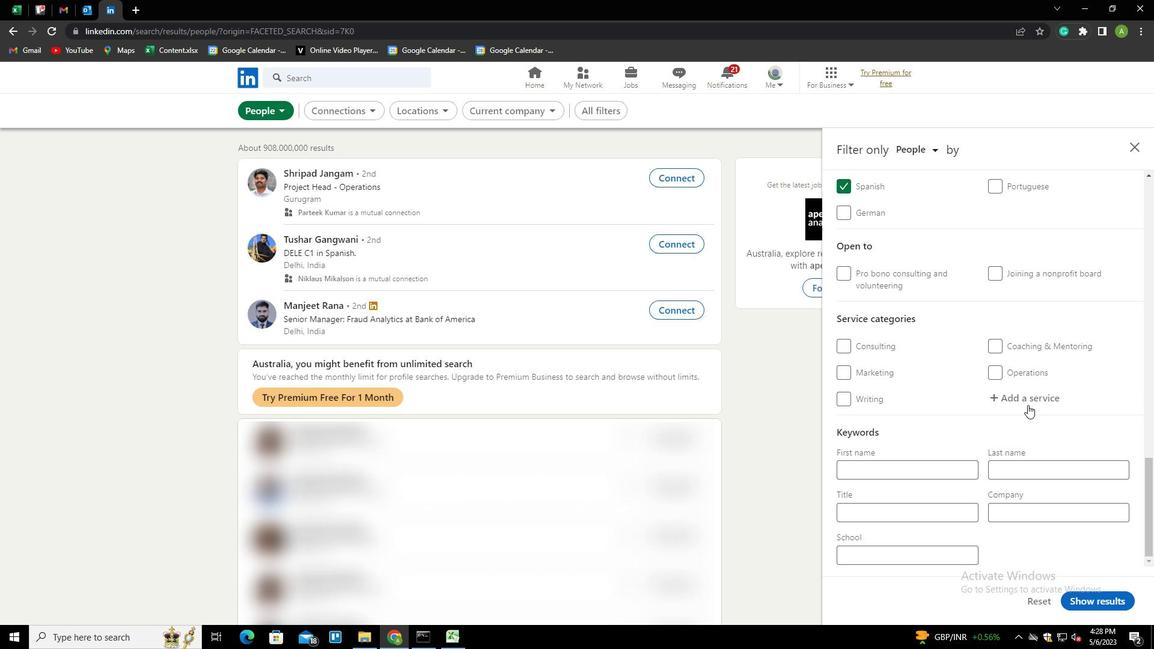
Action: Key pressed <Key.shift>PERSONAL<Key.space><Key.shift>INJURY<Key.space><Key.shift>LAW<Key.down><Key.enter>
Screenshot: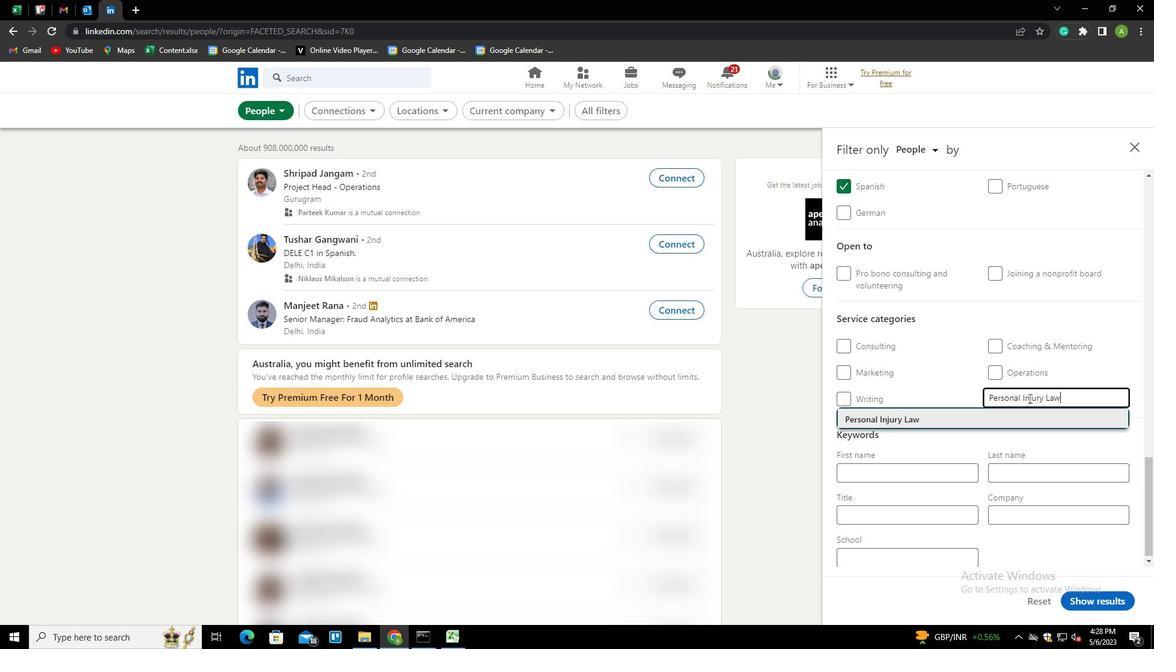 
Action: Mouse scrolled (1029, 397) with delta (0, 0)
Screenshot: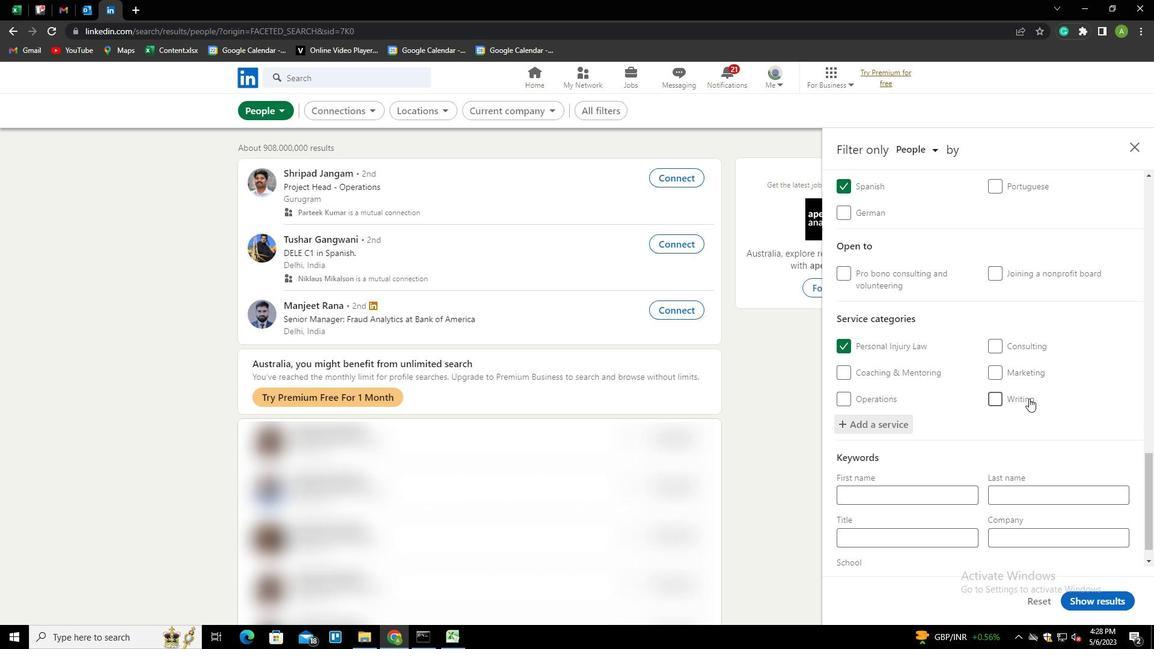 
Action: Mouse scrolled (1029, 397) with delta (0, 0)
Screenshot: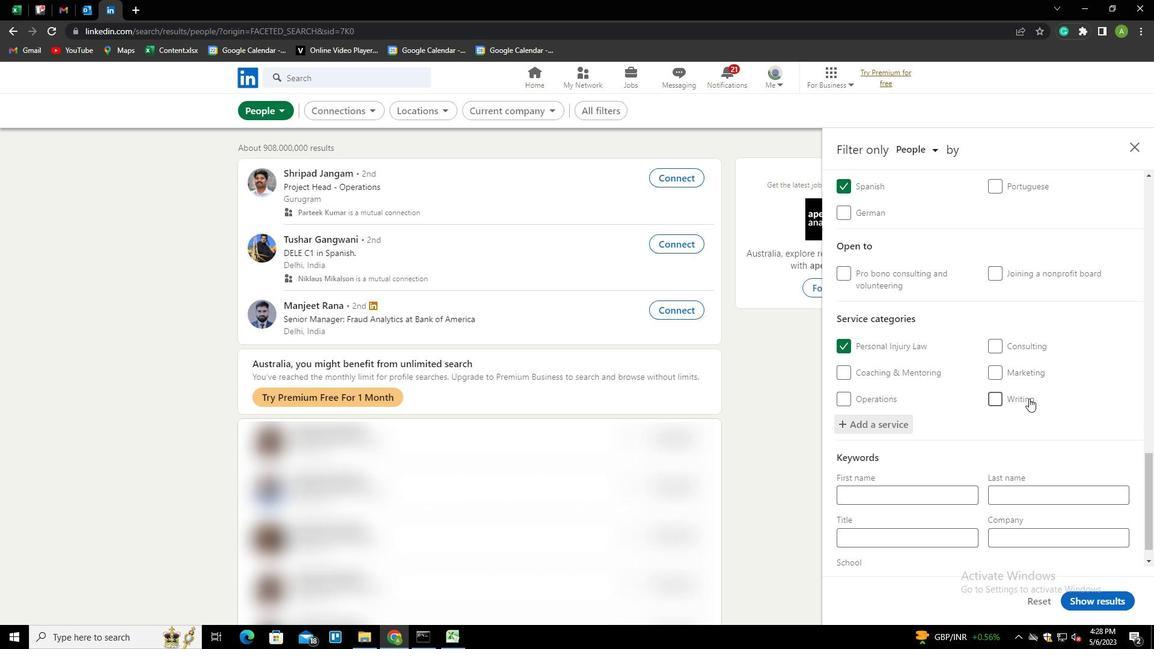 
Action: Mouse scrolled (1029, 397) with delta (0, 0)
Screenshot: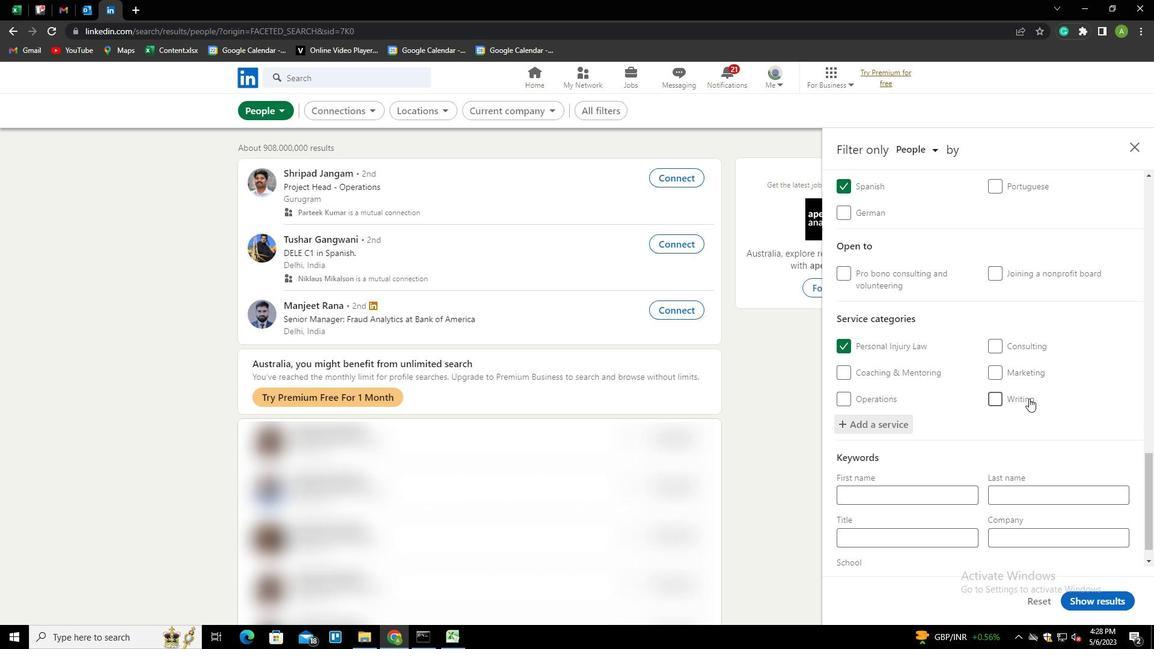 
Action: Mouse scrolled (1029, 397) with delta (0, 0)
Screenshot: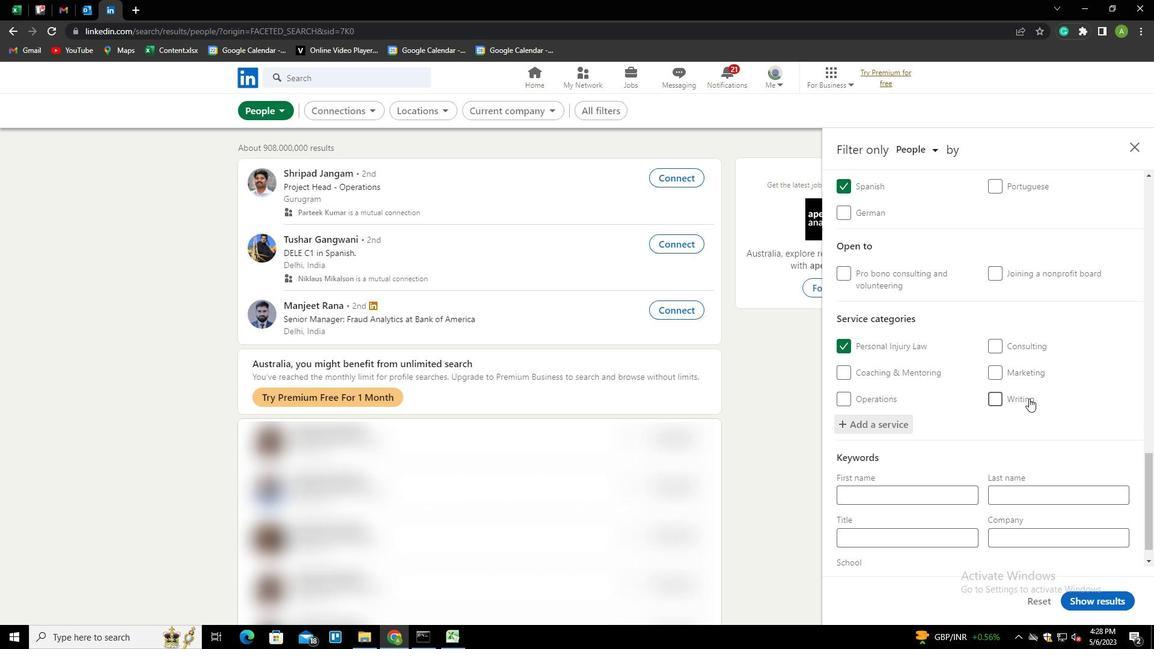 
Action: Mouse scrolled (1029, 397) with delta (0, 0)
Screenshot: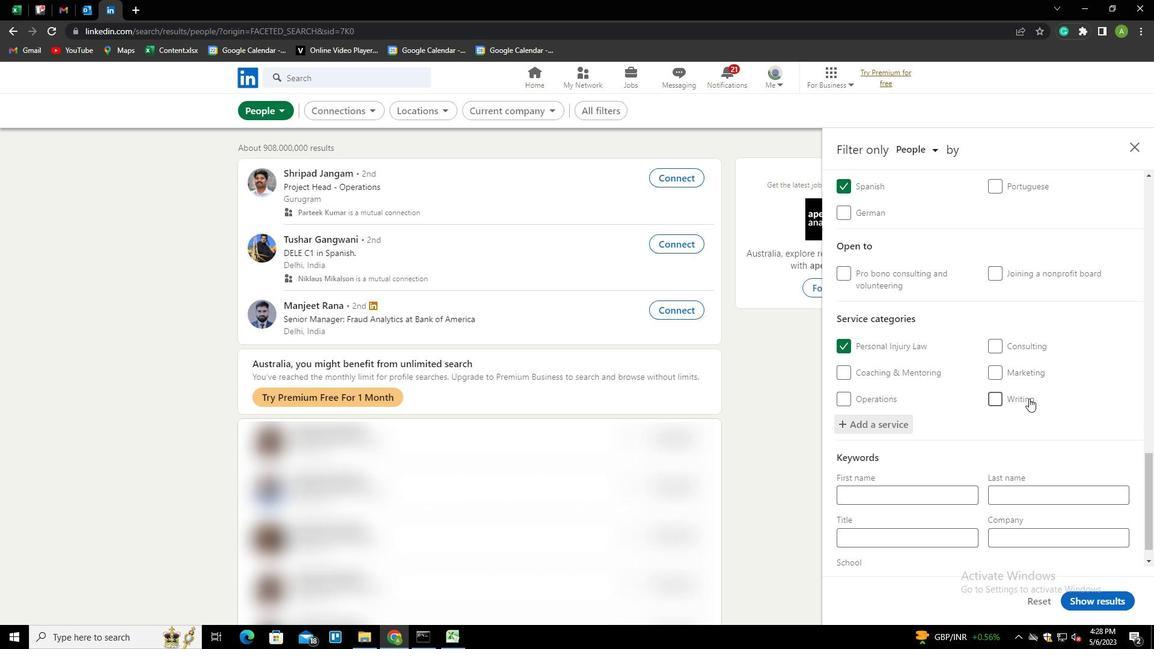 
Action: Mouse scrolled (1029, 397) with delta (0, 0)
Screenshot: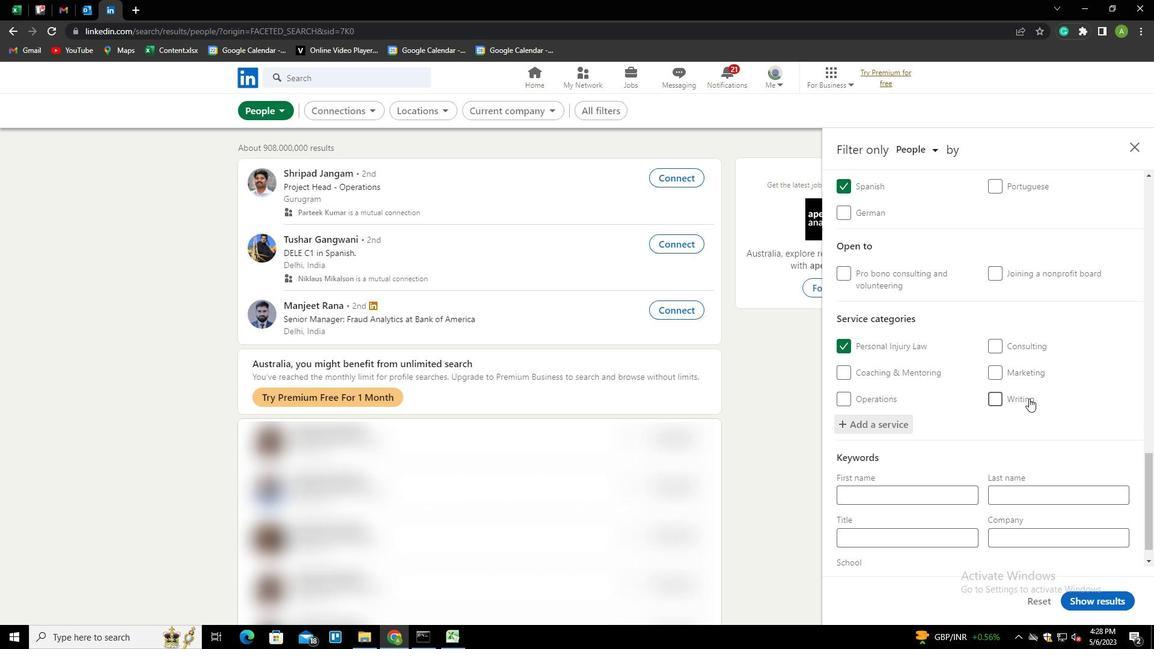 
Action: Mouse moved to (1029, 399)
Screenshot: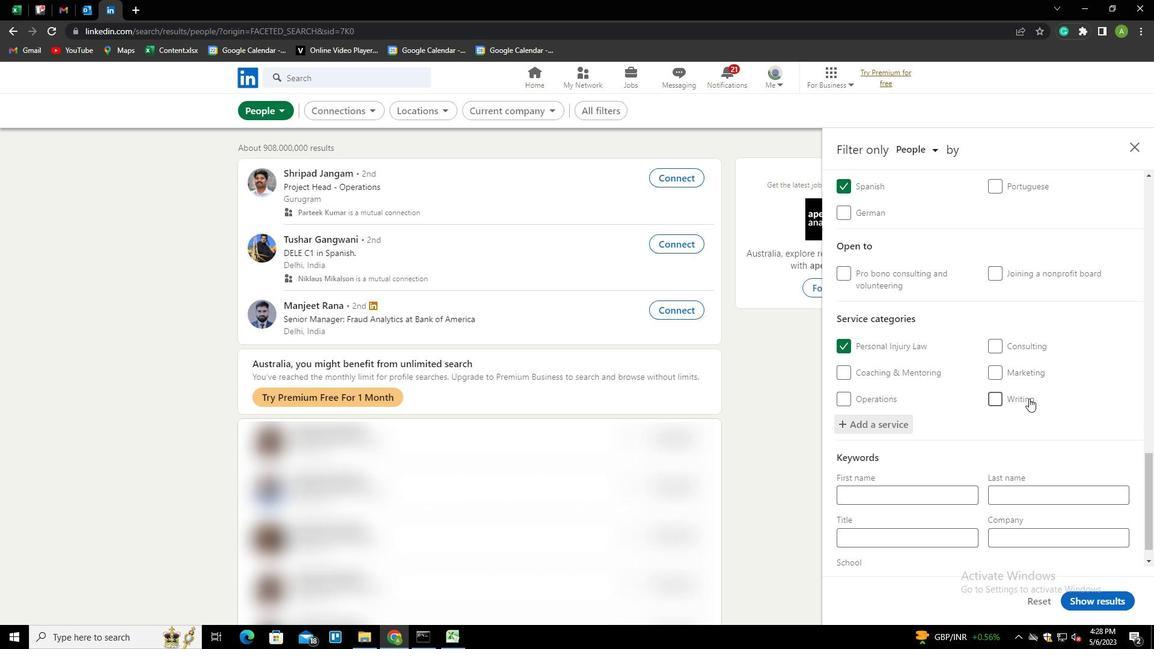 
Action: Mouse scrolled (1029, 398) with delta (0, 0)
Screenshot: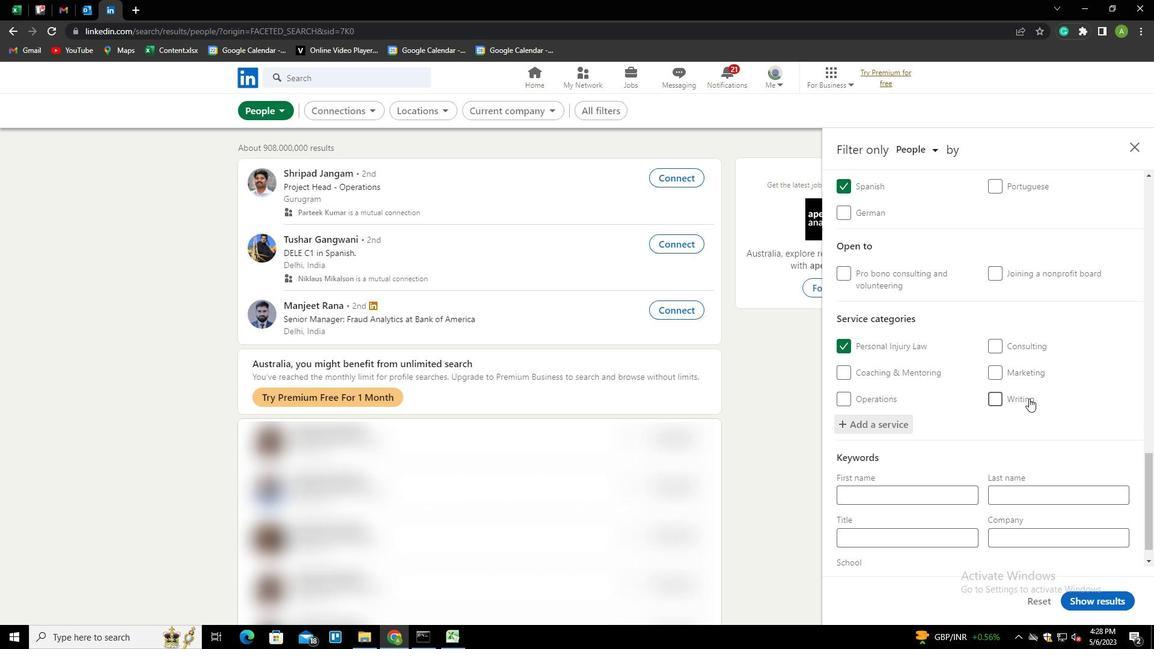 
Action: Mouse moved to (933, 492)
Screenshot: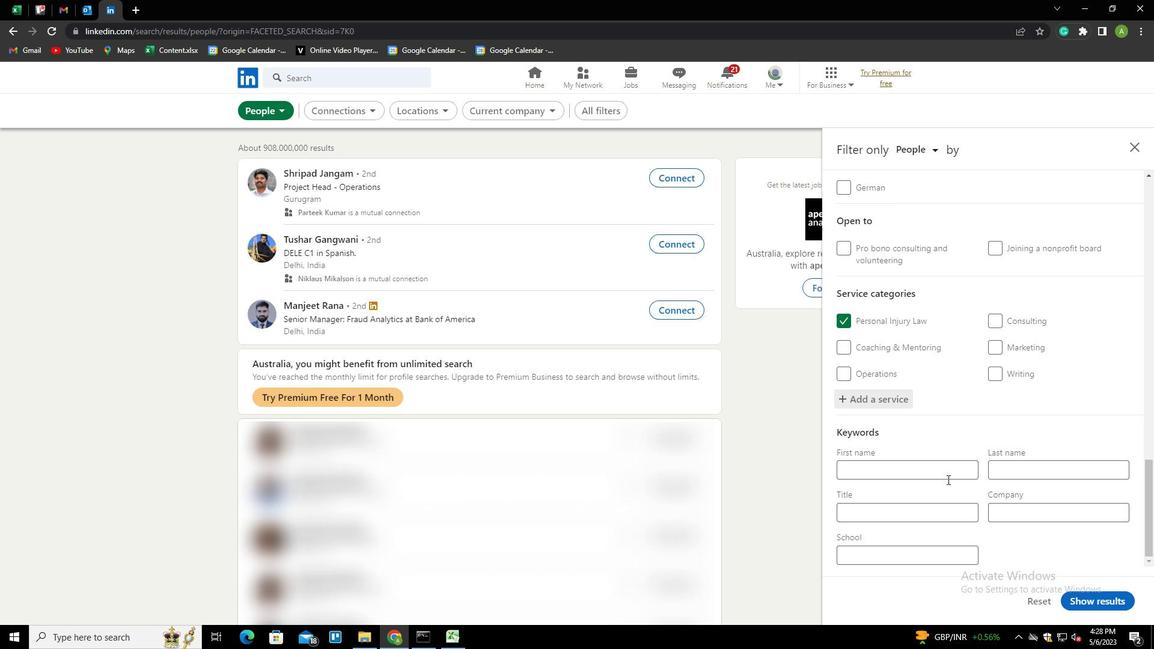 
Action: Key pressed <Key.shift>
Screenshot: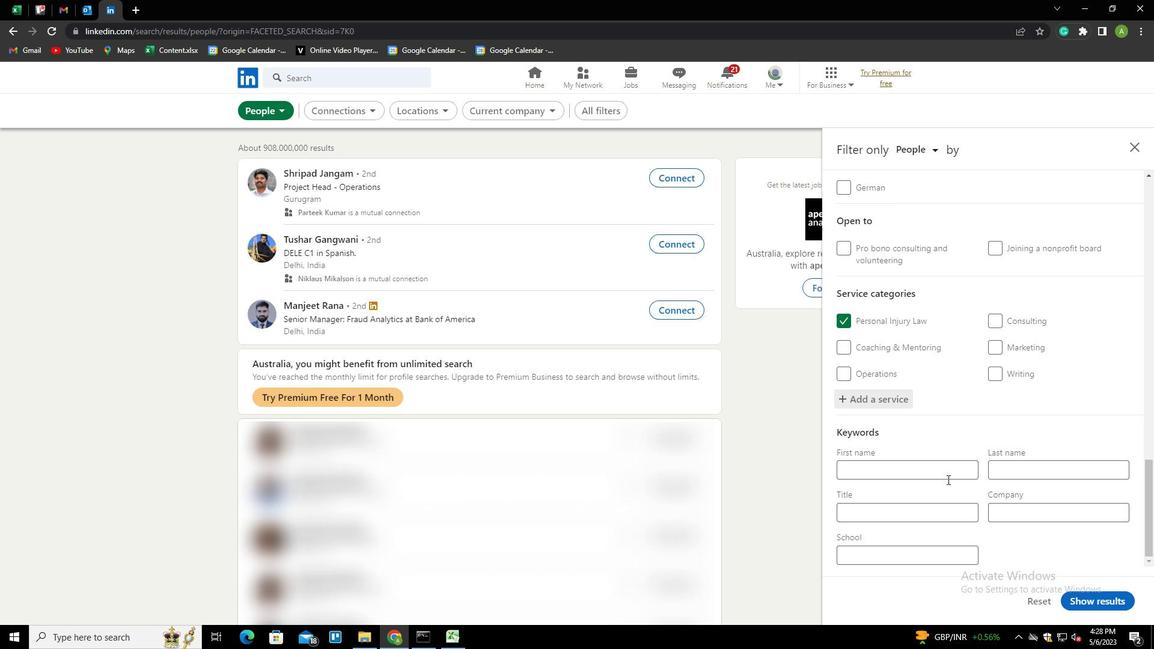 
Action: Mouse moved to (916, 513)
Screenshot: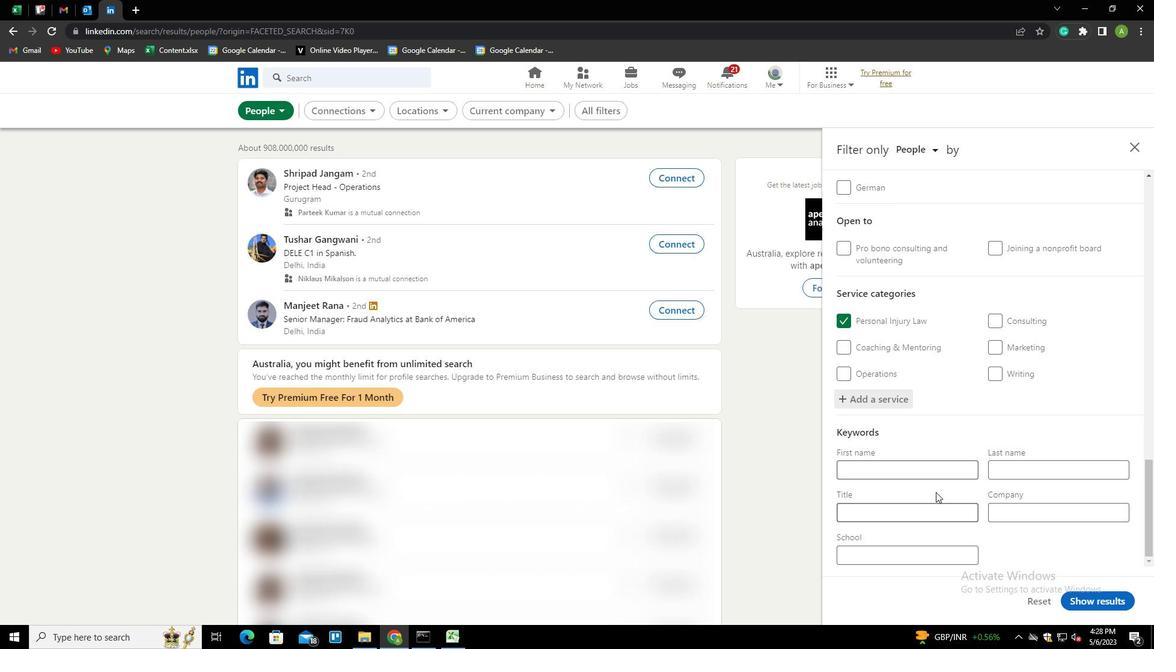
Action: Mouse pressed left at (916, 513)
Screenshot: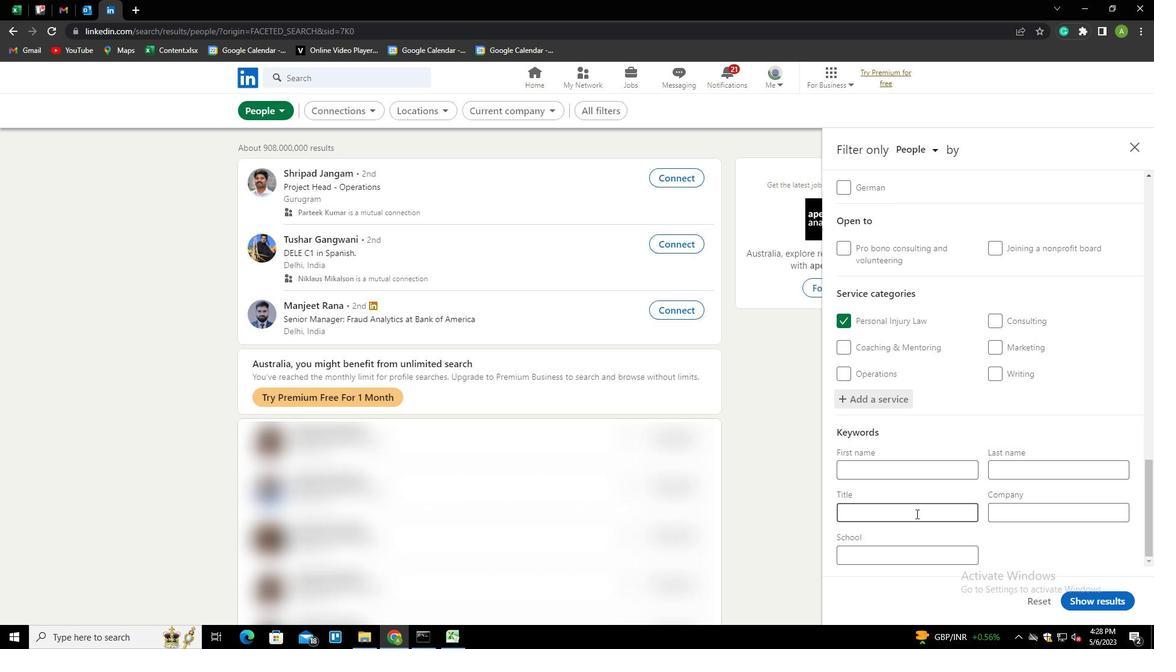 
Action: Key pressed <Key.shift>
Screenshot: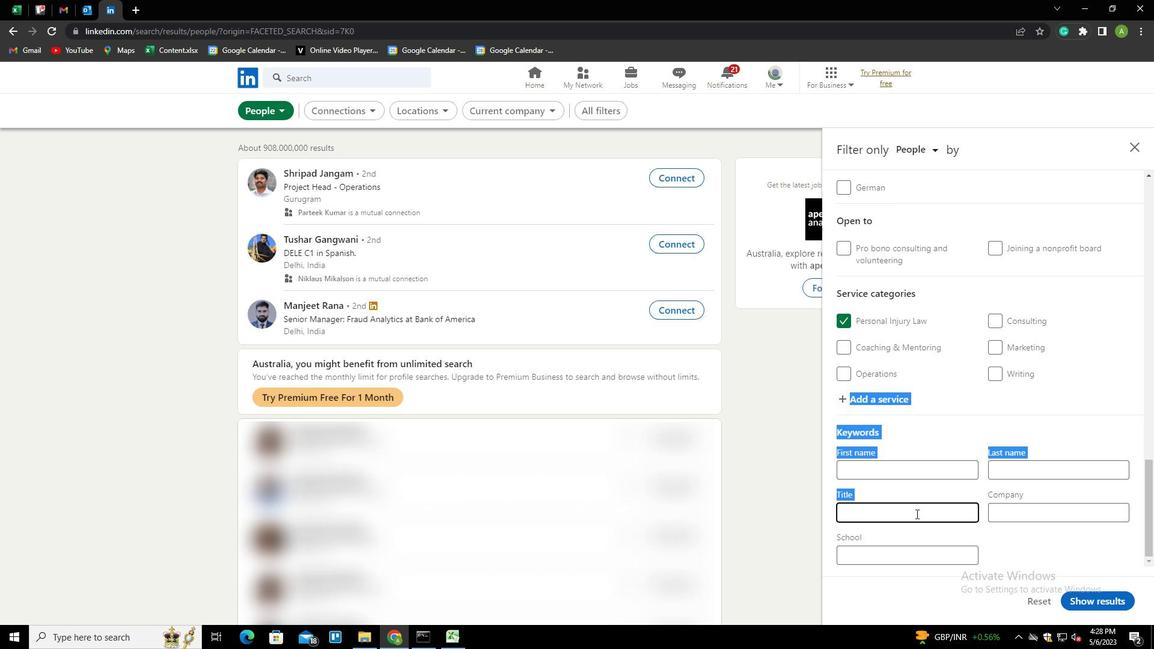 
Action: Mouse moved to (915, 513)
Screenshot: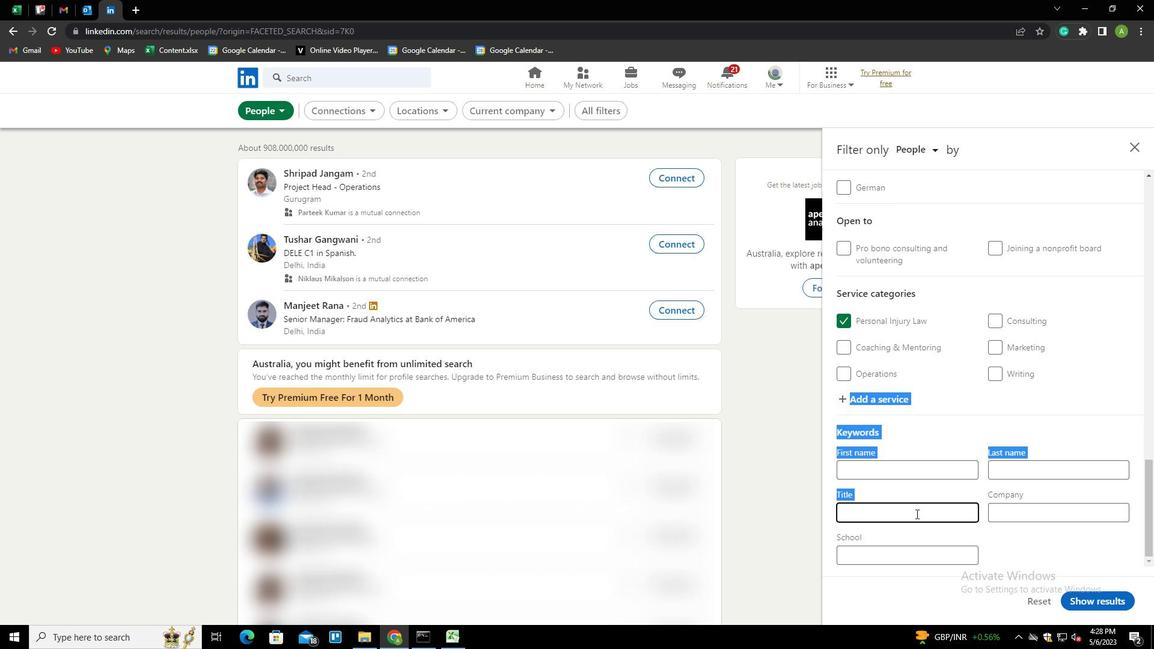 
Action: Key pressed <Key.shift>S
Screenshot: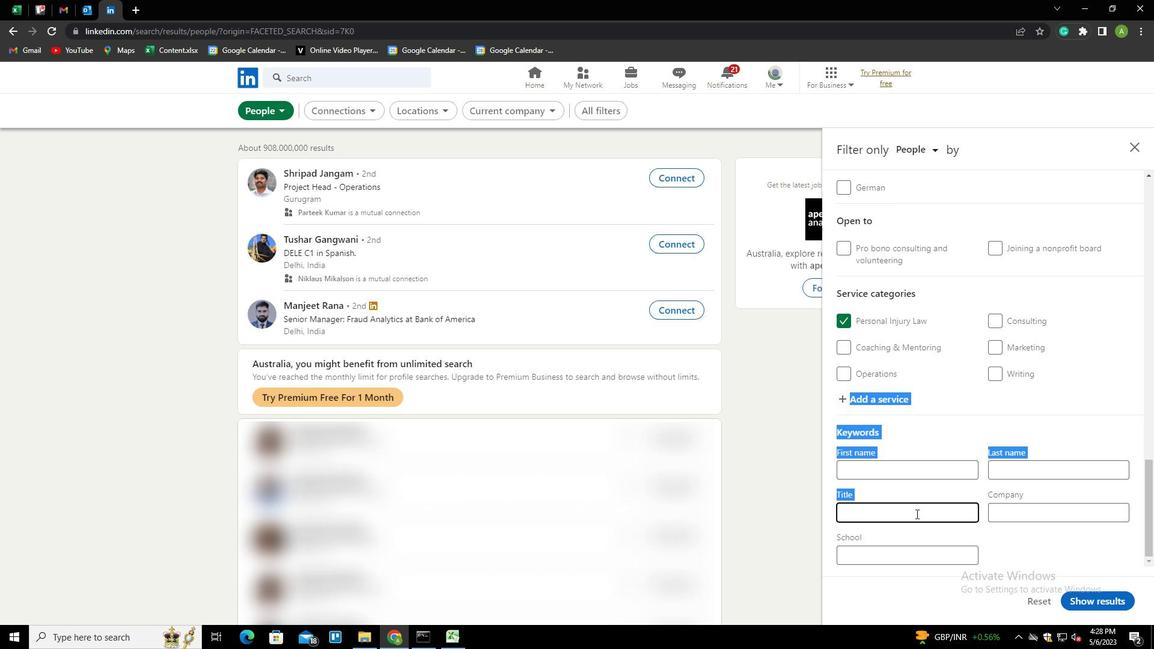 
Action: Mouse pressed left at (915, 513)
Screenshot: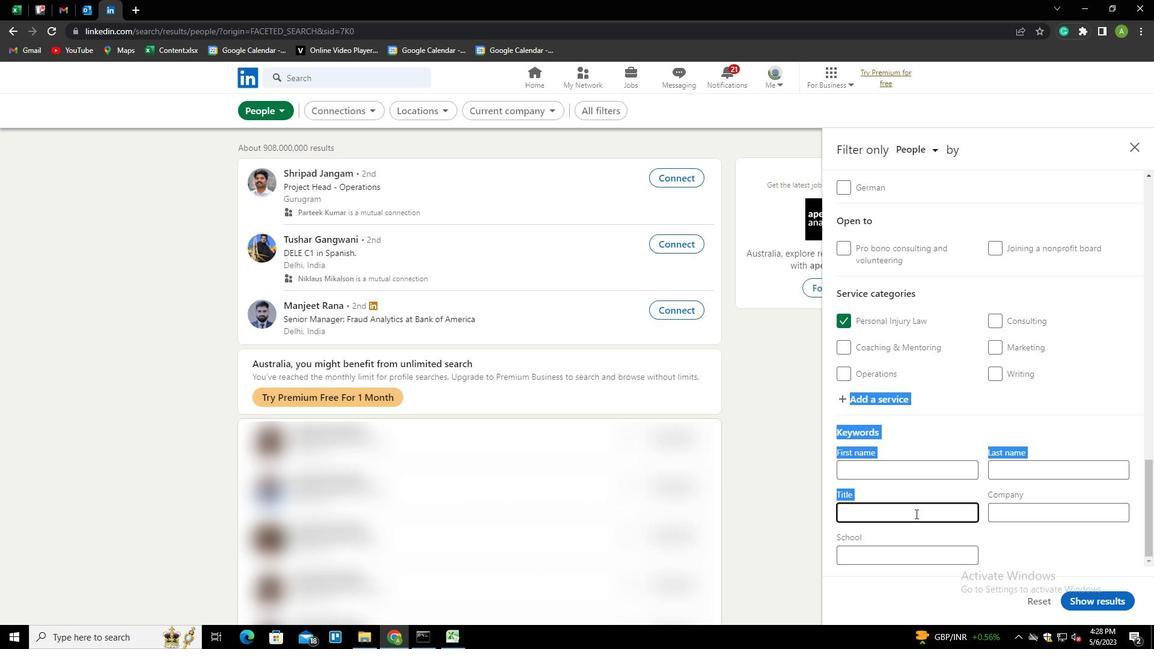 
Action: Key pressed <Key.shift>
Screenshot: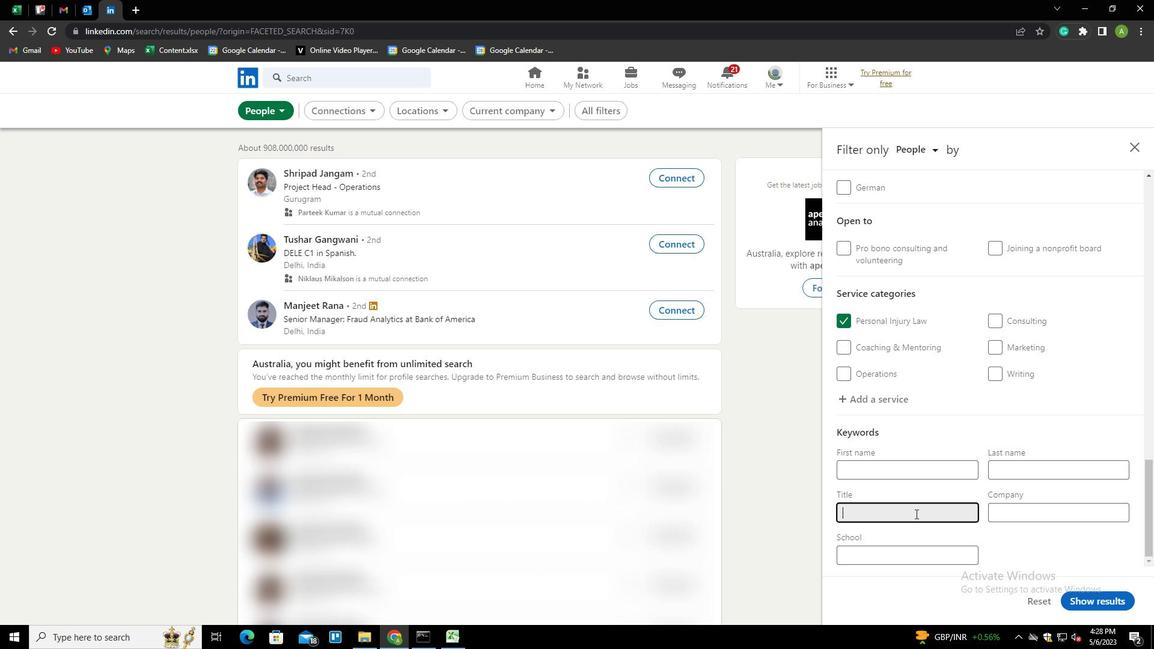 
Action: Mouse moved to (915, 513)
Screenshot: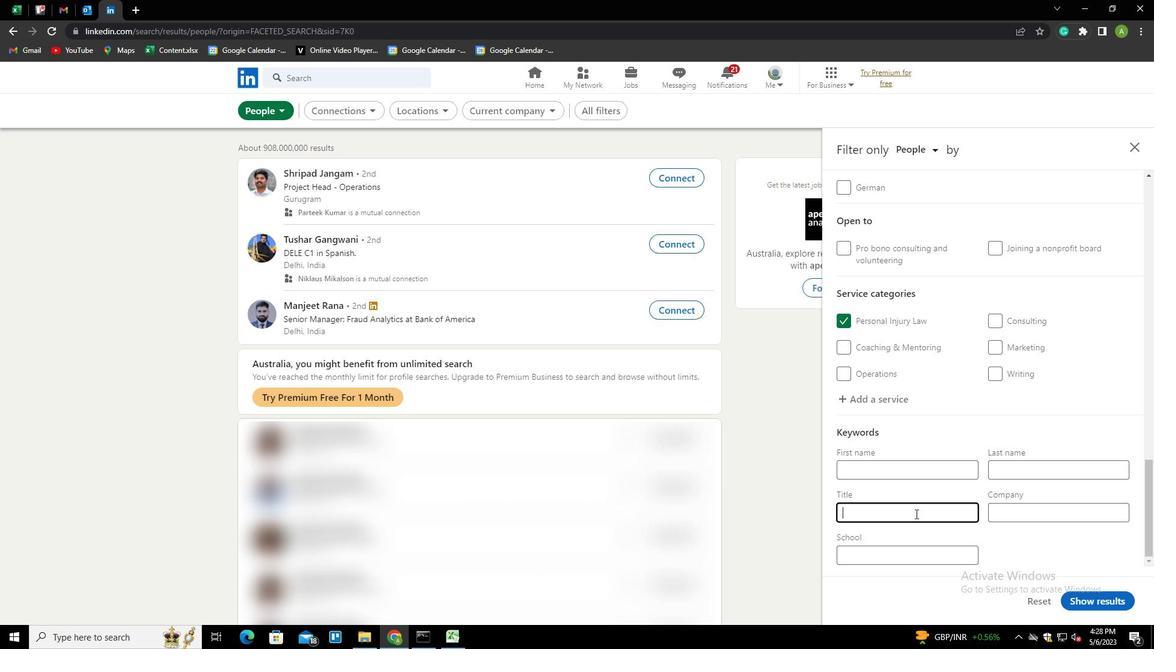 
Action: Key pressed SCRUM<Key.space><Key.shift>MASTER
Screenshot: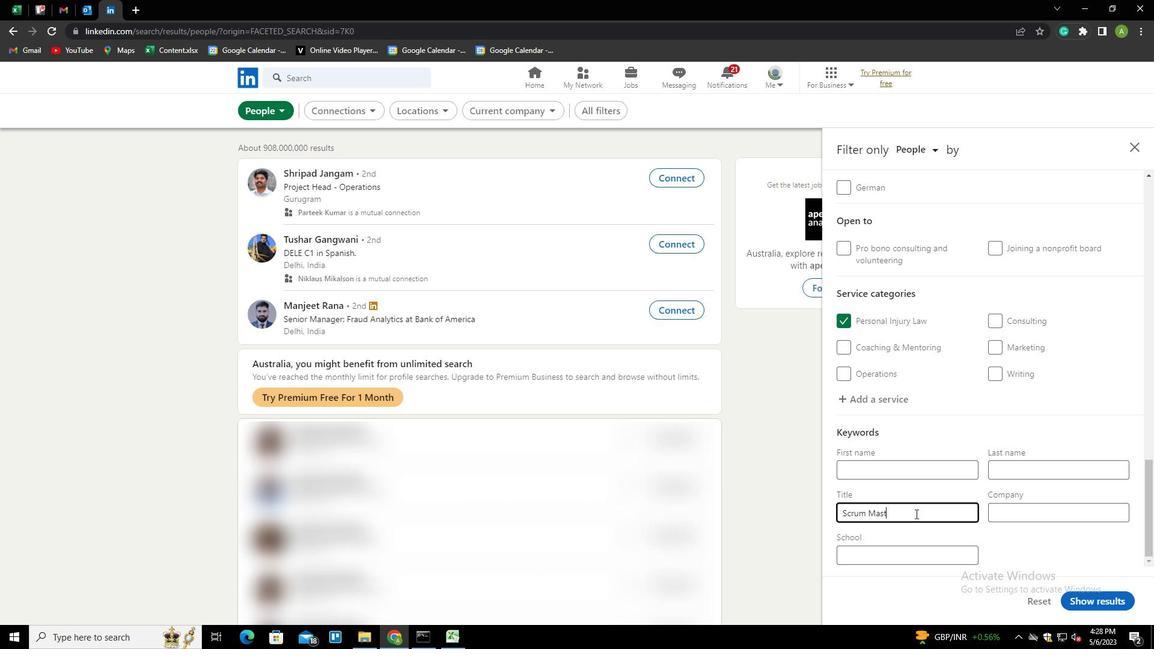 
Action: Mouse moved to (1077, 560)
Screenshot: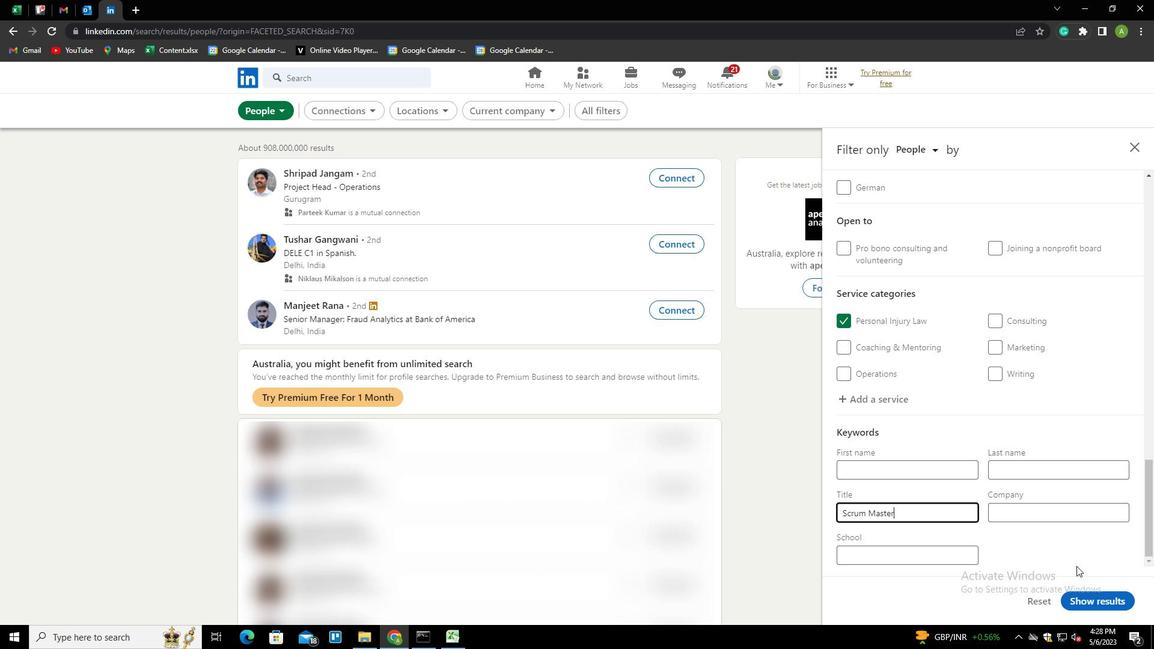 
Action: Mouse pressed left at (1077, 560)
Screenshot: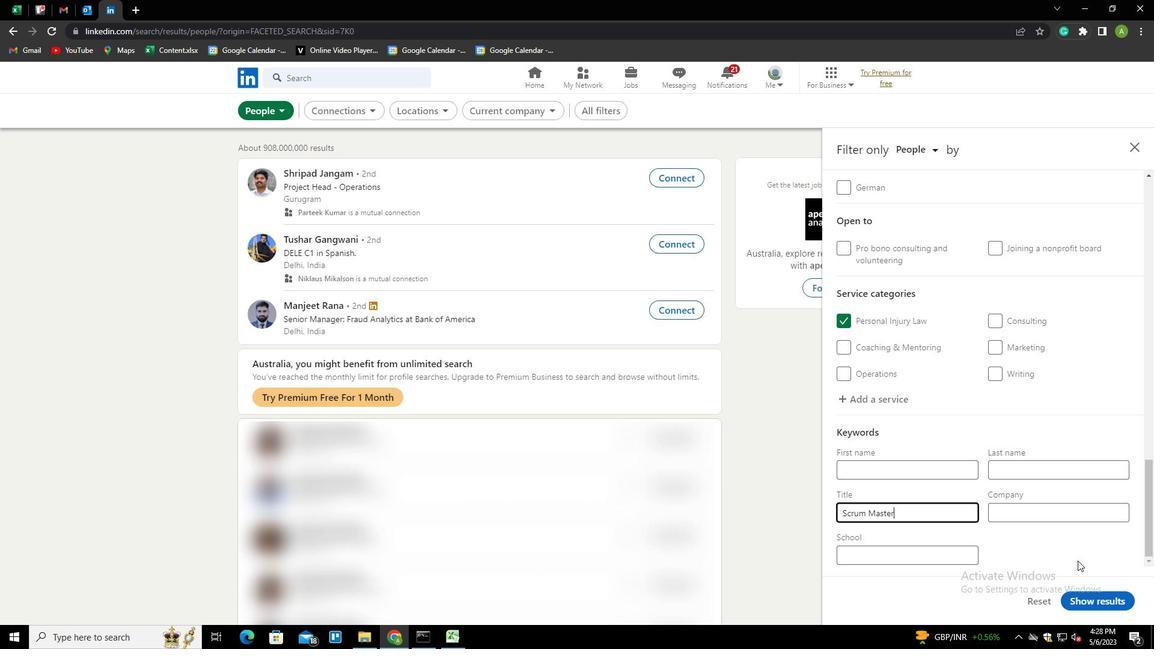 
Action: Mouse moved to (1103, 599)
Screenshot: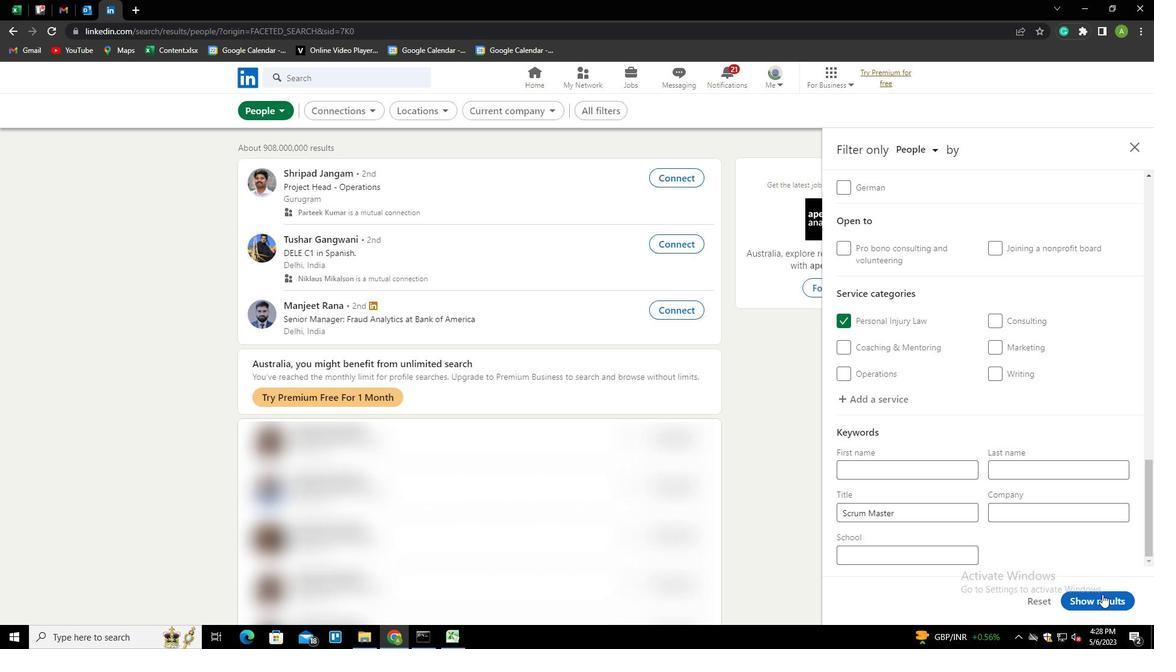 
Action: Mouse pressed left at (1103, 599)
Screenshot: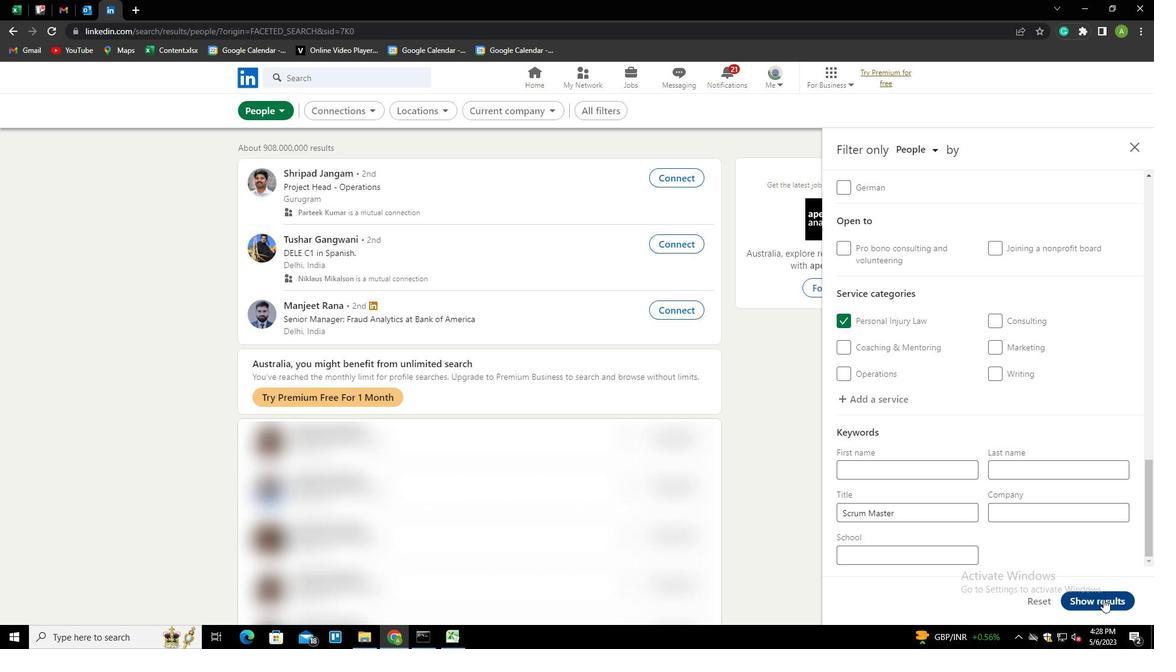
Action: Mouse moved to (1082, 563)
Screenshot: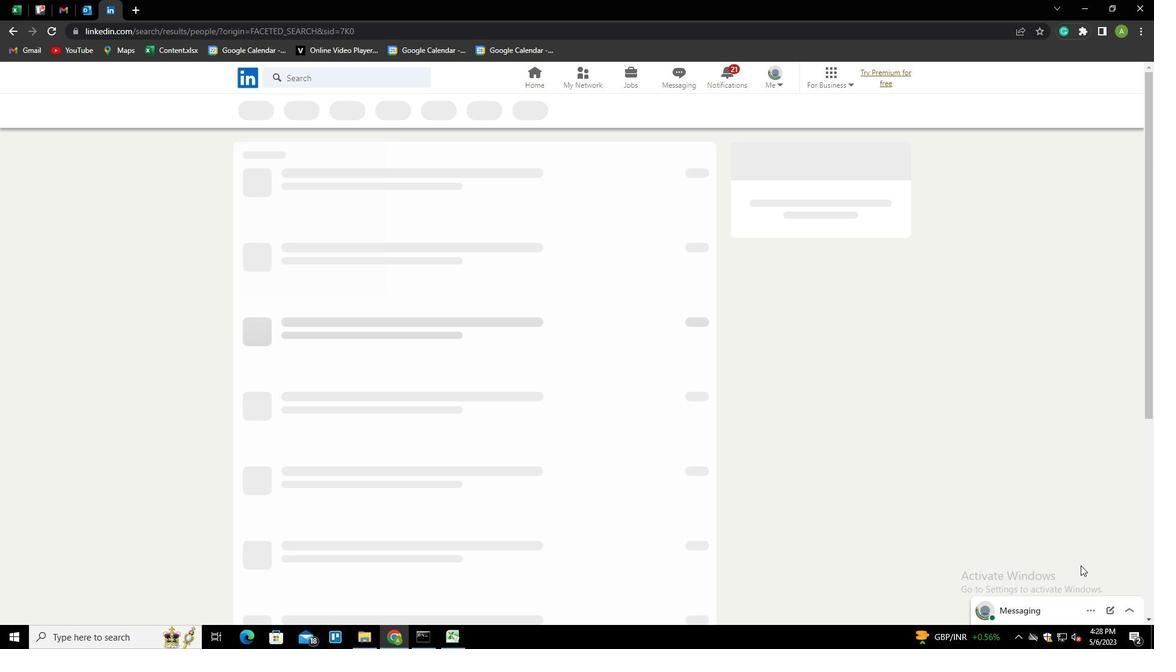 
